 Task: Research Airbnb accommodation in Calabozo, Venezuela from 22th December, 2023 to 26th December, 2023 for 8 adults. Place can be private room with 8 bedrooms having 8 beds and 8 bathrooms. Property type can be hotel. Amenities needed are: wifi, TV, free parkinig on premises, gym, breakfast.
Action: Mouse moved to (511, 95)
Screenshot: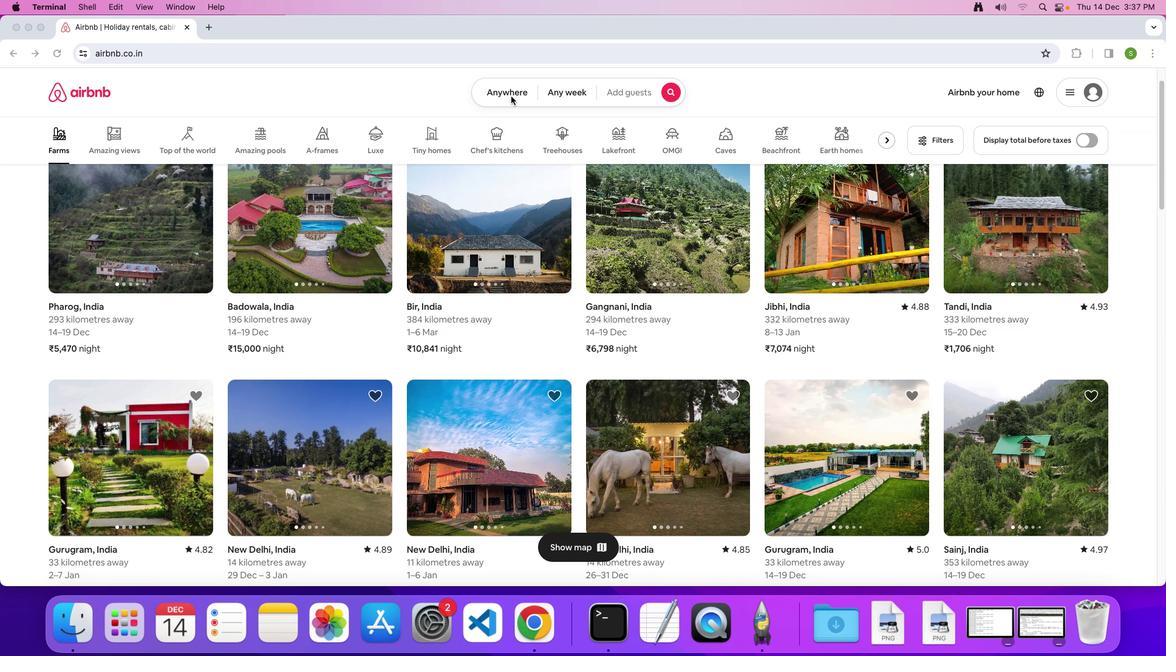 
Action: Mouse pressed left at (511, 95)
Screenshot: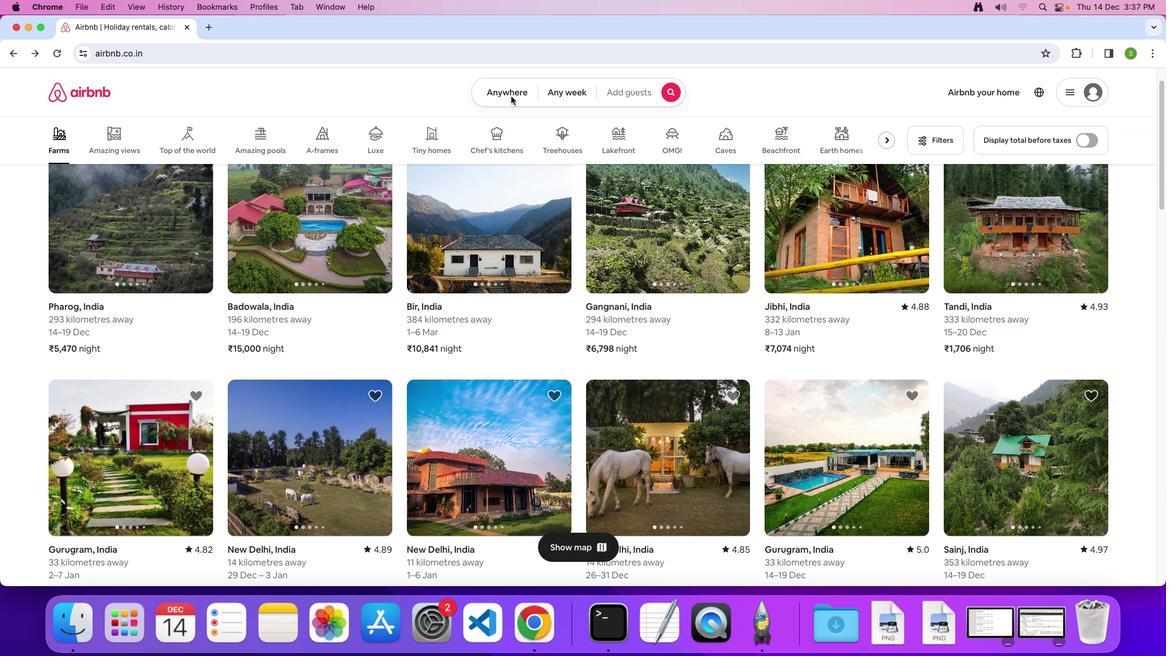 
Action: Mouse moved to (507, 88)
Screenshot: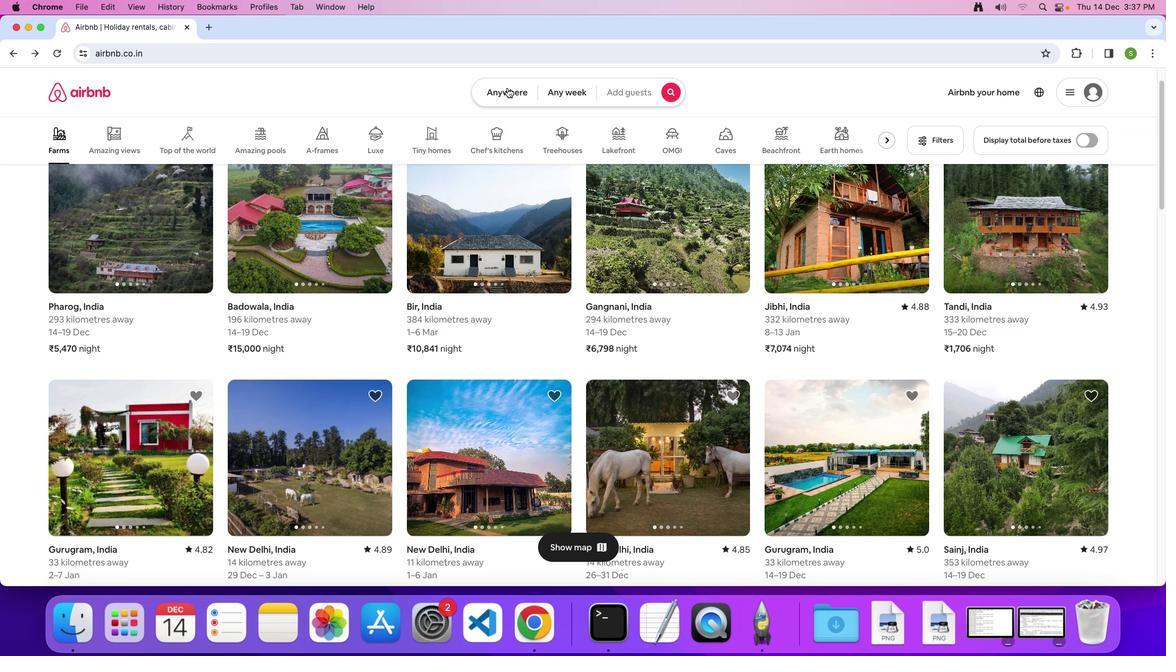 
Action: Mouse pressed left at (507, 88)
Screenshot: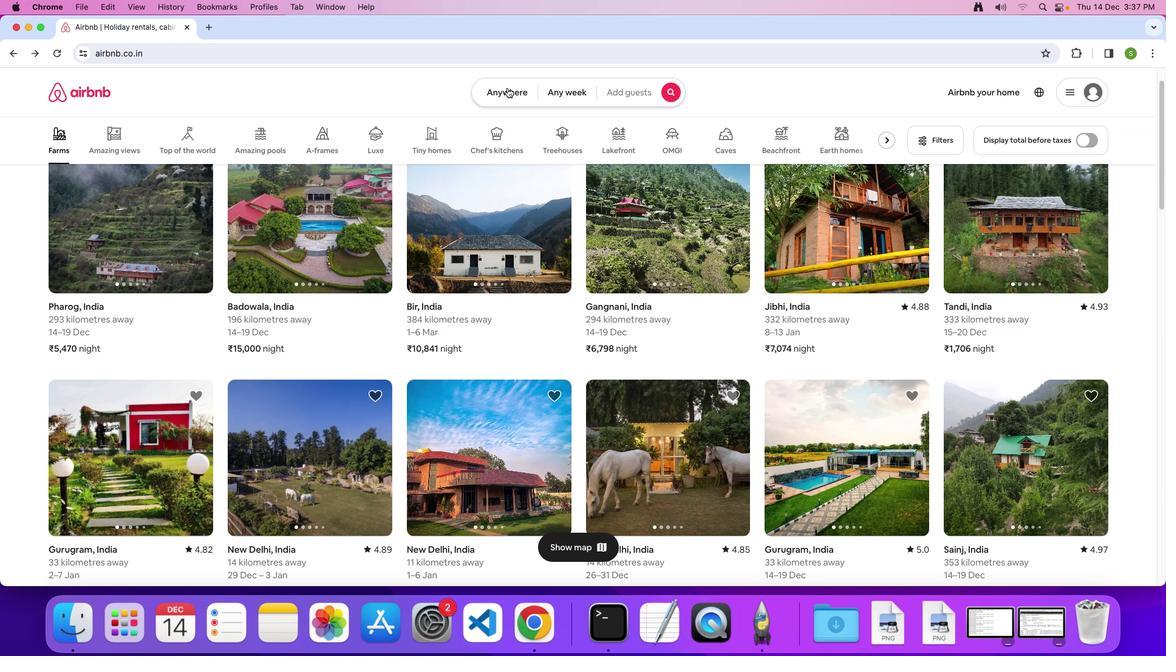 
Action: Mouse moved to (396, 143)
Screenshot: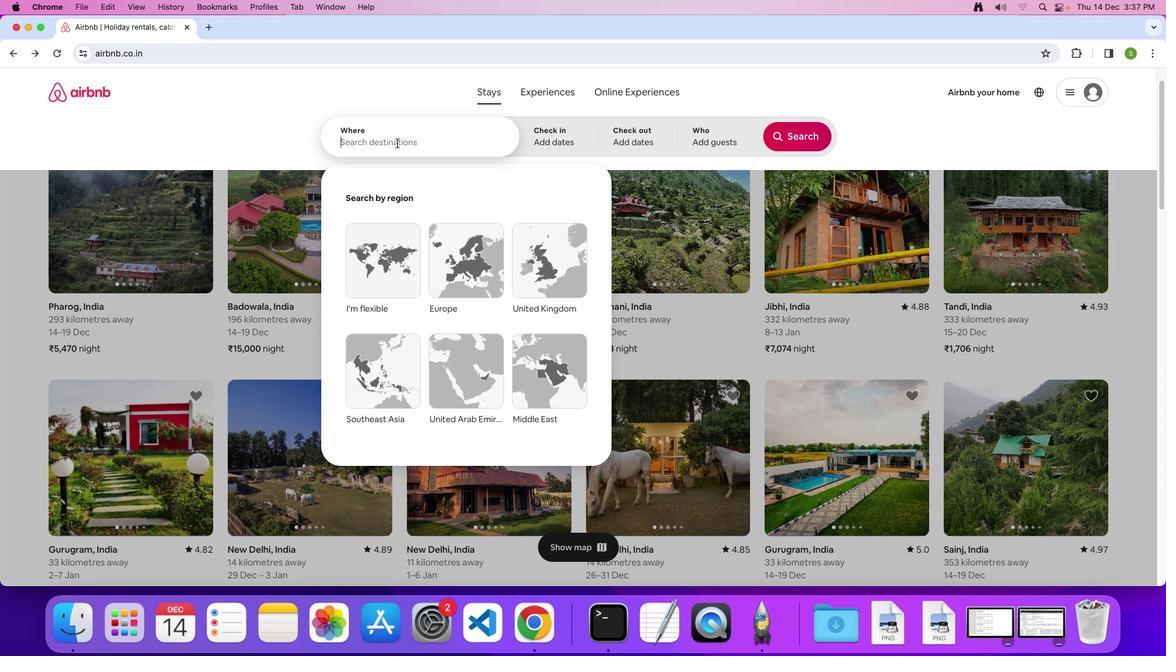 
Action: Mouse pressed left at (396, 143)
Screenshot: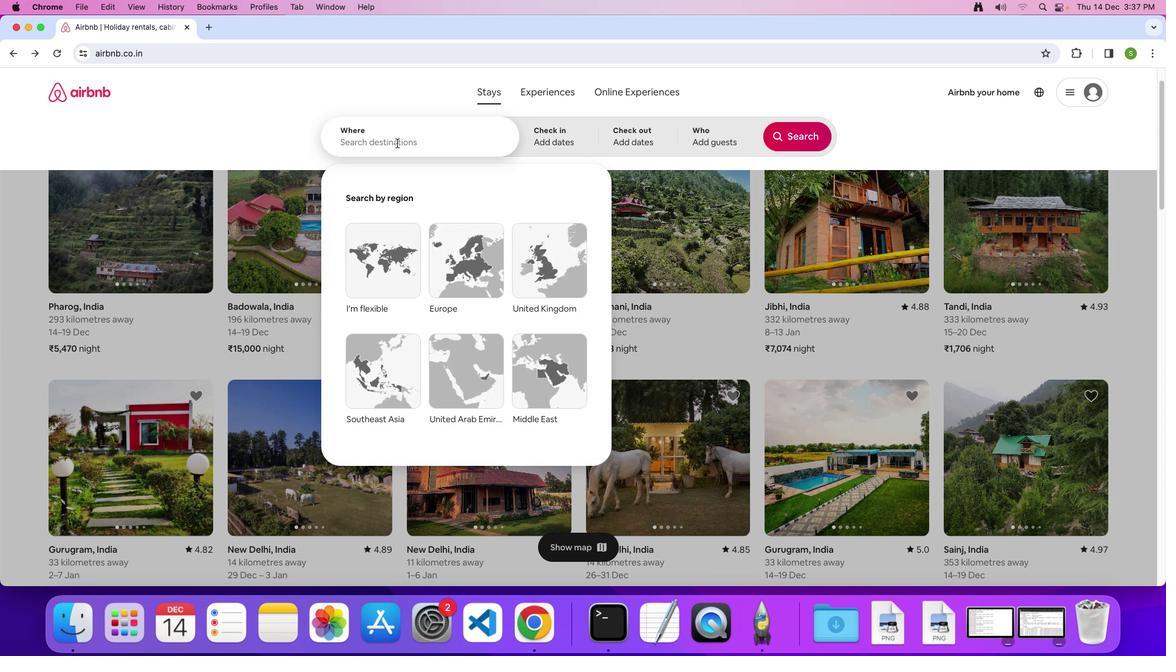 
Action: Key pressed 'C'Key.caps_lock'a''l''a''b''o''z''o'','Key.spaceKey.shift'V''e''n''e''z''u''e''l''a'Key.enter
Screenshot: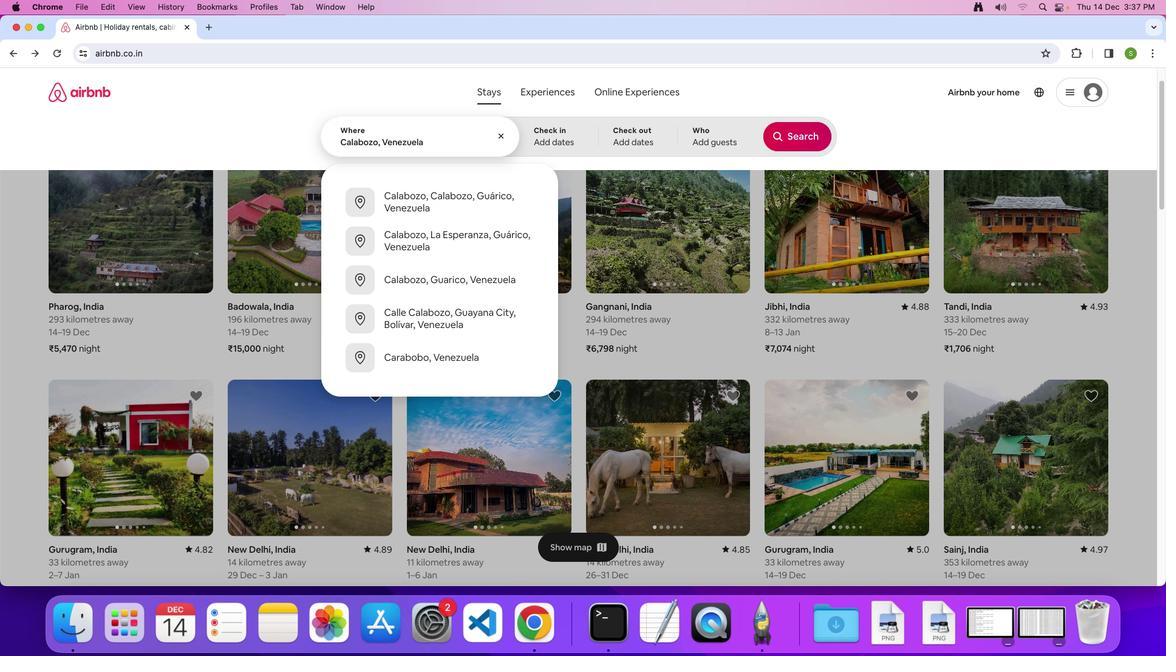 
Action: Mouse moved to (520, 382)
Screenshot: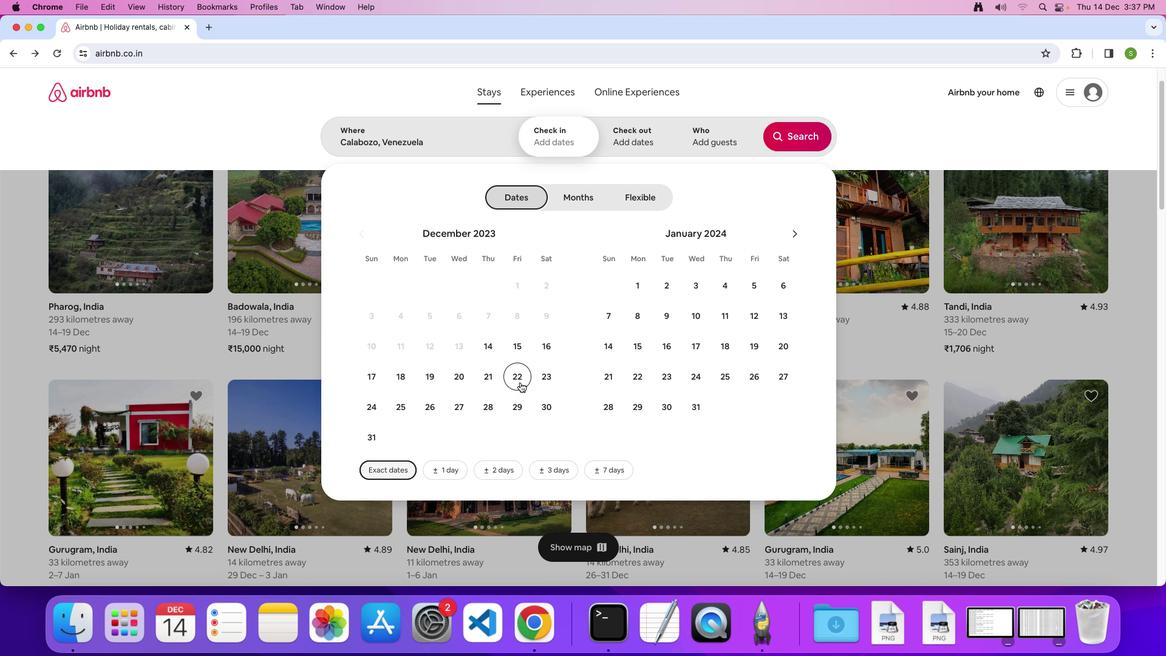 
Action: Mouse pressed left at (520, 382)
Screenshot: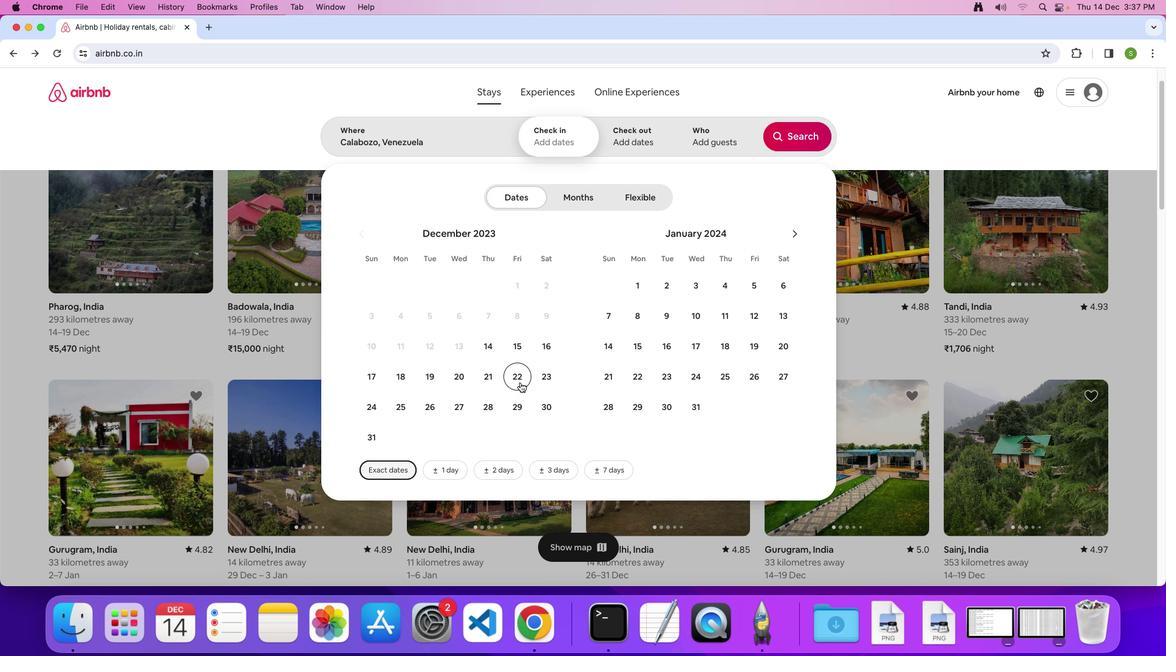 
Action: Mouse moved to (421, 402)
Screenshot: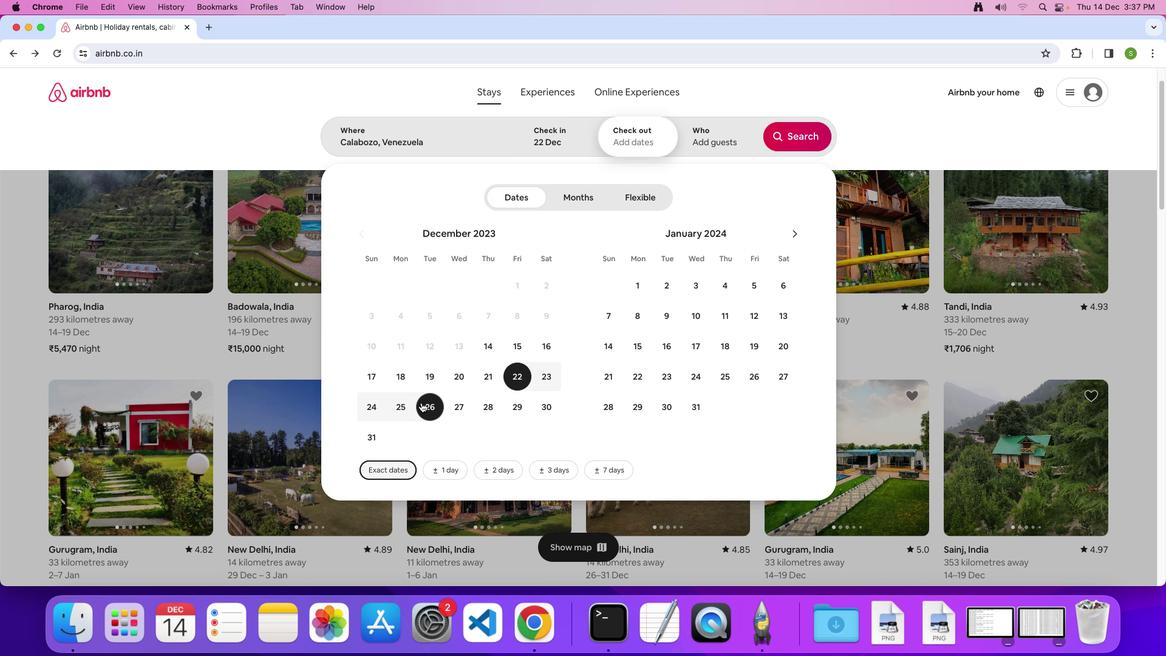 
Action: Mouse pressed left at (421, 402)
Screenshot: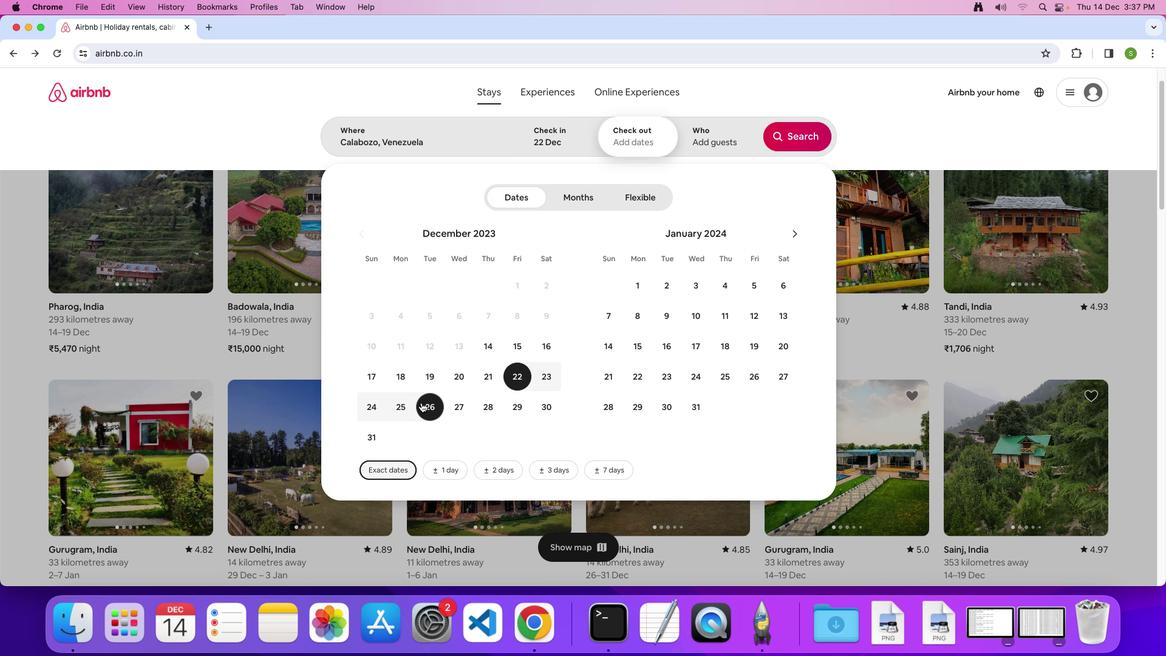 
Action: Mouse moved to (696, 138)
Screenshot: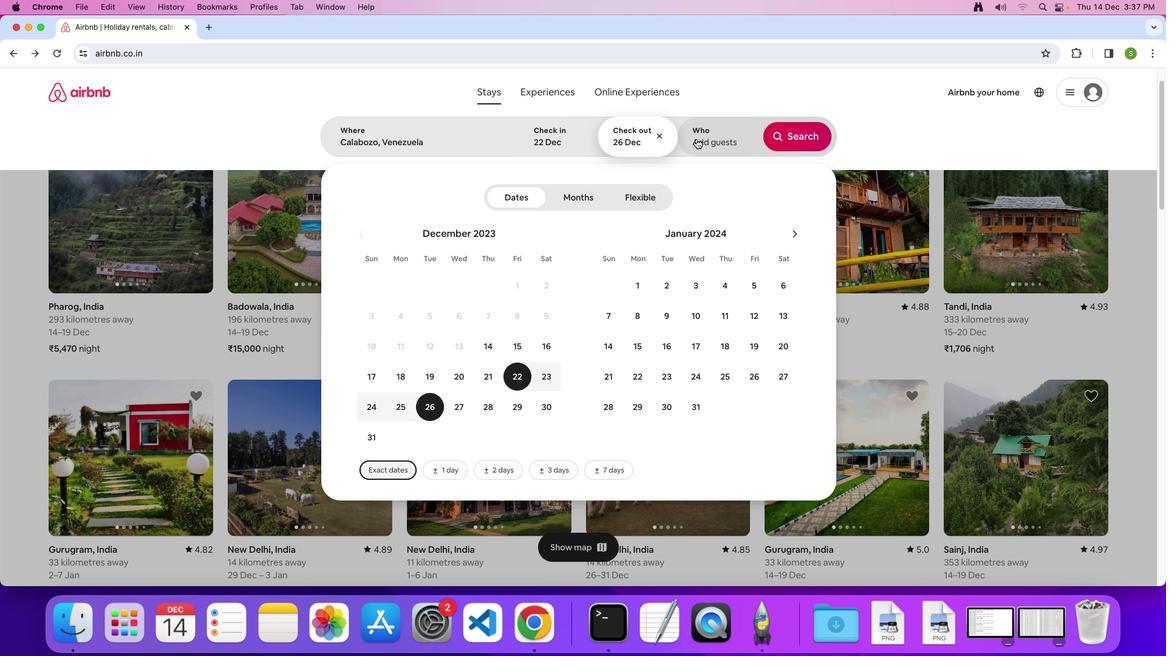 
Action: Mouse pressed left at (696, 138)
Screenshot: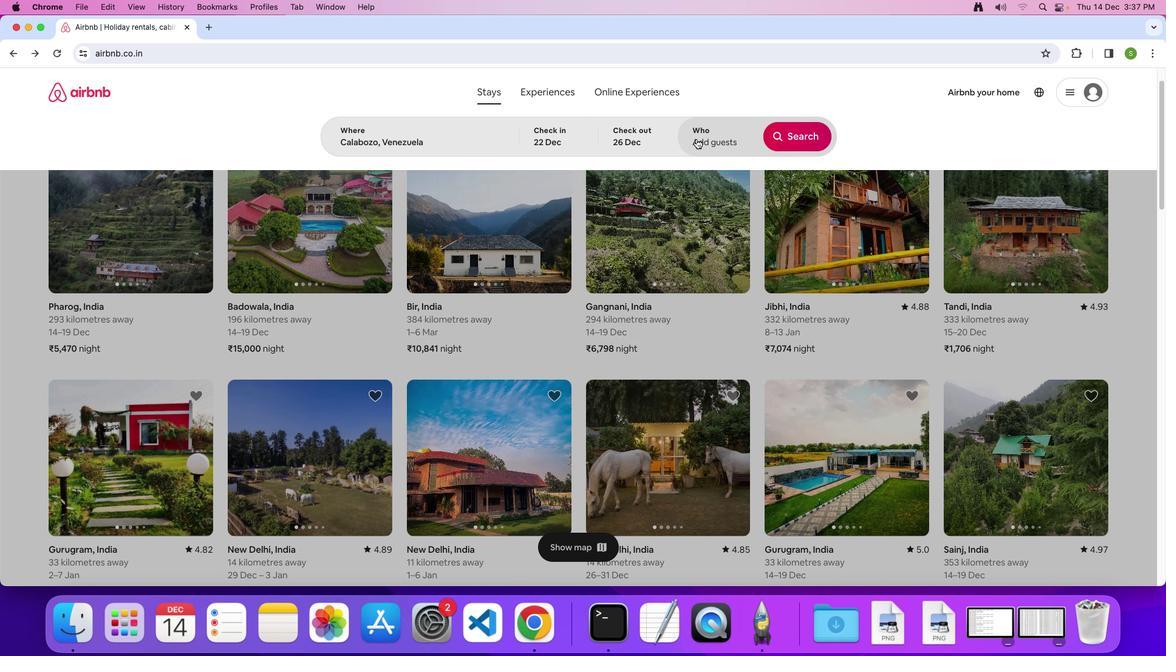 
Action: Mouse moved to (806, 204)
Screenshot: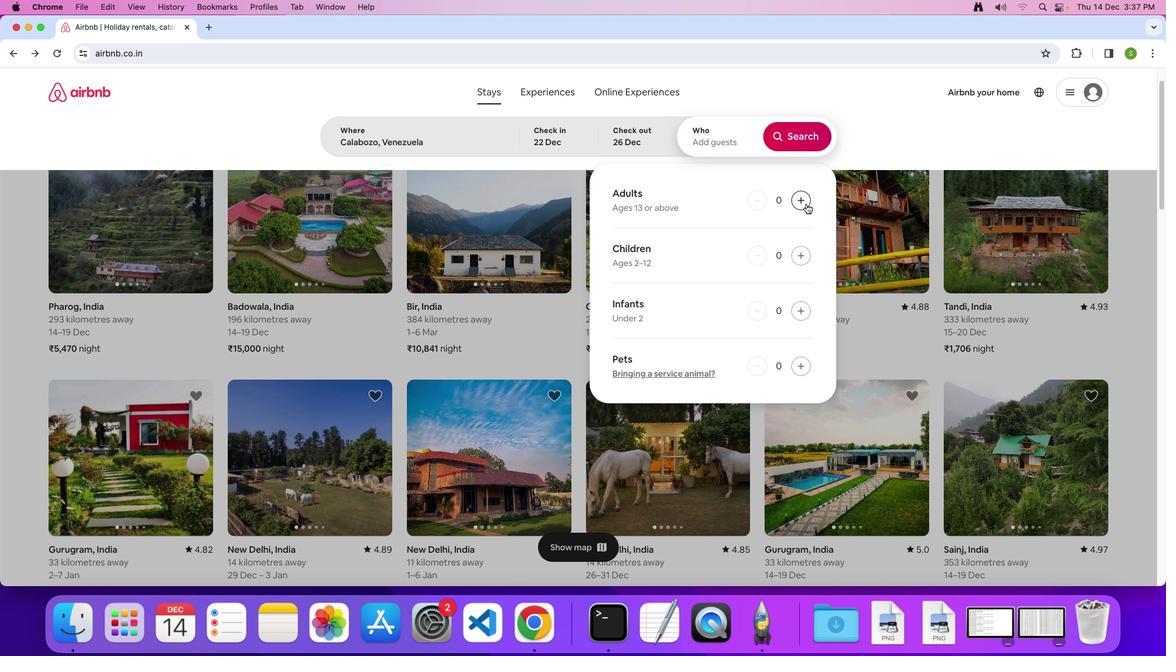 
Action: Mouse pressed left at (806, 204)
Screenshot: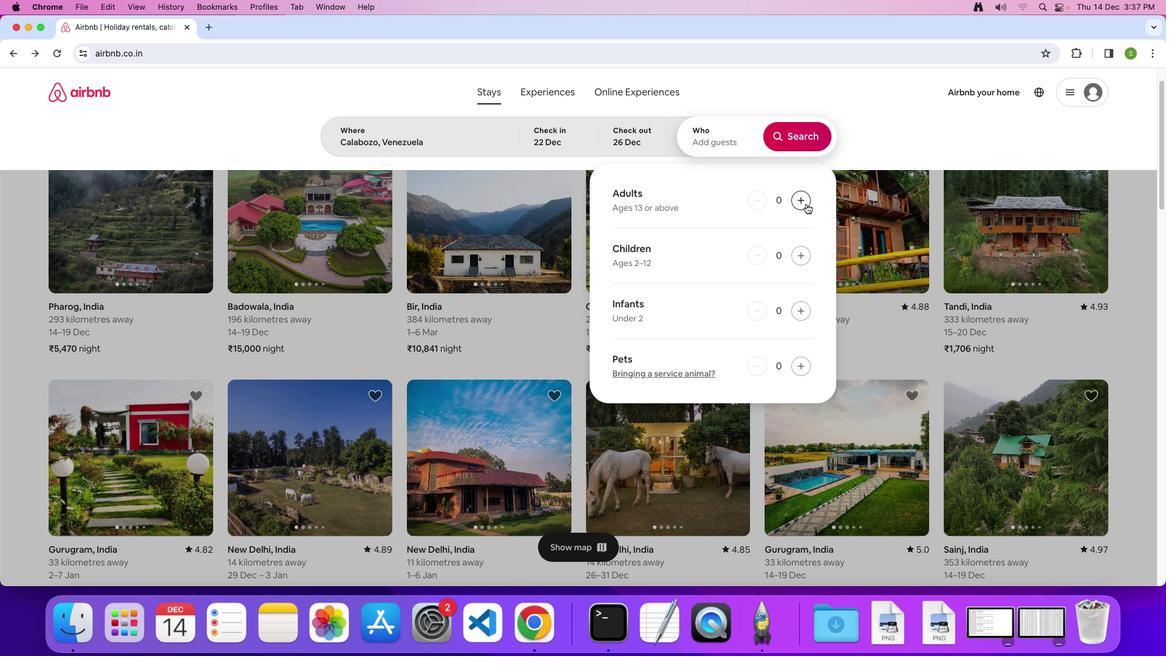
Action: Mouse moved to (804, 204)
Screenshot: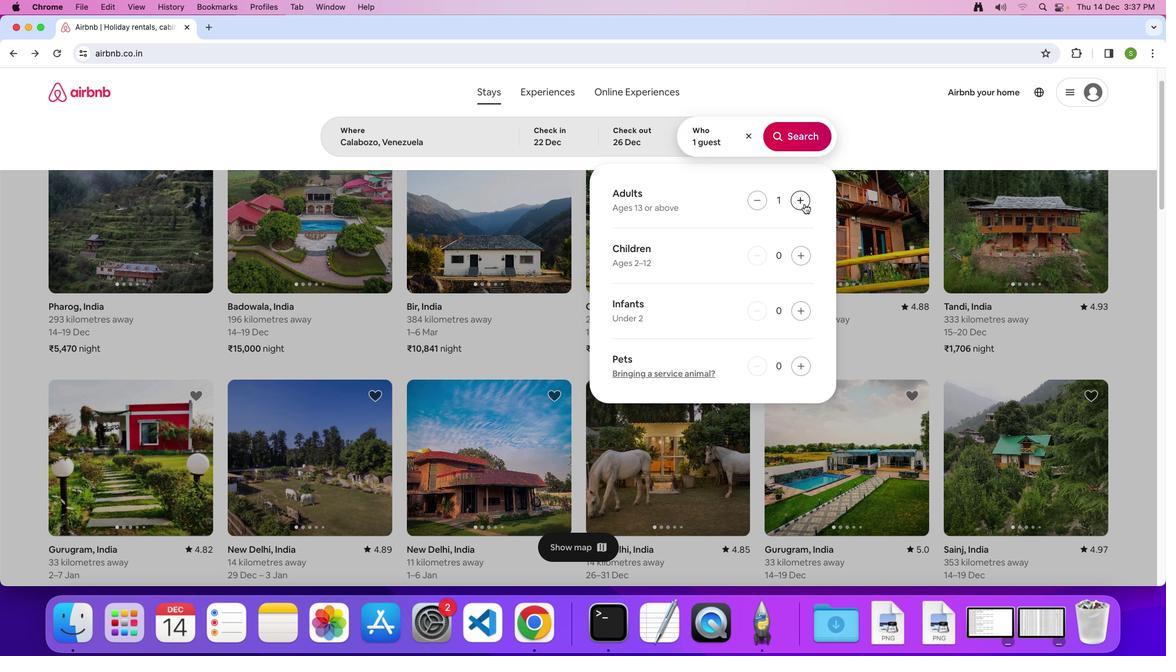 
Action: Mouse pressed left at (804, 204)
Screenshot: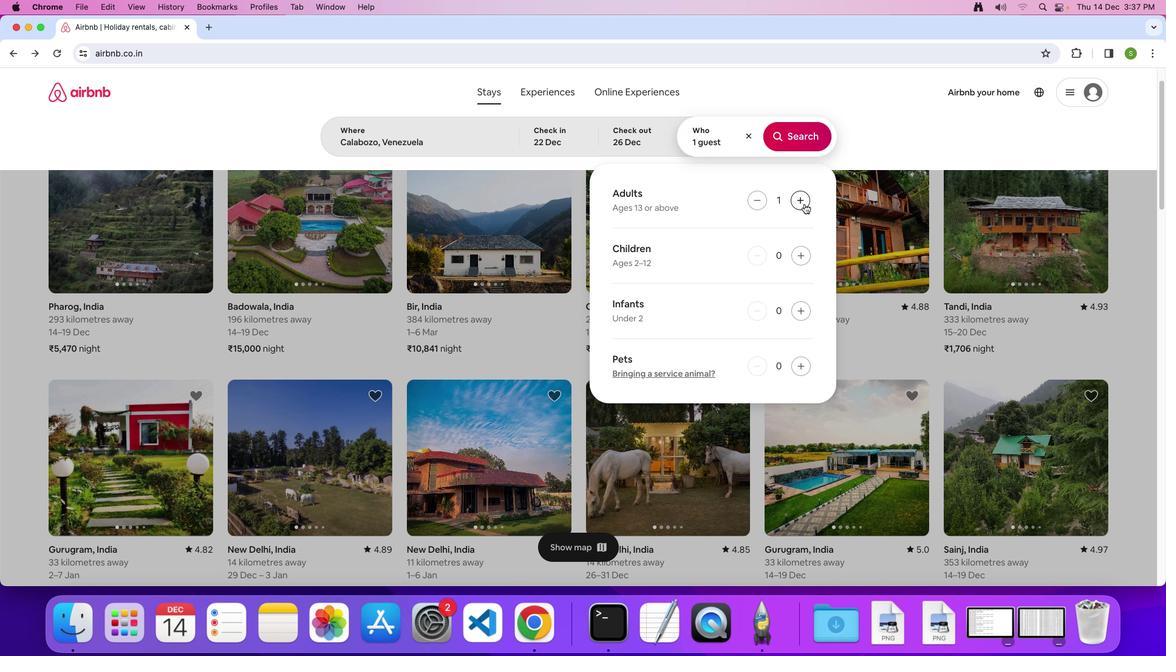 
Action: Mouse pressed left at (804, 204)
Screenshot: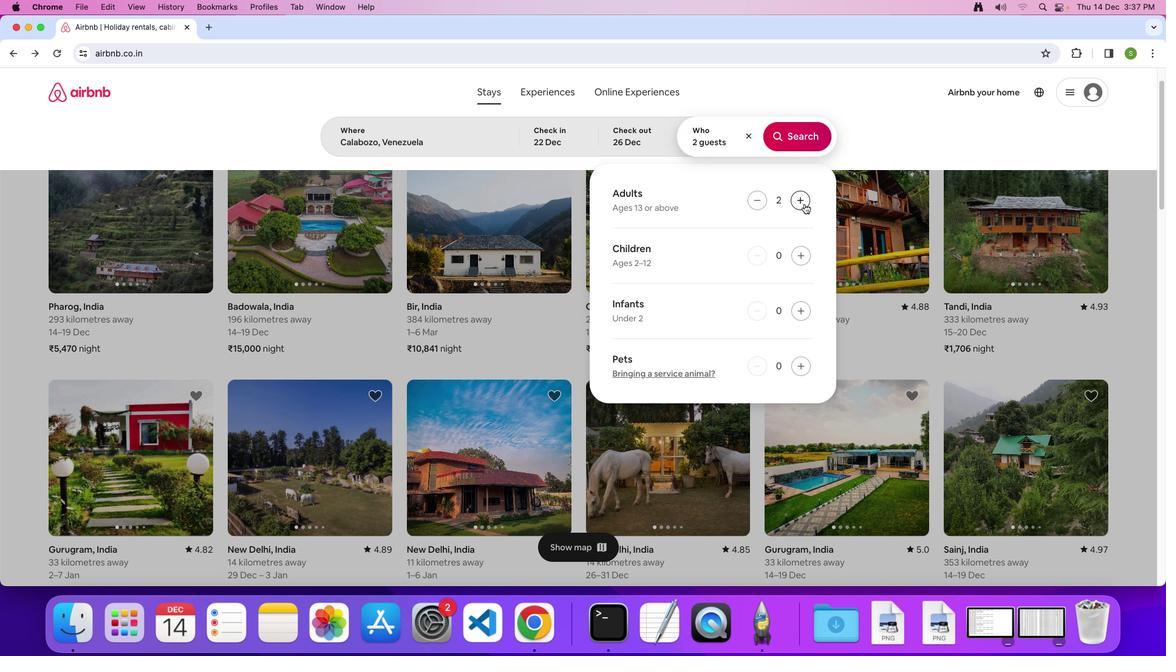 
Action: Mouse pressed left at (804, 204)
Screenshot: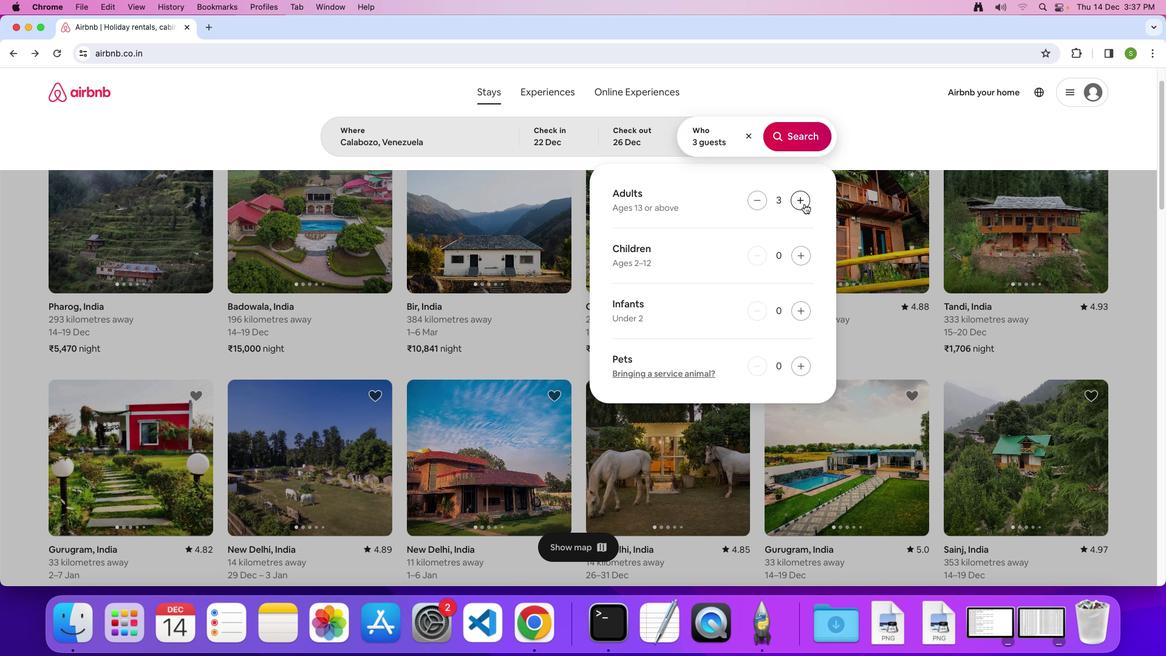 
Action: Mouse pressed left at (804, 204)
Screenshot: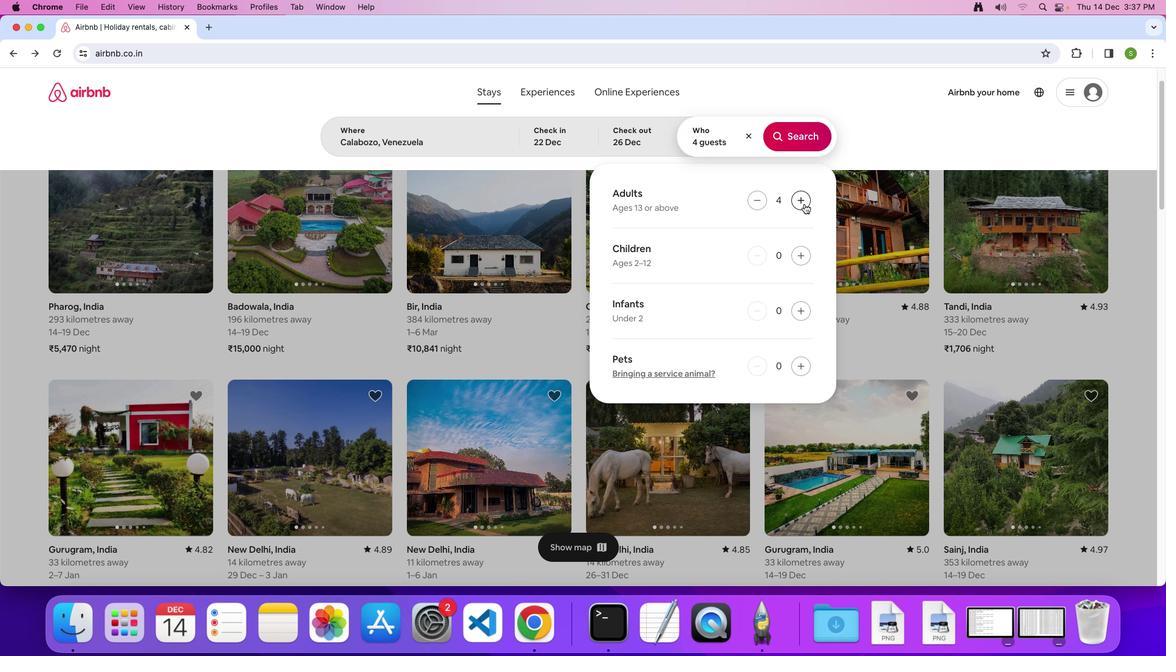 
Action: Mouse pressed left at (804, 204)
Screenshot: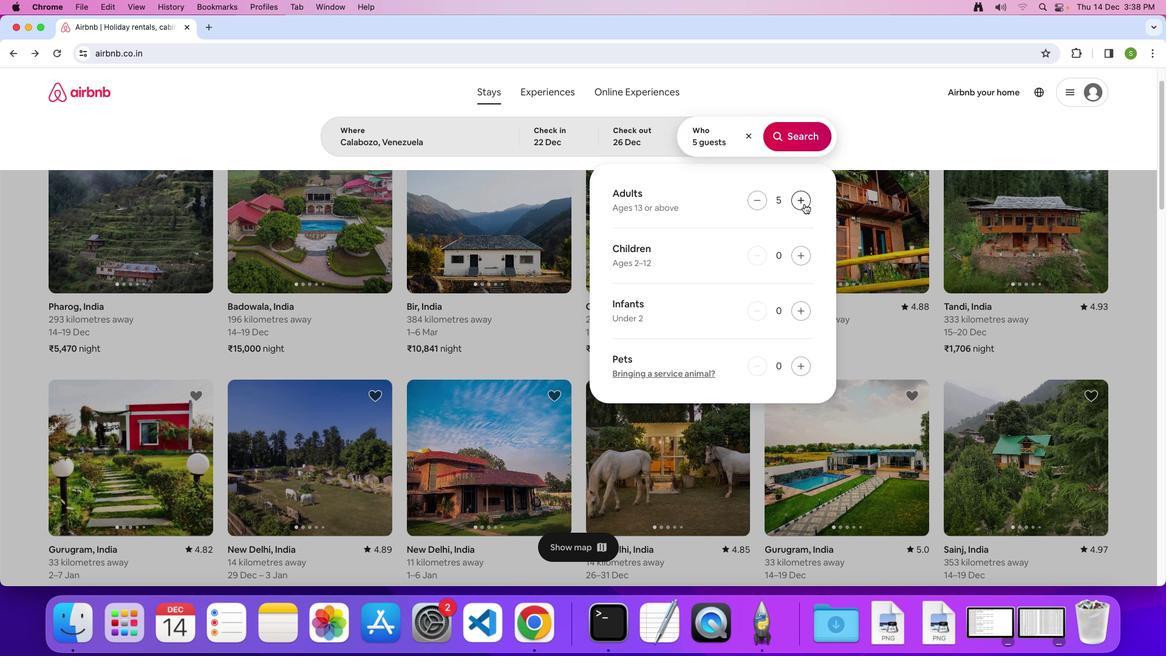 
Action: Mouse pressed left at (804, 204)
Screenshot: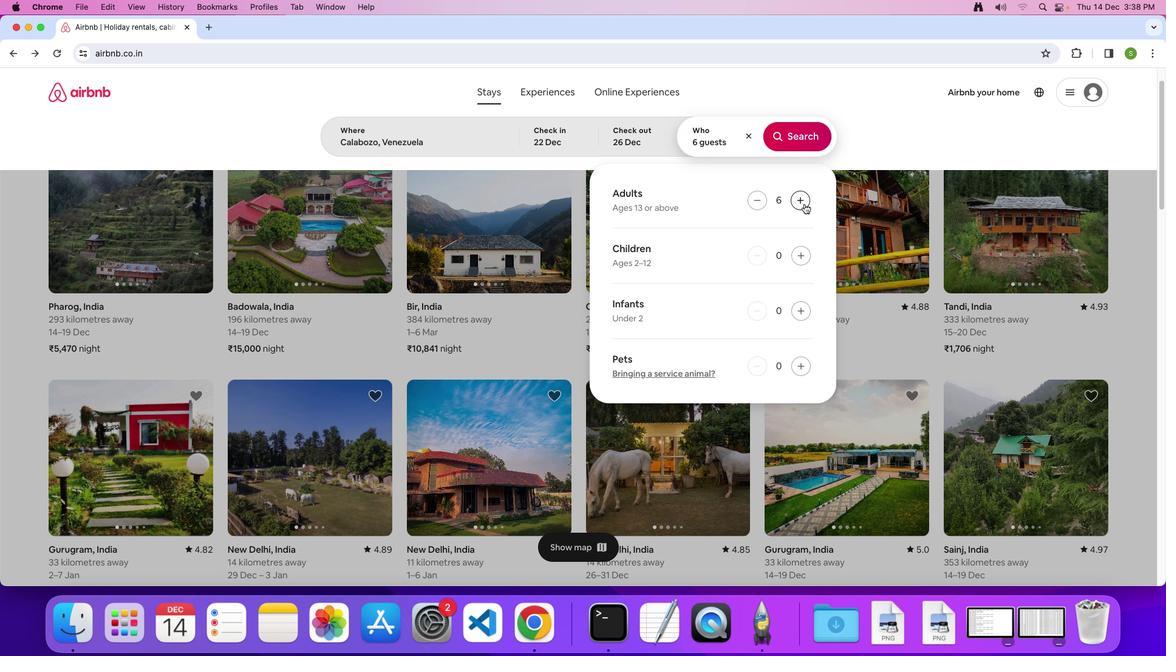 
Action: Mouse pressed left at (804, 204)
Screenshot: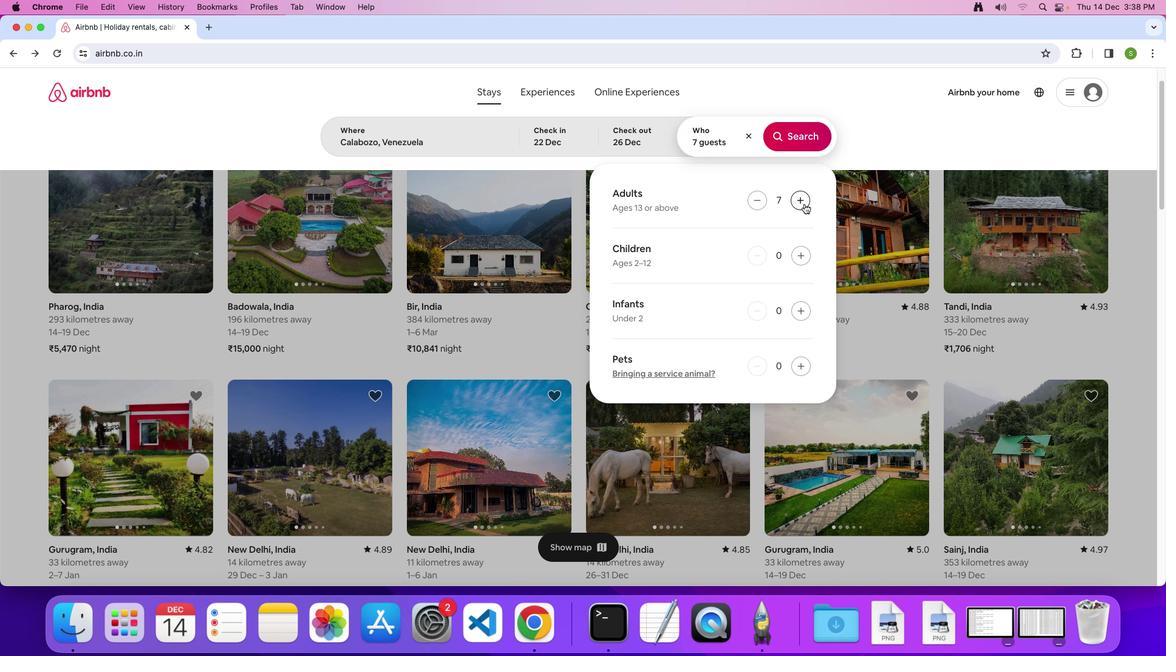 
Action: Mouse moved to (797, 128)
Screenshot: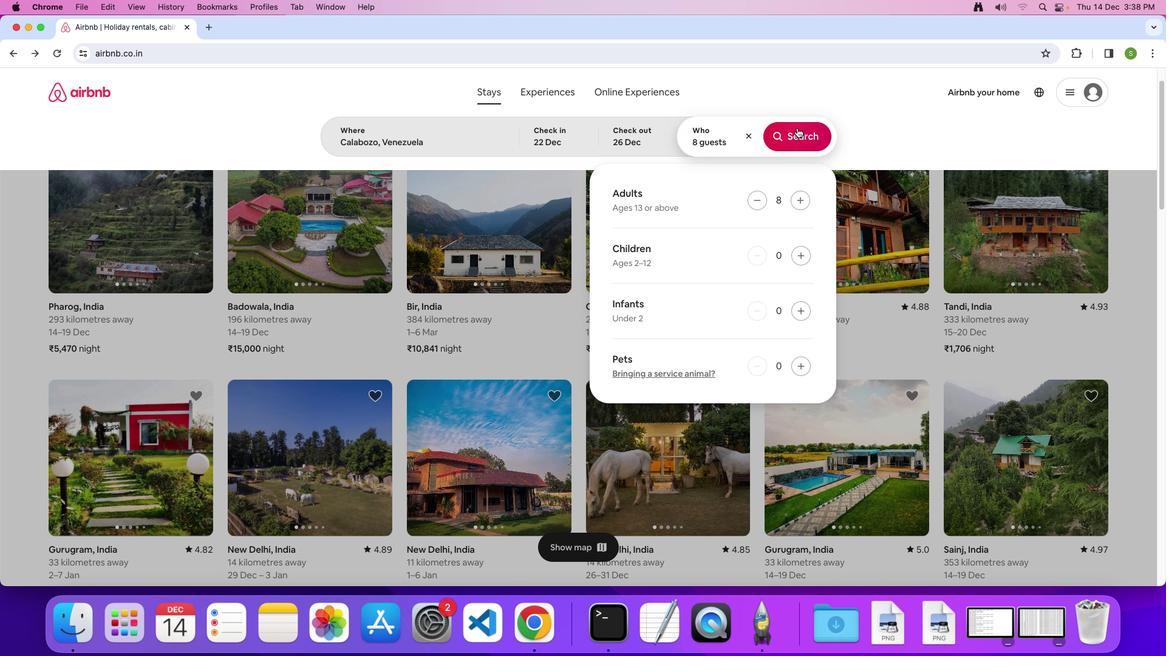
Action: Mouse pressed left at (797, 128)
Screenshot: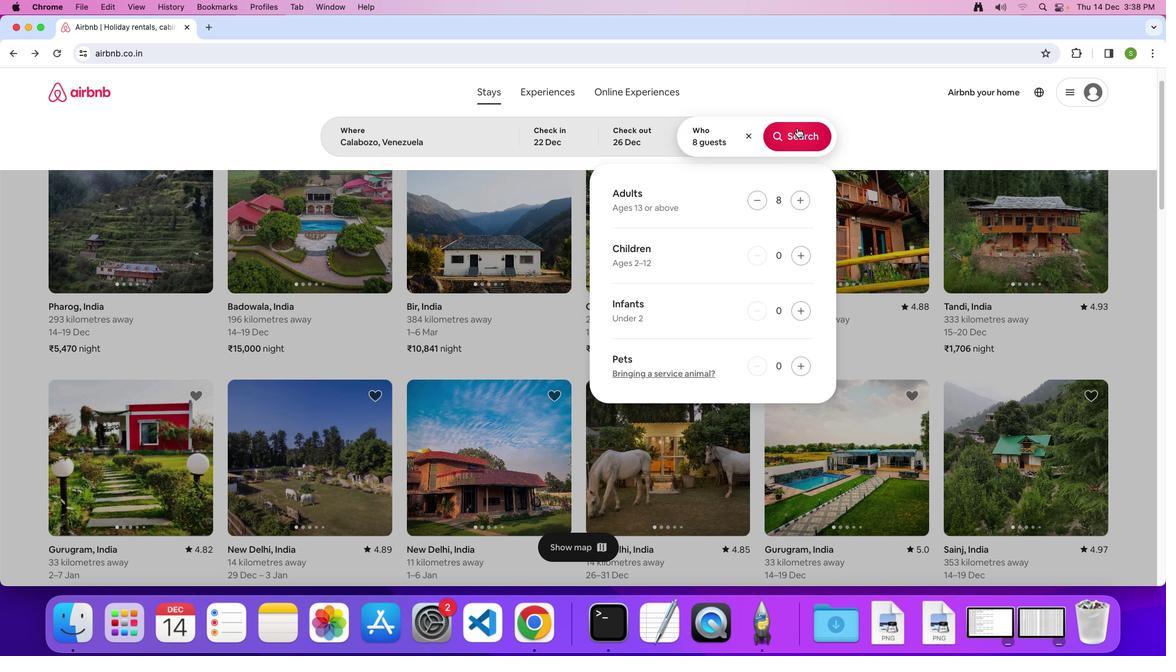 
Action: Mouse moved to (969, 140)
Screenshot: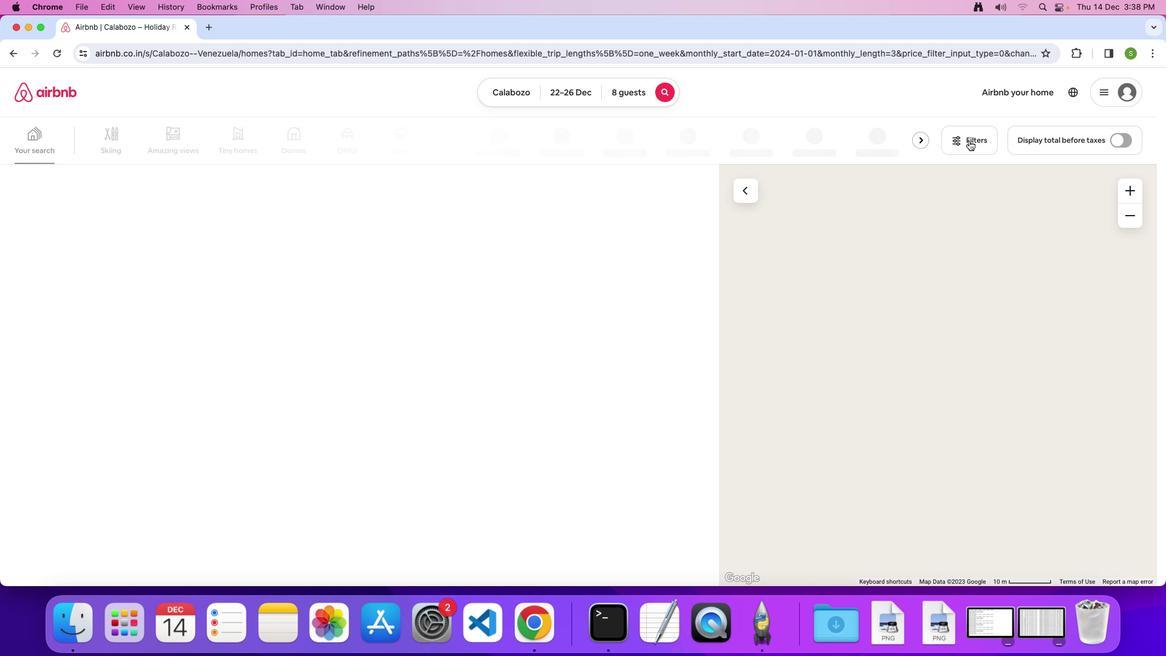 
Action: Mouse pressed left at (969, 140)
Screenshot: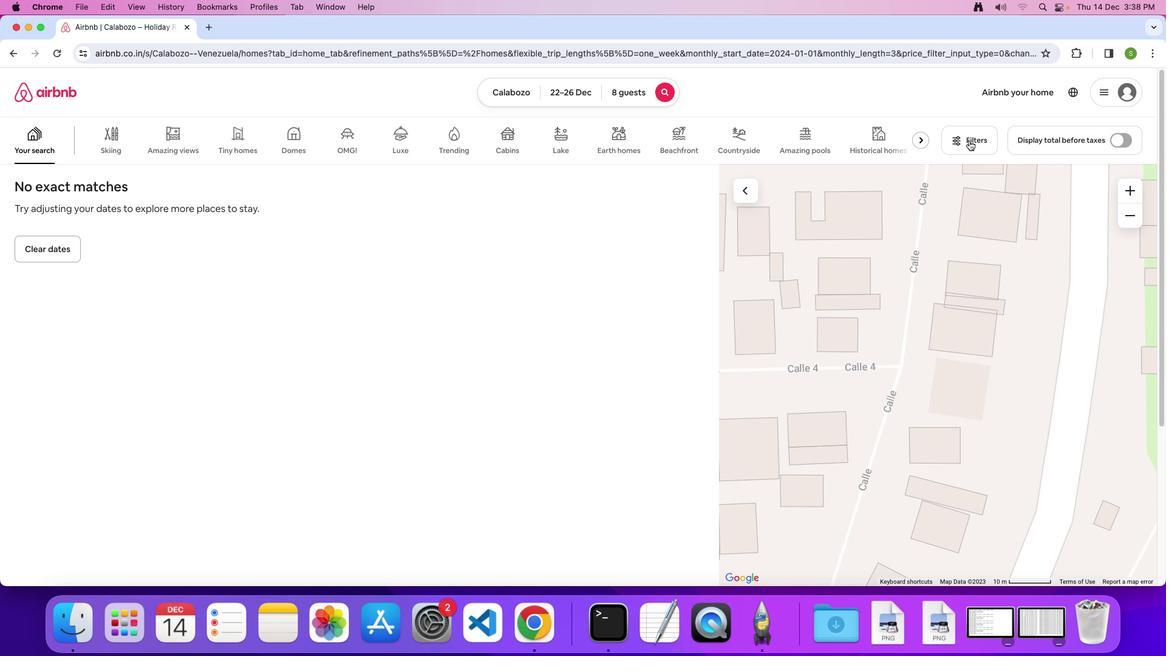 
Action: Mouse moved to (557, 387)
Screenshot: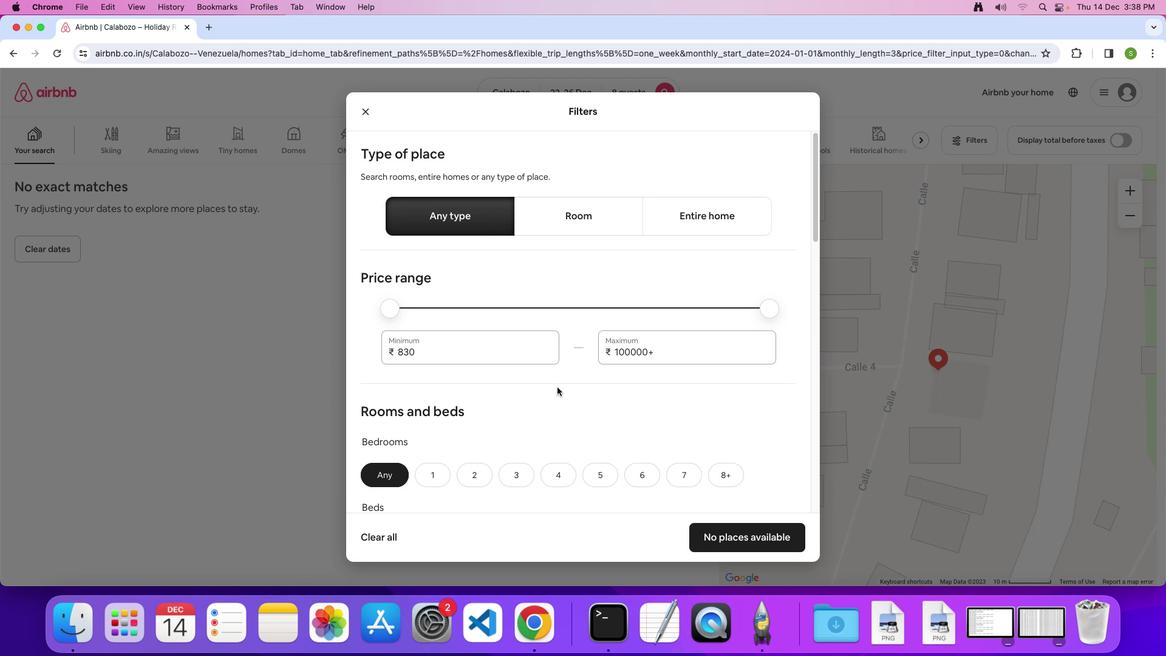 
Action: Mouse scrolled (557, 387) with delta (0, 0)
Screenshot: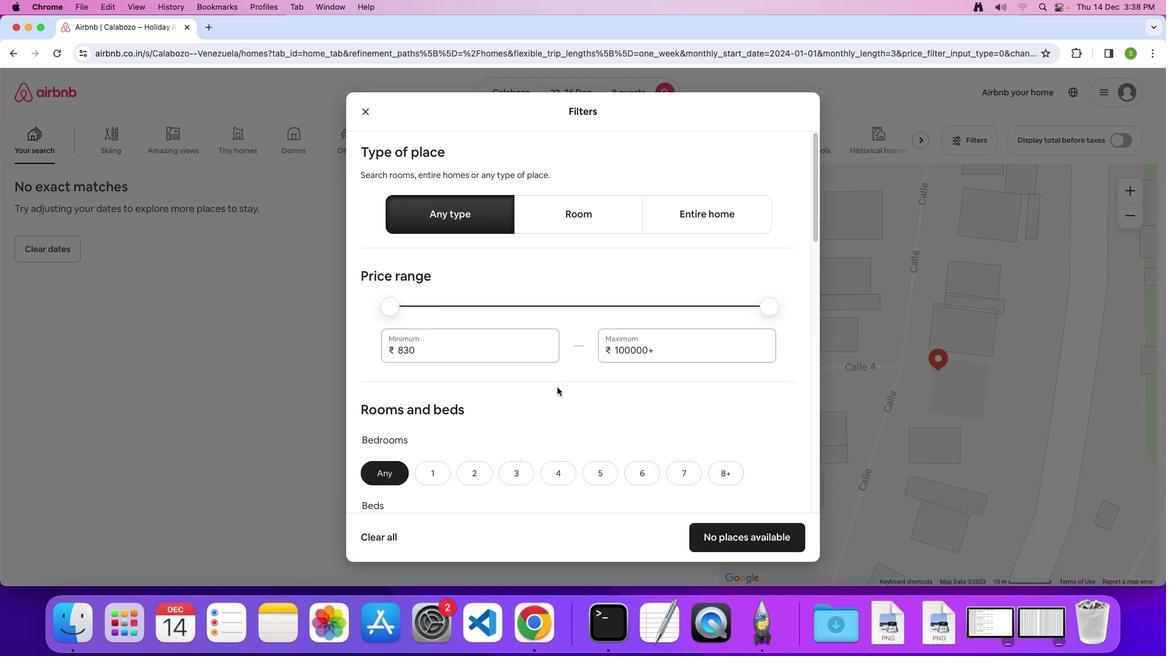 
Action: Mouse scrolled (557, 387) with delta (0, 0)
Screenshot: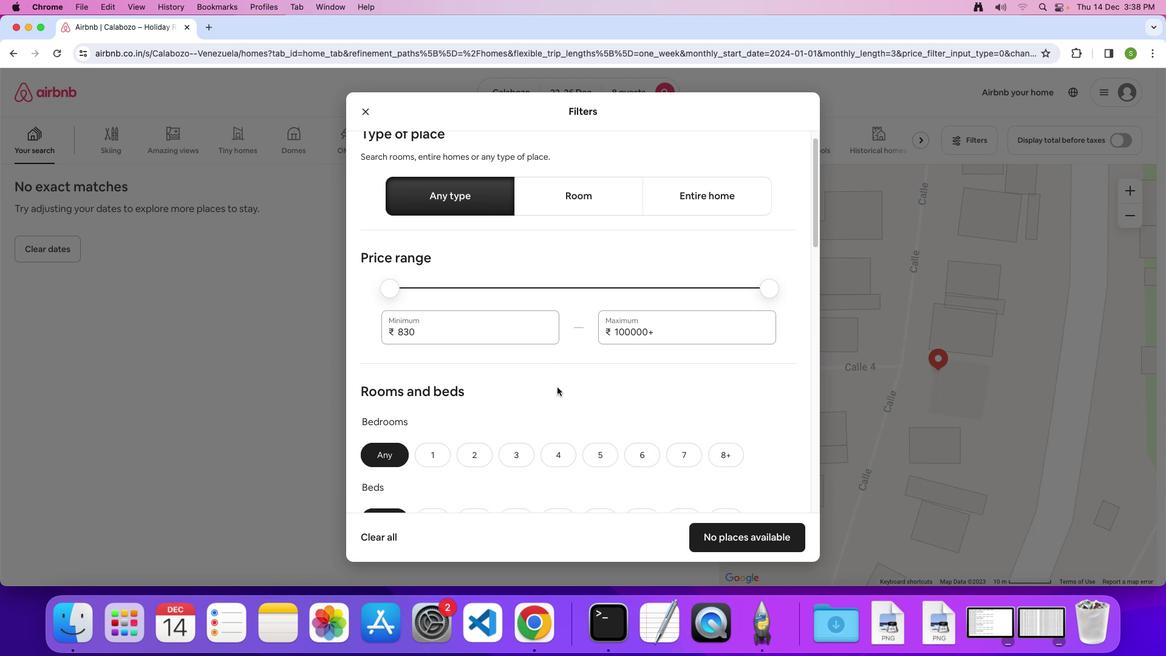 
Action: Mouse scrolled (557, 387) with delta (0, -1)
Screenshot: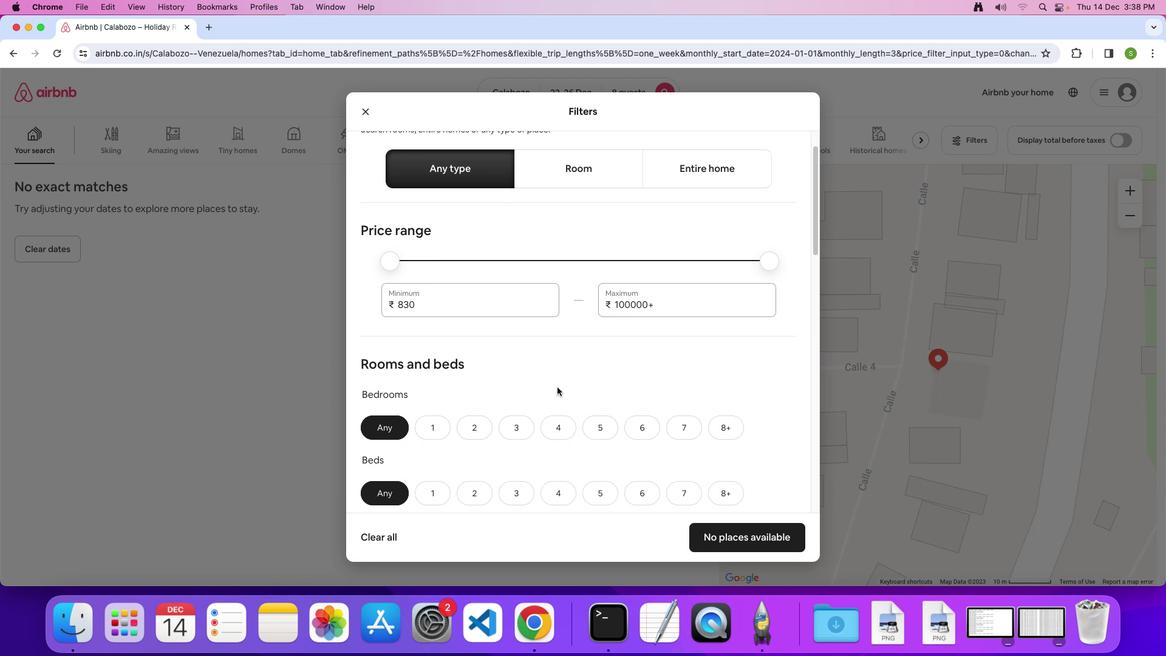 
Action: Mouse scrolled (557, 387) with delta (0, 0)
Screenshot: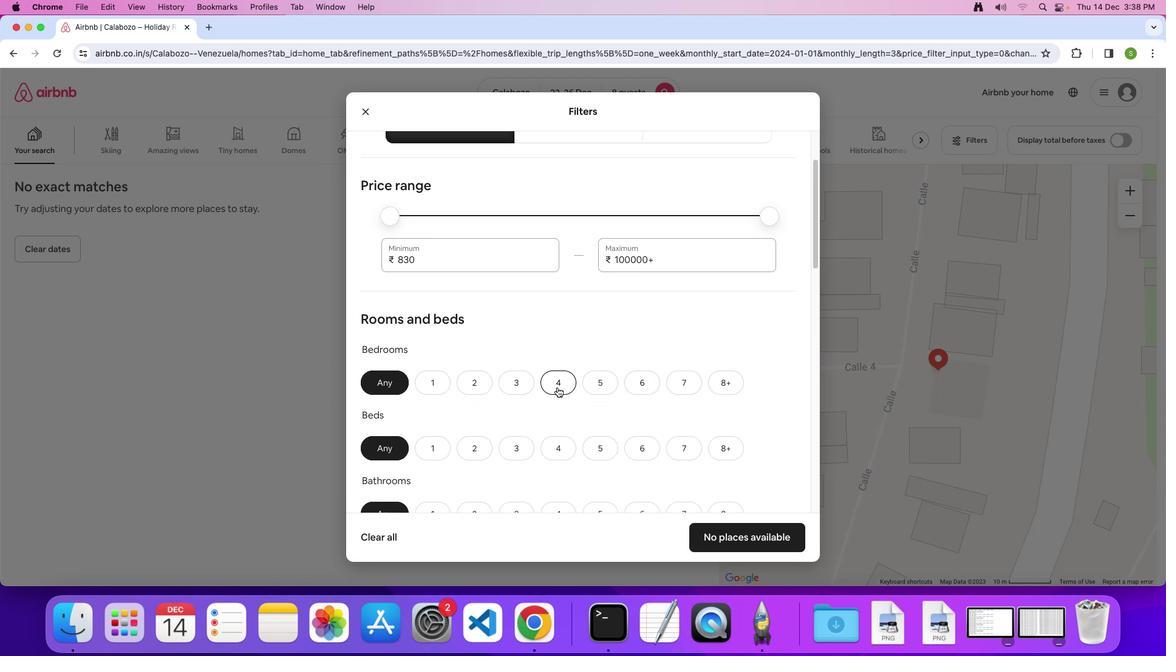 
Action: Mouse scrolled (557, 387) with delta (0, 0)
Screenshot: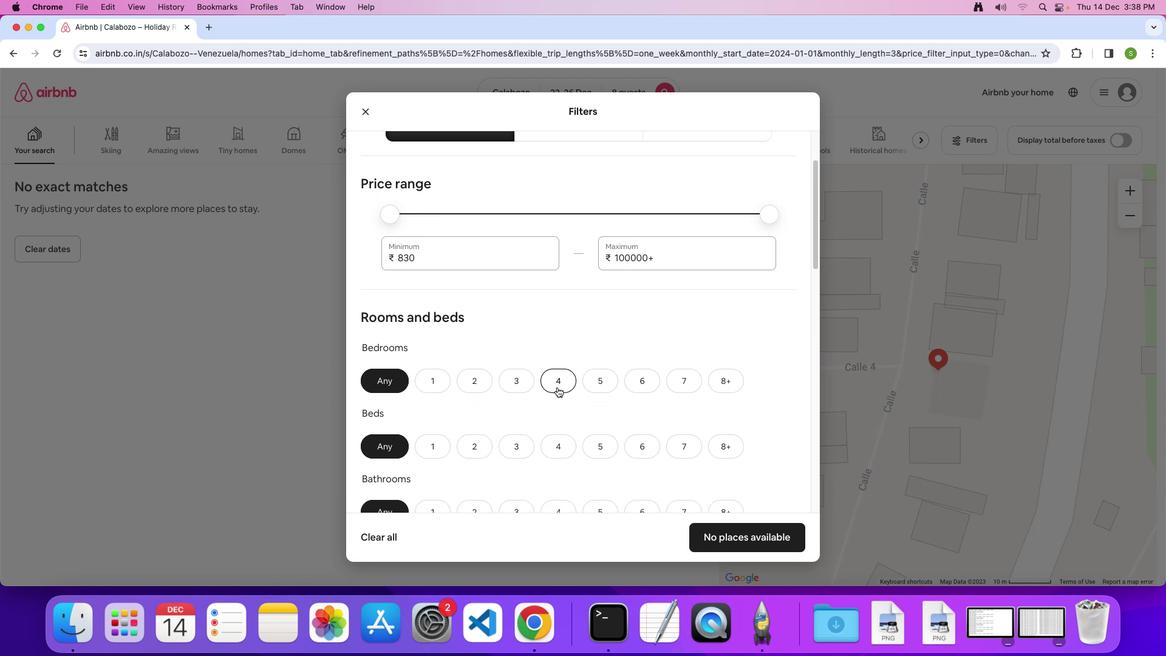 
Action: Mouse scrolled (557, 387) with delta (0, 0)
Screenshot: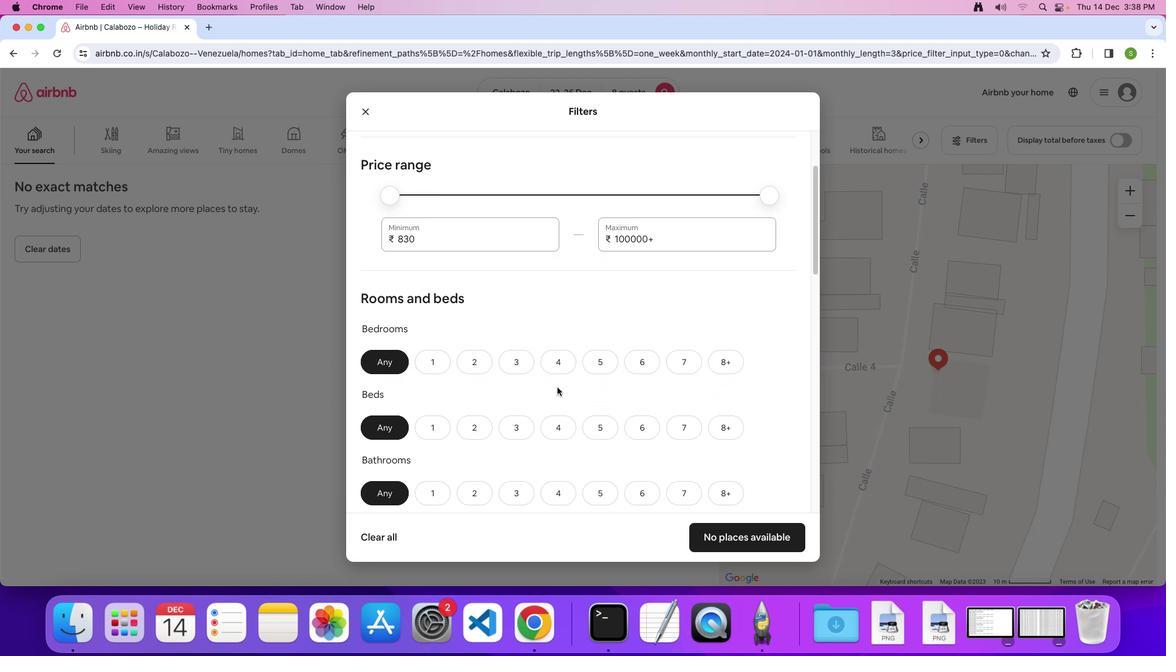 
Action: Mouse scrolled (557, 387) with delta (0, 0)
Screenshot: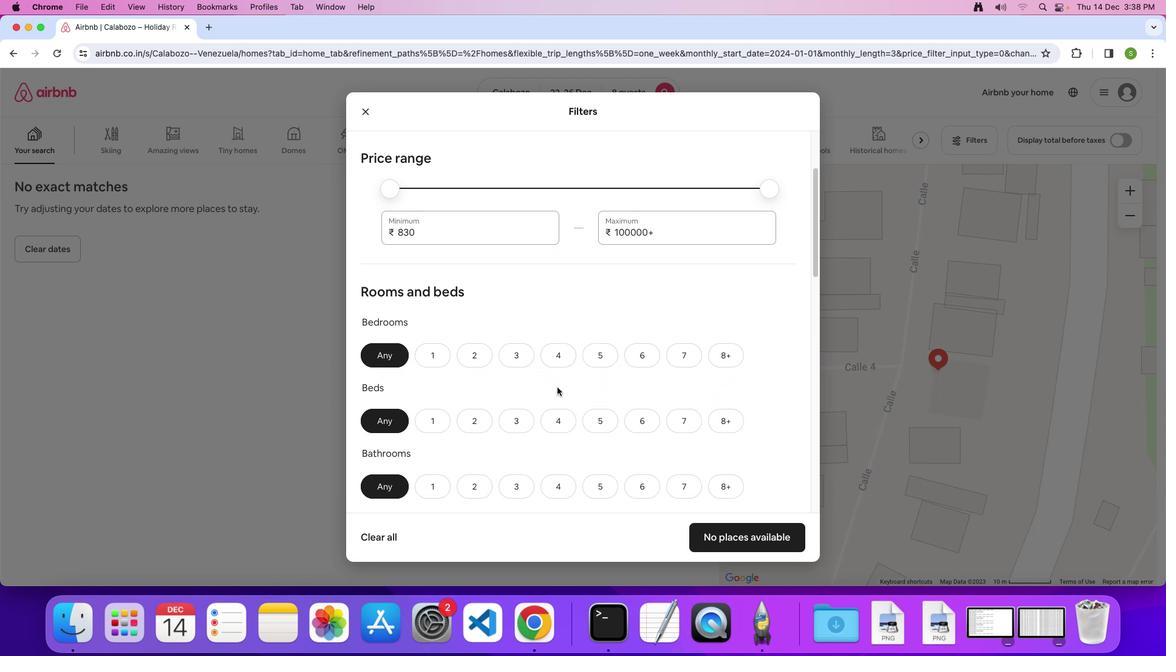 
Action: Mouse scrolled (557, 387) with delta (0, -1)
Screenshot: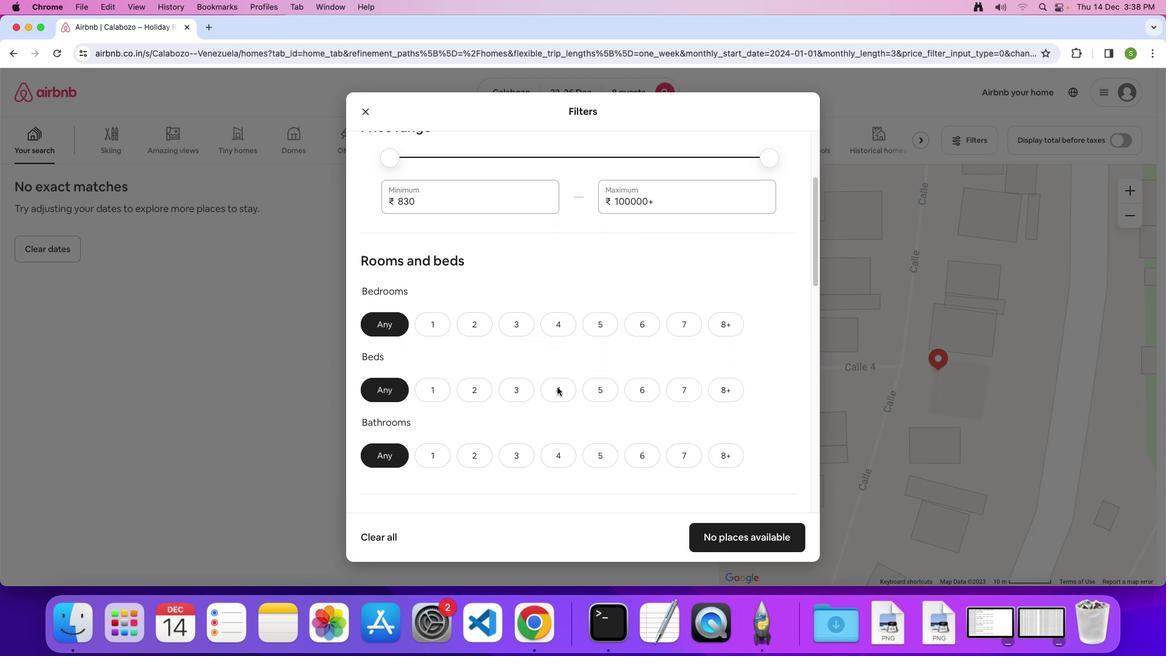 
Action: Mouse scrolled (557, 387) with delta (0, 0)
Screenshot: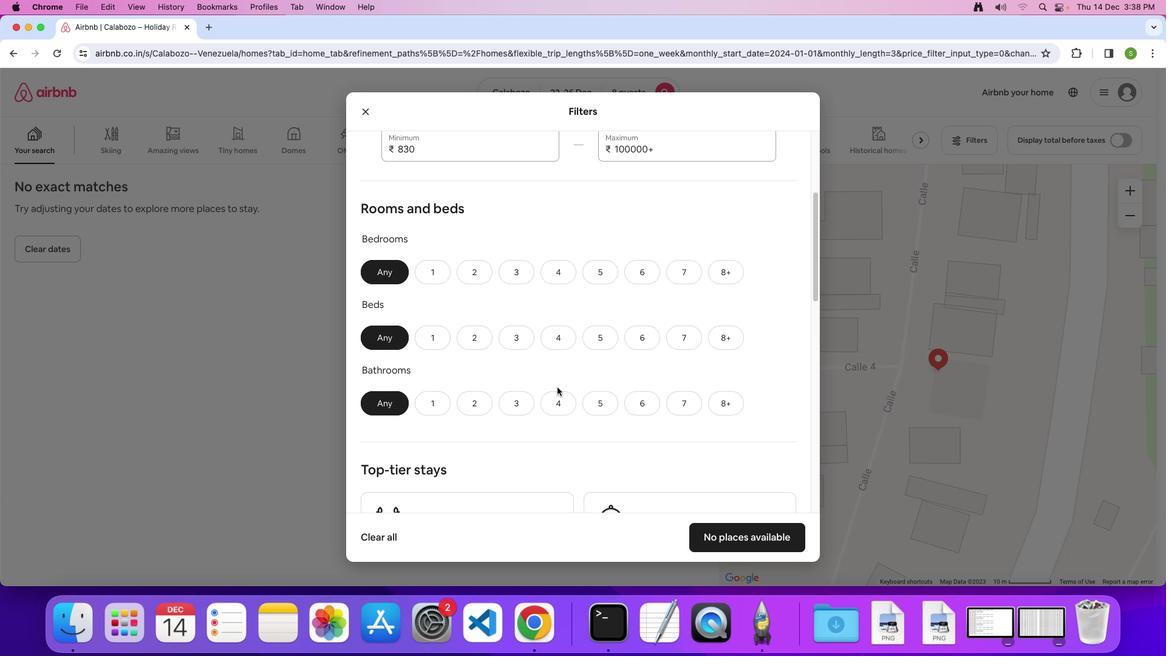
Action: Mouse scrolled (557, 387) with delta (0, 0)
Screenshot: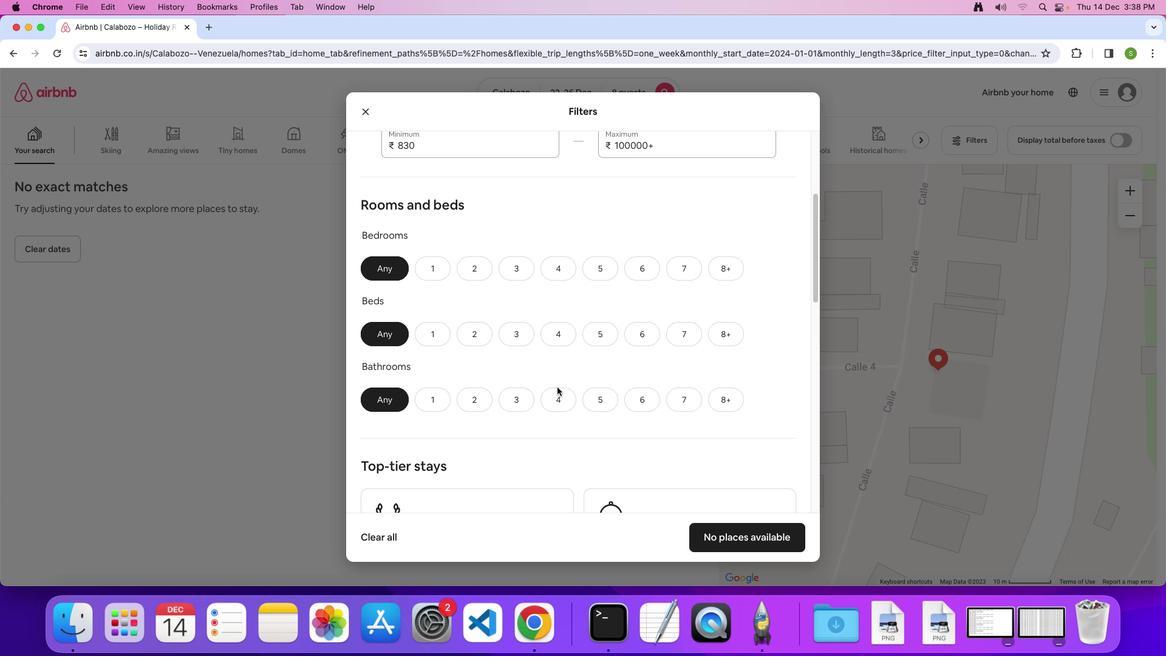 
Action: Mouse scrolled (557, 387) with delta (0, 0)
Screenshot: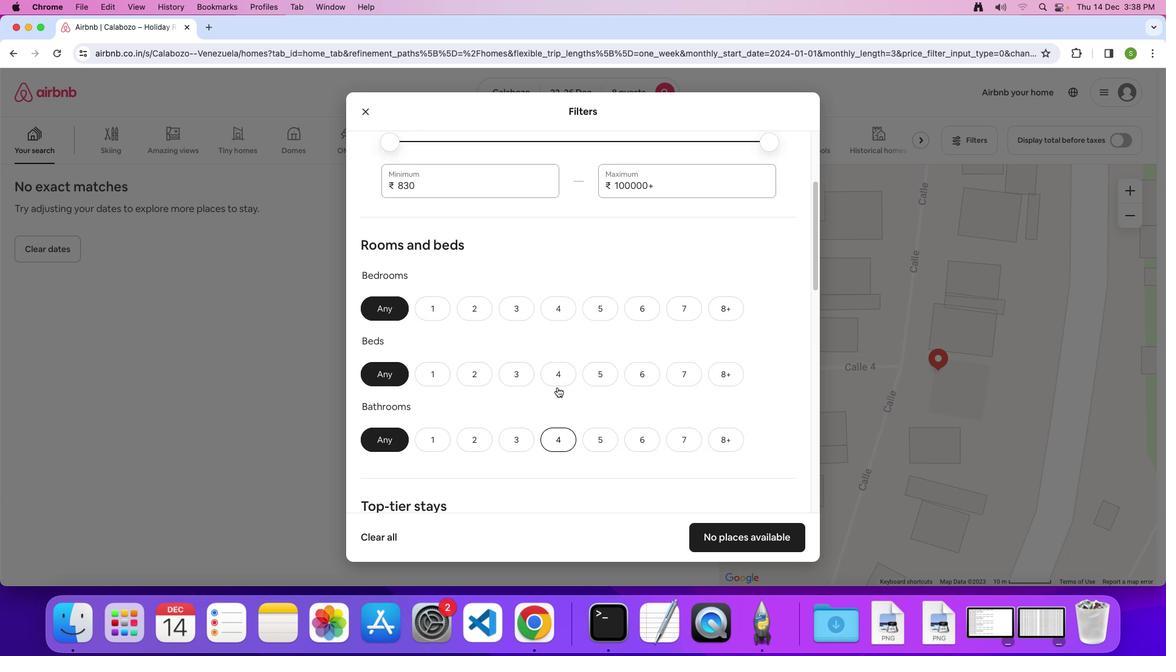
Action: Mouse scrolled (557, 387) with delta (0, 0)
Screenshot: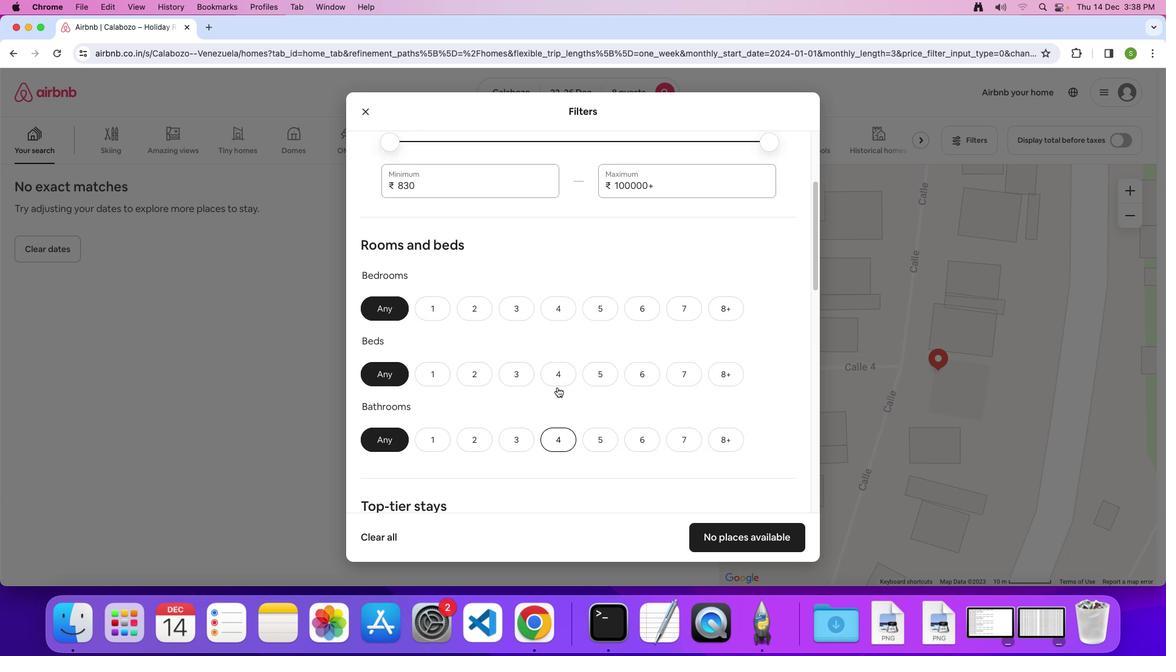 
Action: Mouse scrolled (557, 387) with delta (0, 3)
Screenshot: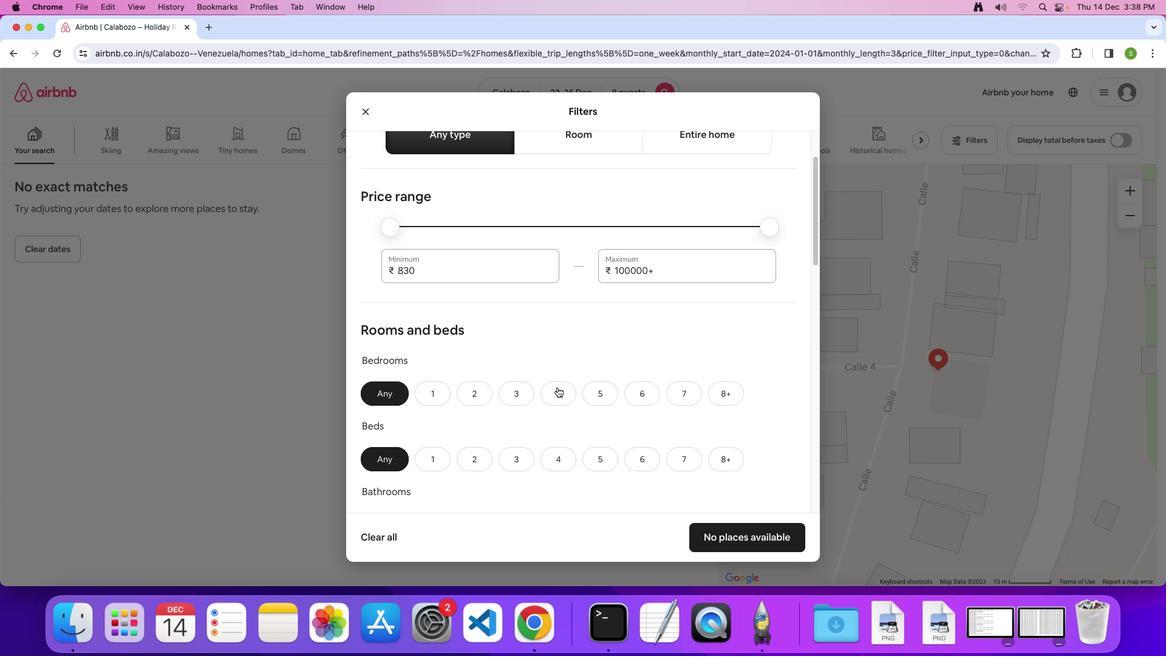 
Action: Mouse scrolled (557, 387) with delta (0, 0)
Screenshot: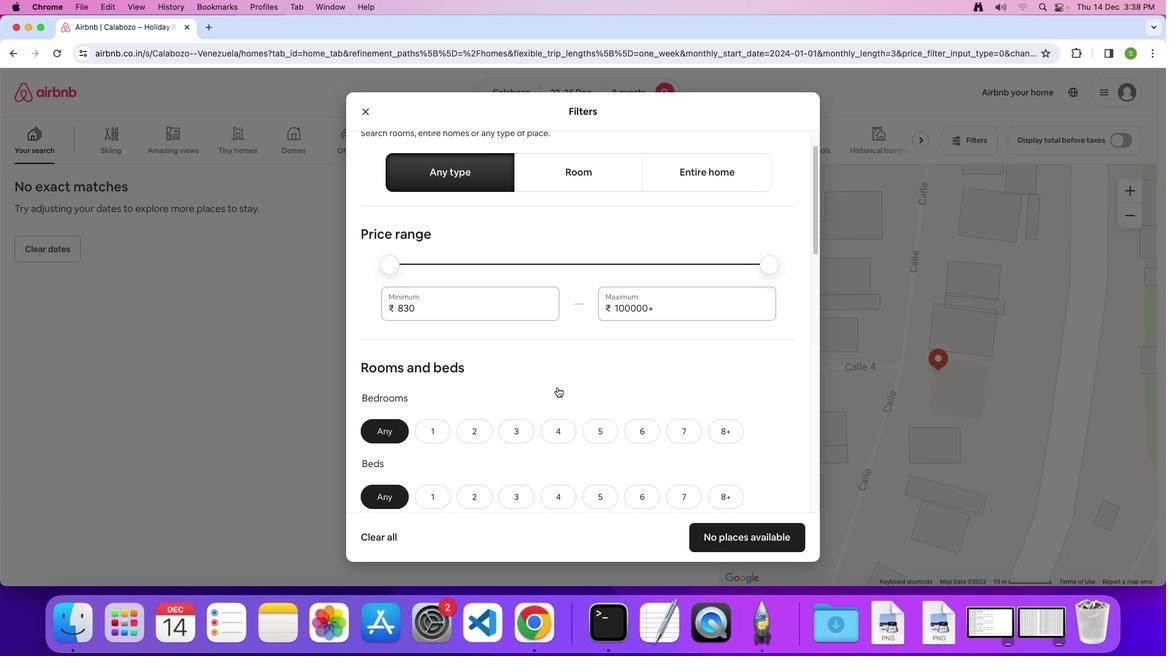 
Action: Mouse scrolled (557, 387) with delta (0, 0)
Screenshot: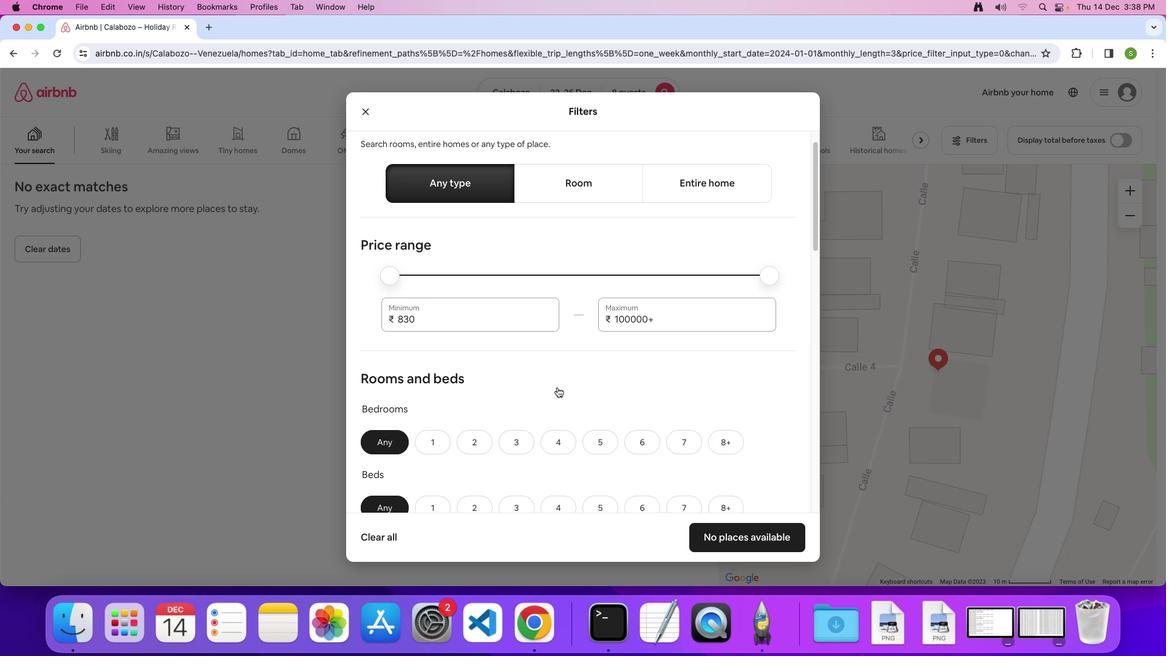 
Action: Mouse scrolled (557, 387) with delta (0, 3)
Screenshot: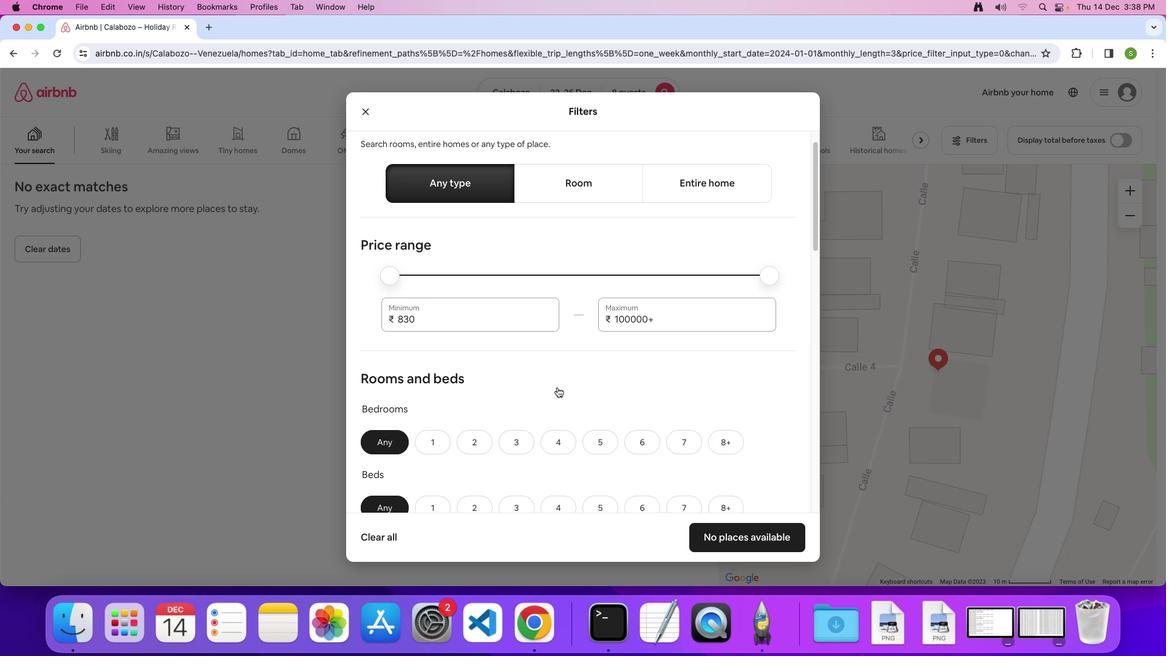 
Action: Mouse scrolled (557, 387) with delta (0, 0)
Screenshot: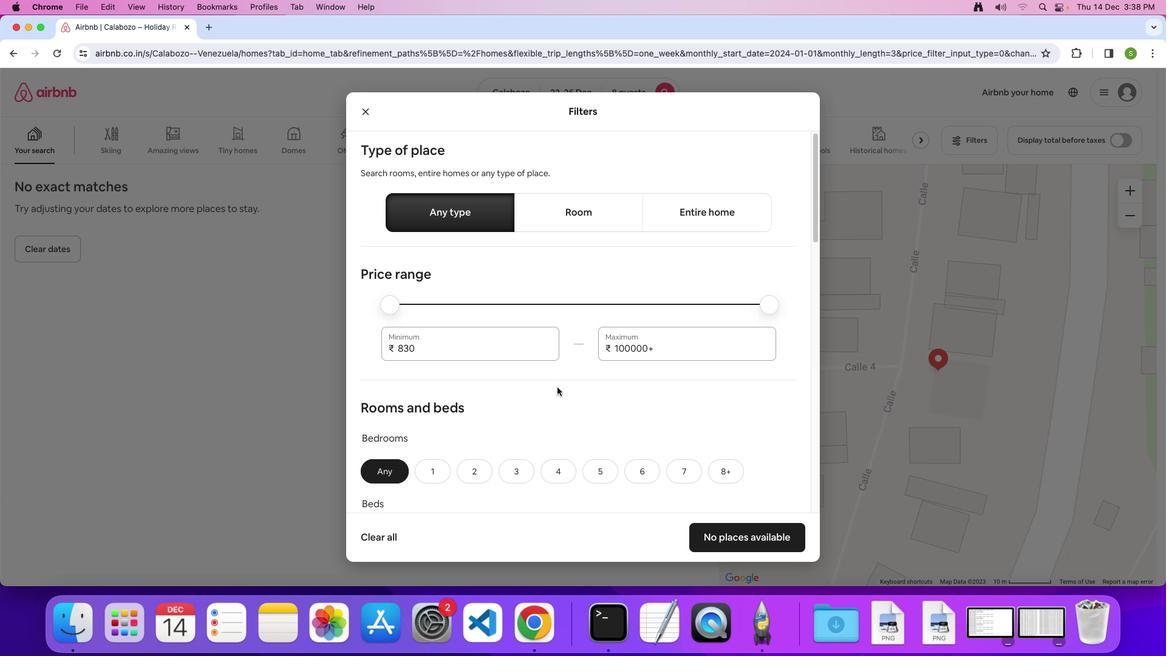 
Action: Mouse scrolled (557, 387) with delta (0, 0)
Screenshot: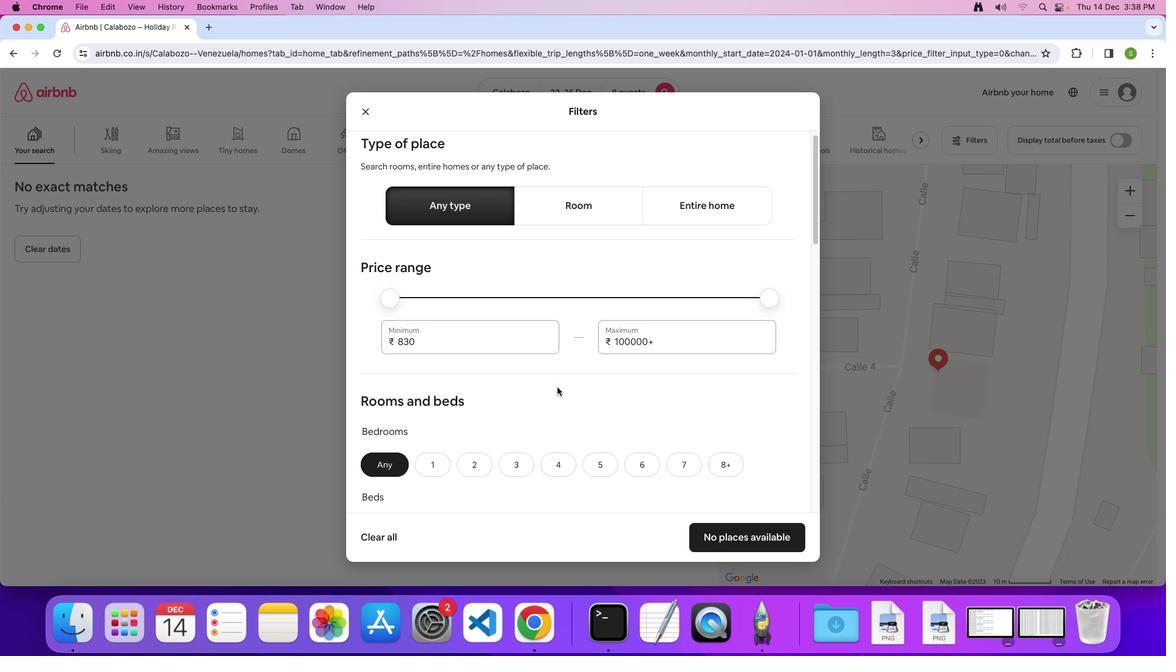 
Action: Mouse scrolled (557, 387) with delta (0, -1)
Screenshot: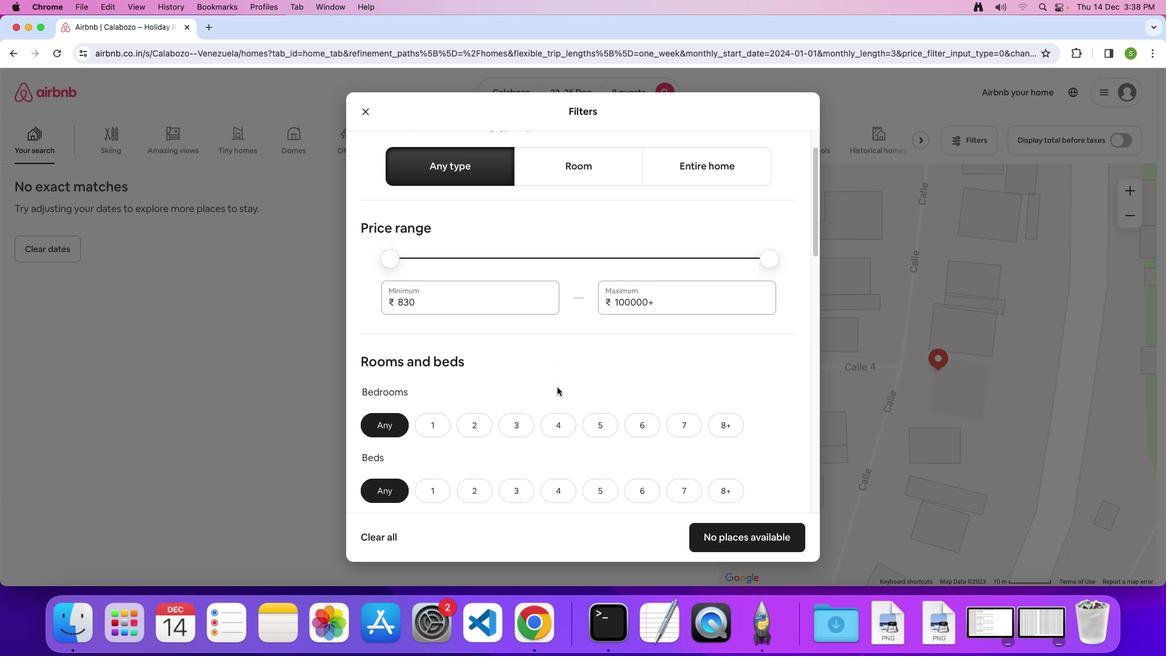 
Action: Mouse scrolled (557, 387) with delta (0, 0)
Screenshot: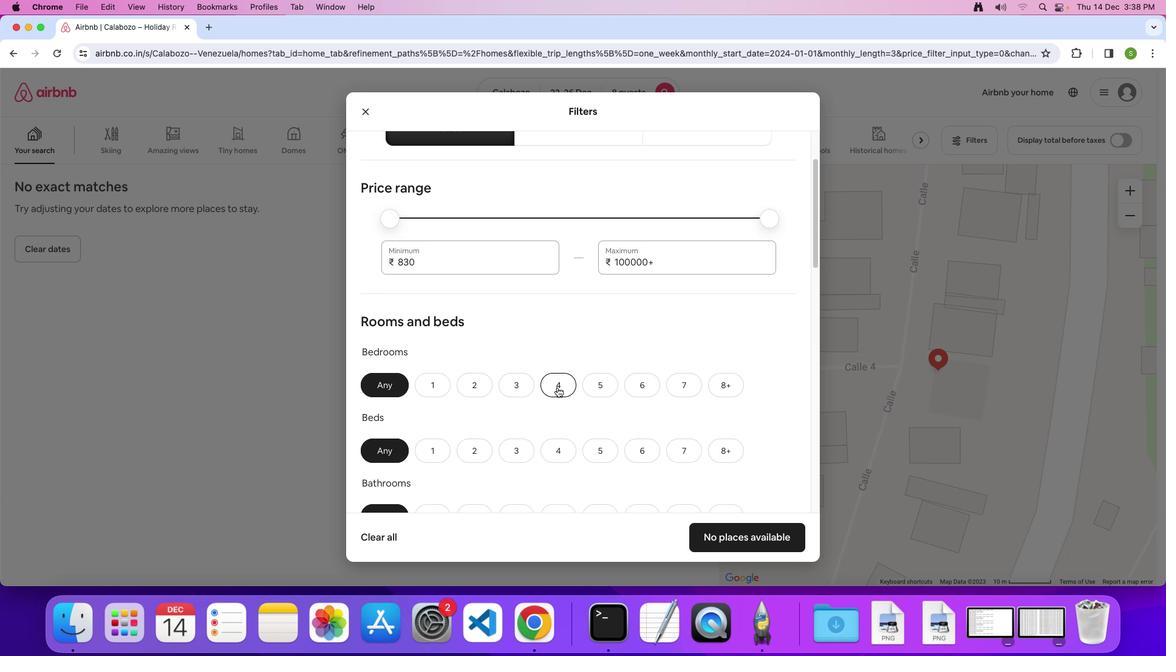 
Action: Mouse scrolled (557, 387) with delta (0, 0)
Screenshot: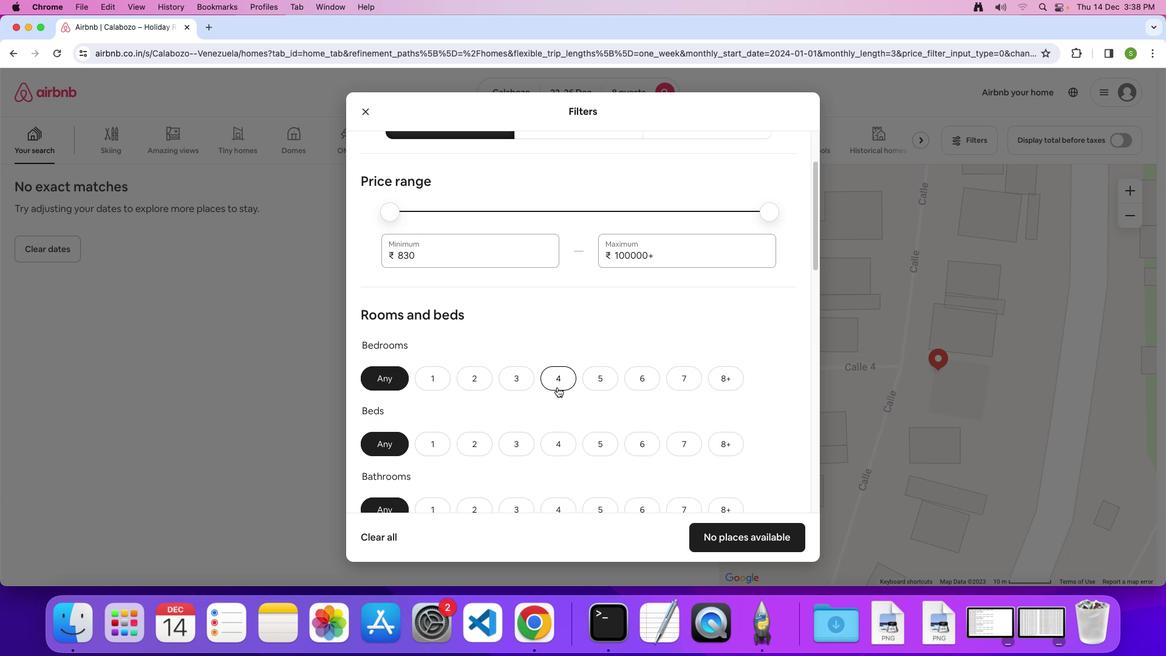 
Action: Mouse scrolled (557, 387) with delta (0, 0)
Screenshot: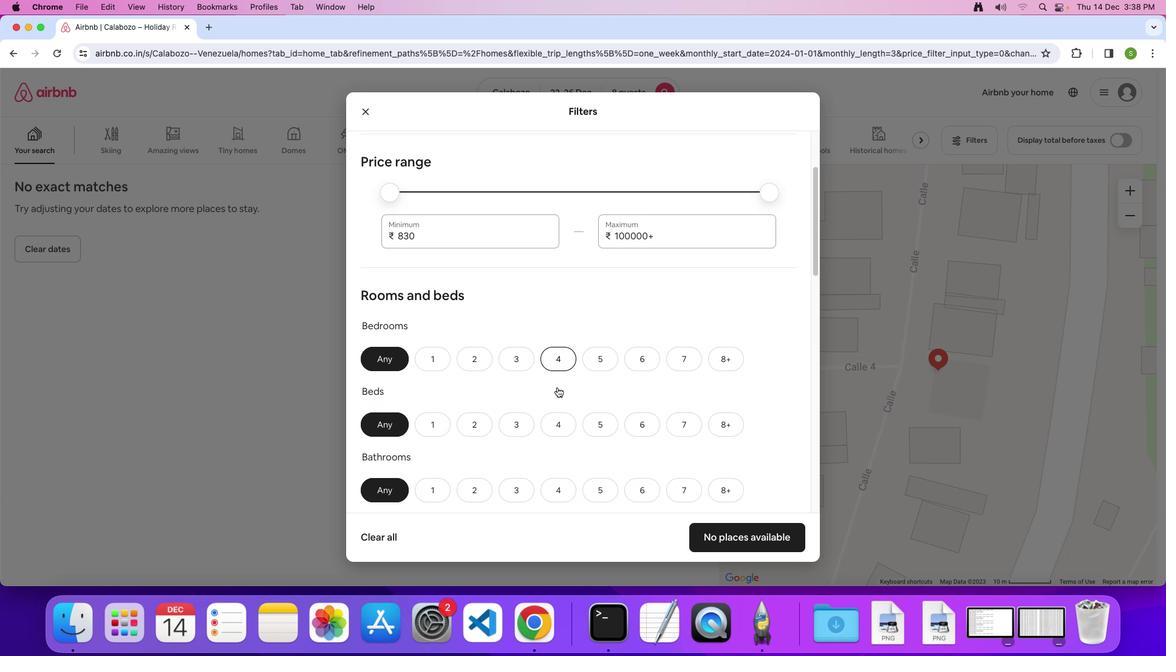 
Action: Mouse scrolled (557, 387) with delta (0, 0)
Screenshot: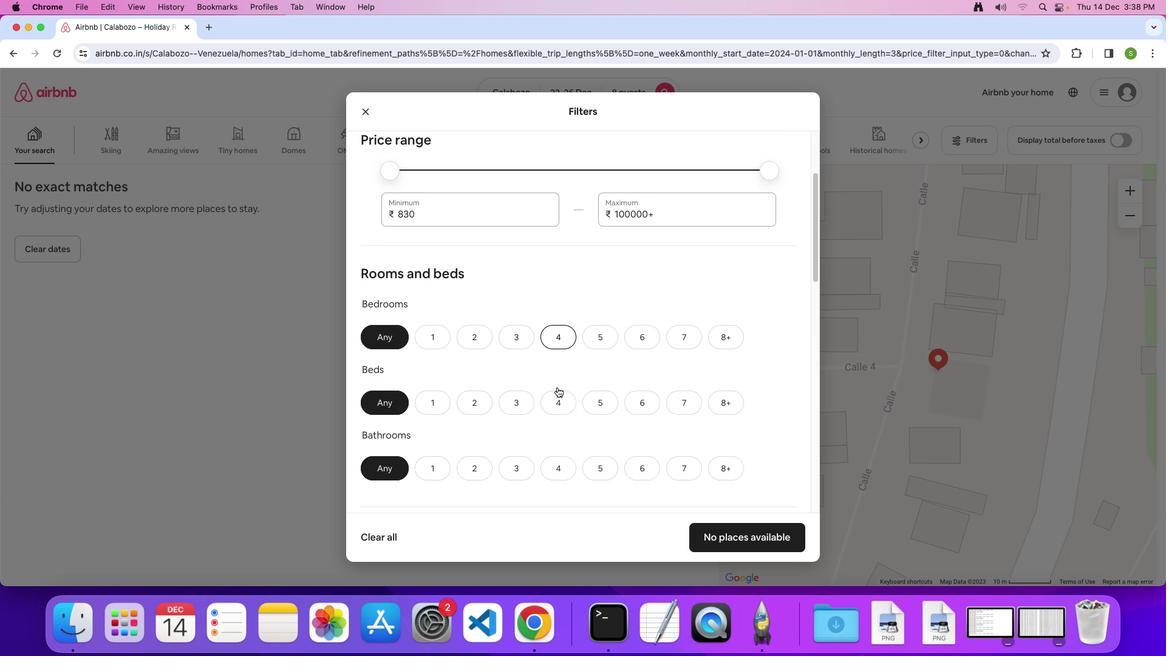 
Action: Mouse scrolled (557, 387) with delta (0, -1)
Screenshot: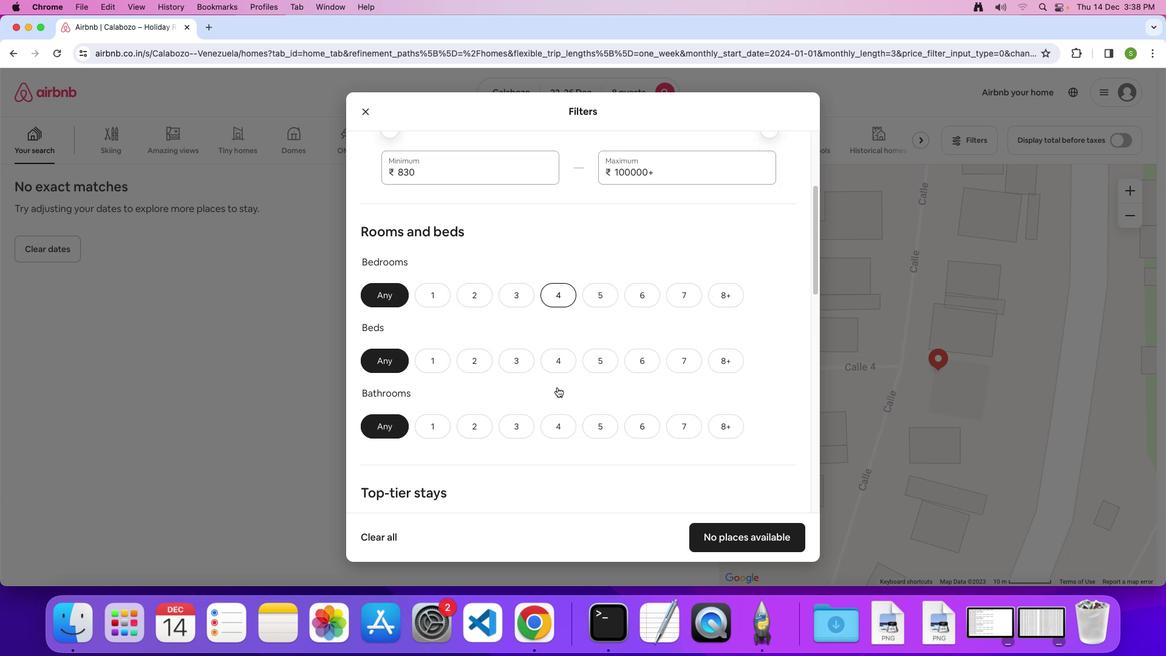 
Action: Mouse scrolled (557, 387) with delta (0, 0)
Screenshot: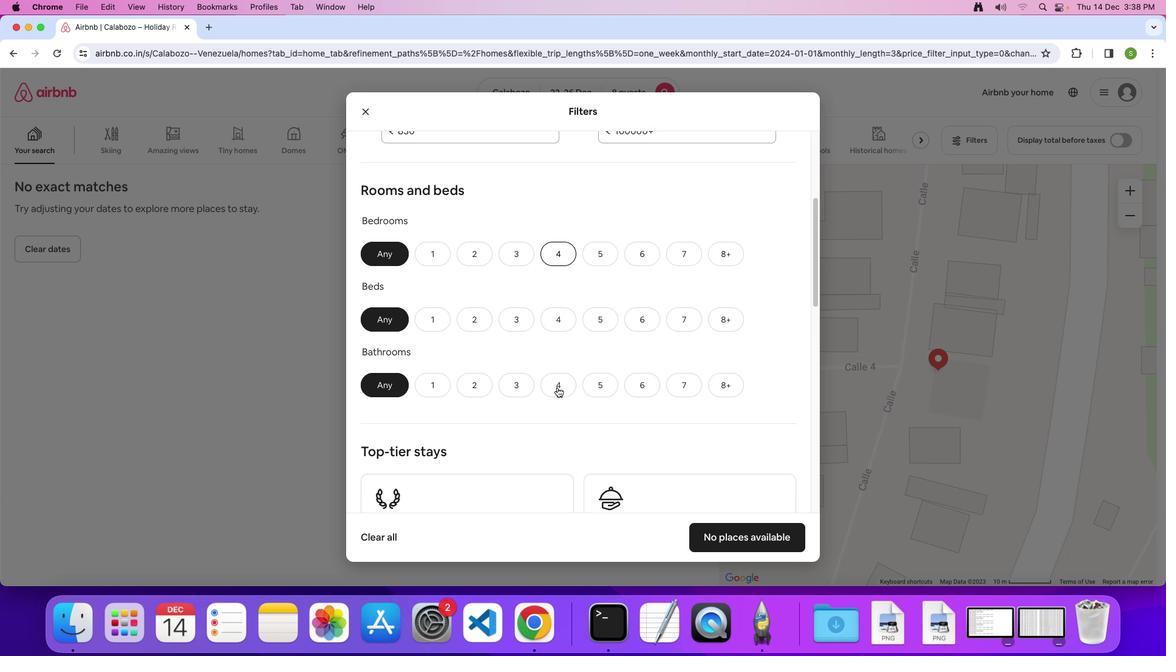 
Action: Mouse scrolled (557, 387) with delta (0, 0)
Screenshot: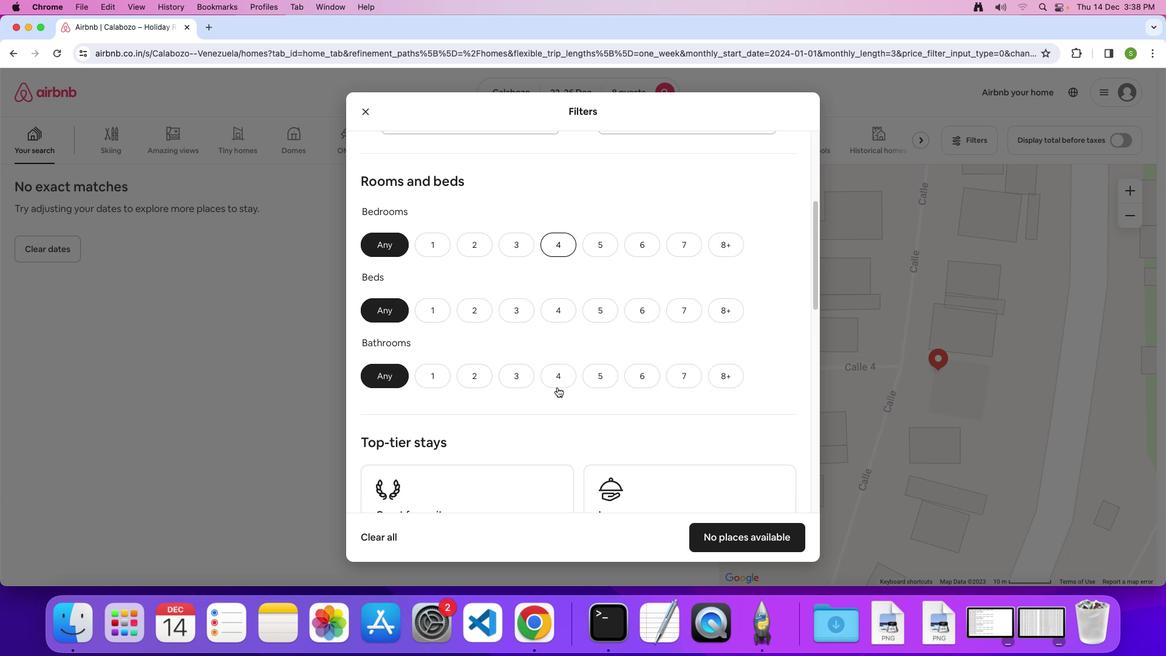 
Action: Mouse scrolled (557, 387) with delta (0, 0)
Screenshot: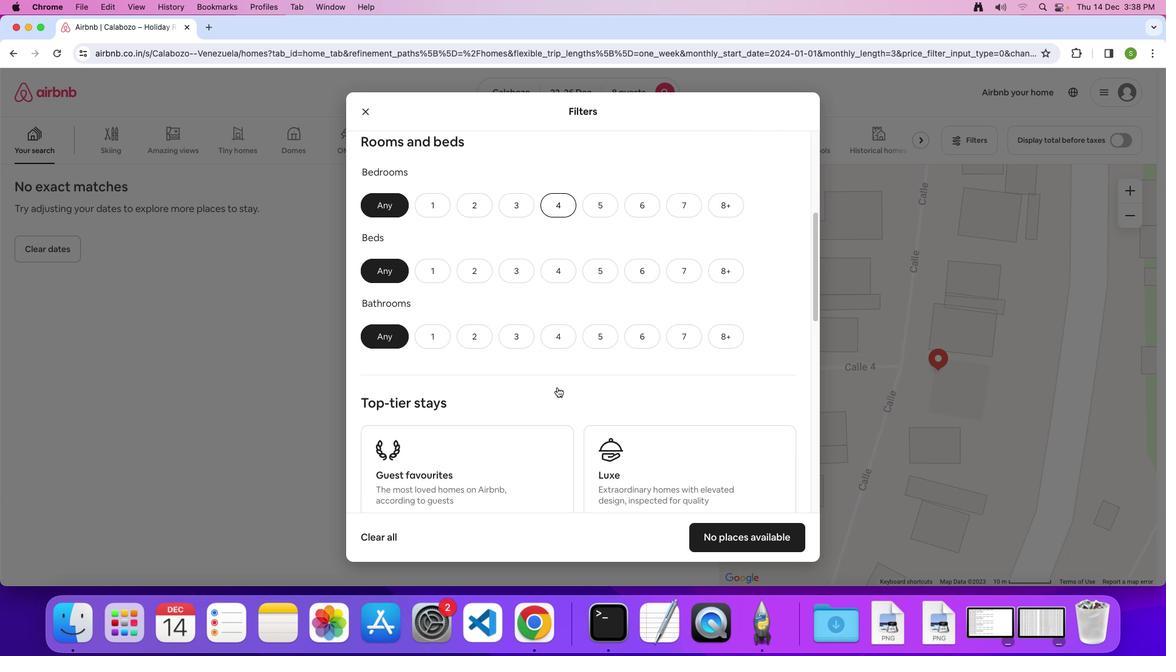 
Action: Mouse moved to (724, 193)
Screenshot: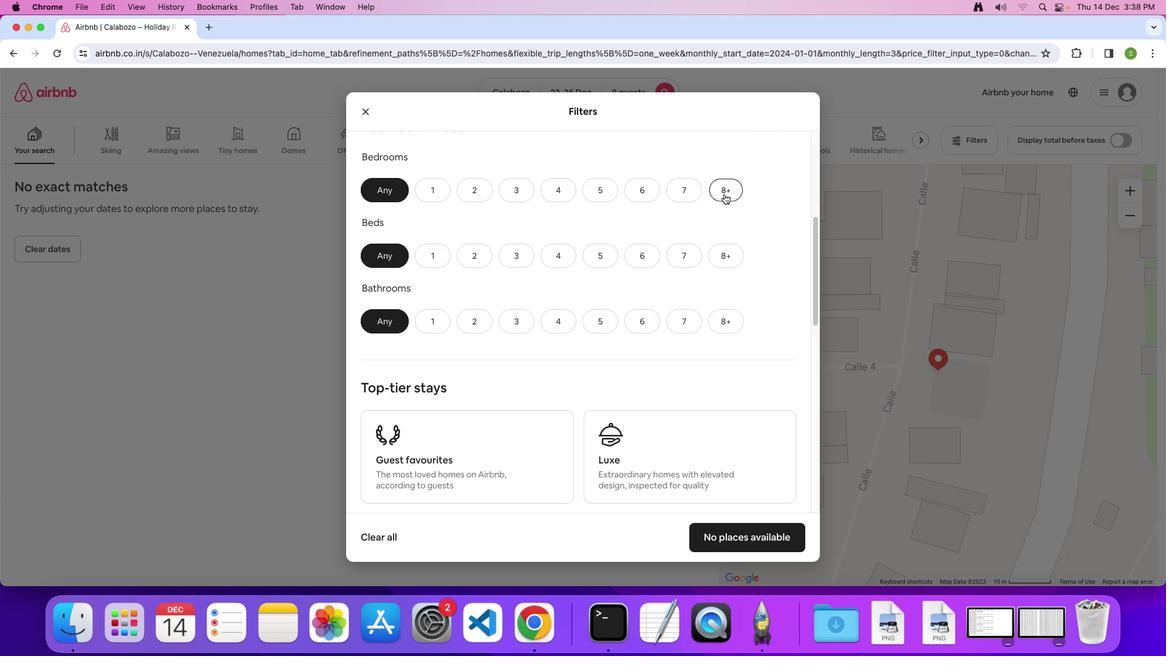 
Action: Mouse pressed left at (724, 193)
Screenshot: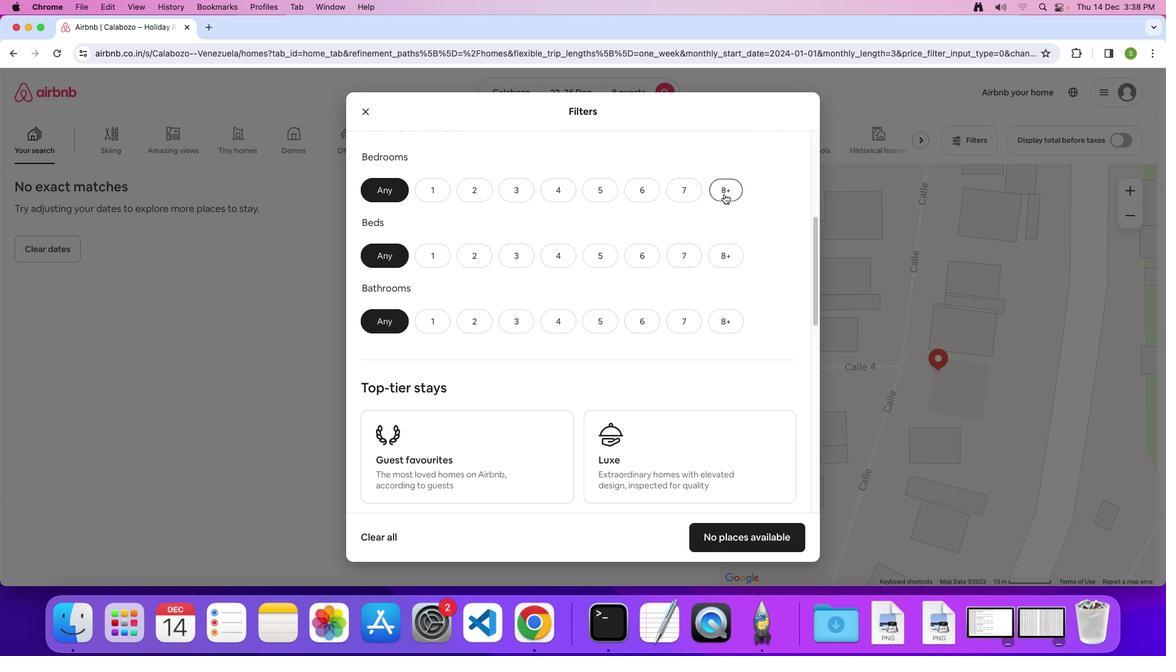 
Action: Mouse moved to (721, 255)
Screenshot: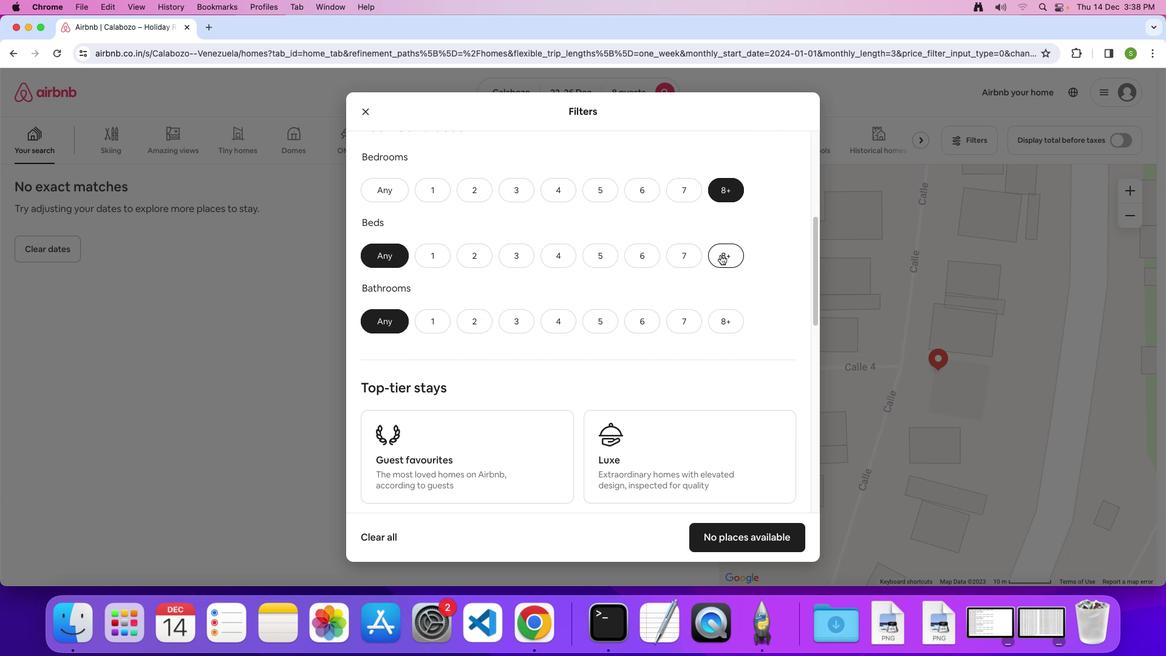 
Action: Mouse pressed left at (721, 255)
Screenshot: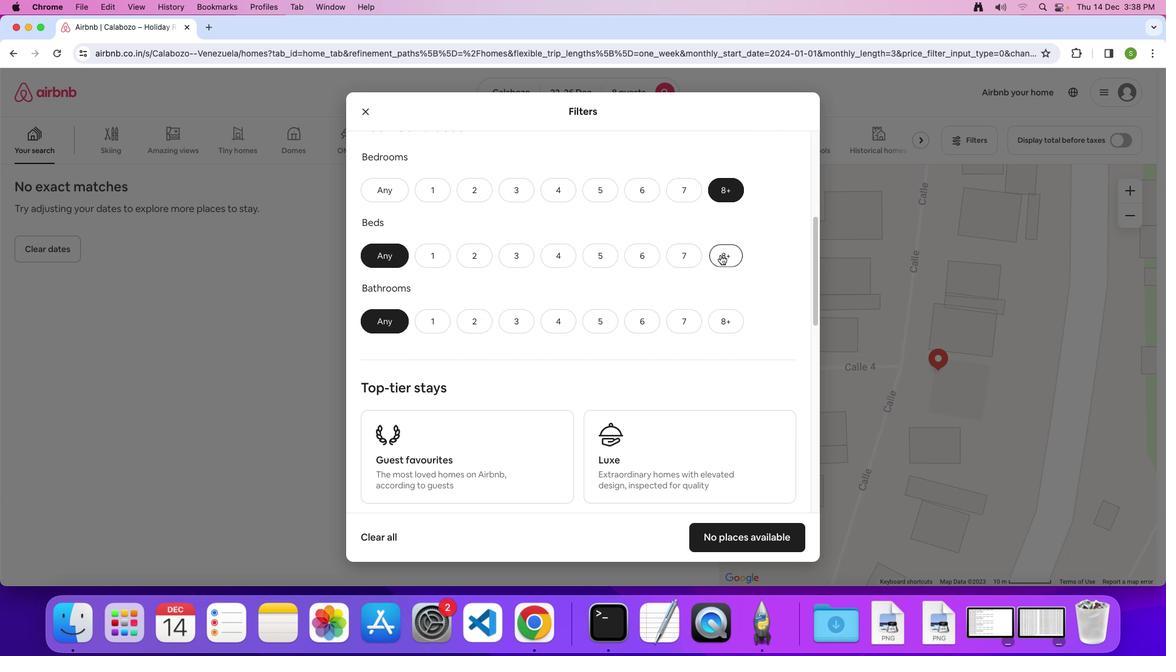 
Action: Mouse moved to (721, 323)
Screenshot: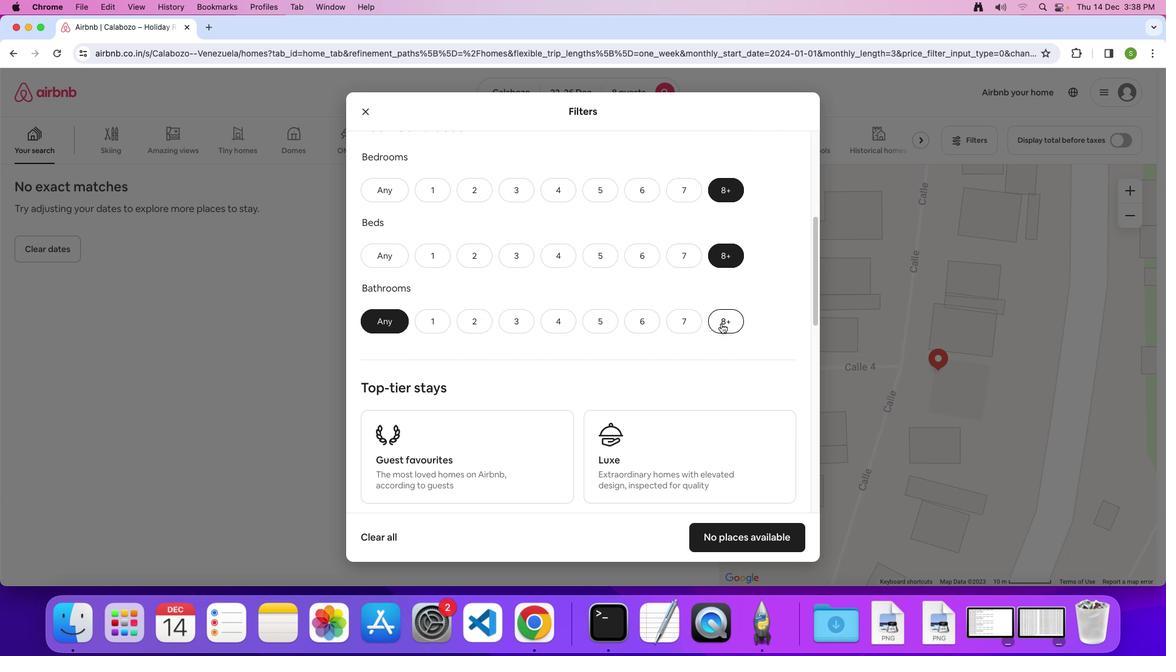 
Action: Mouse pressed left at (721, 323)
Screenshot: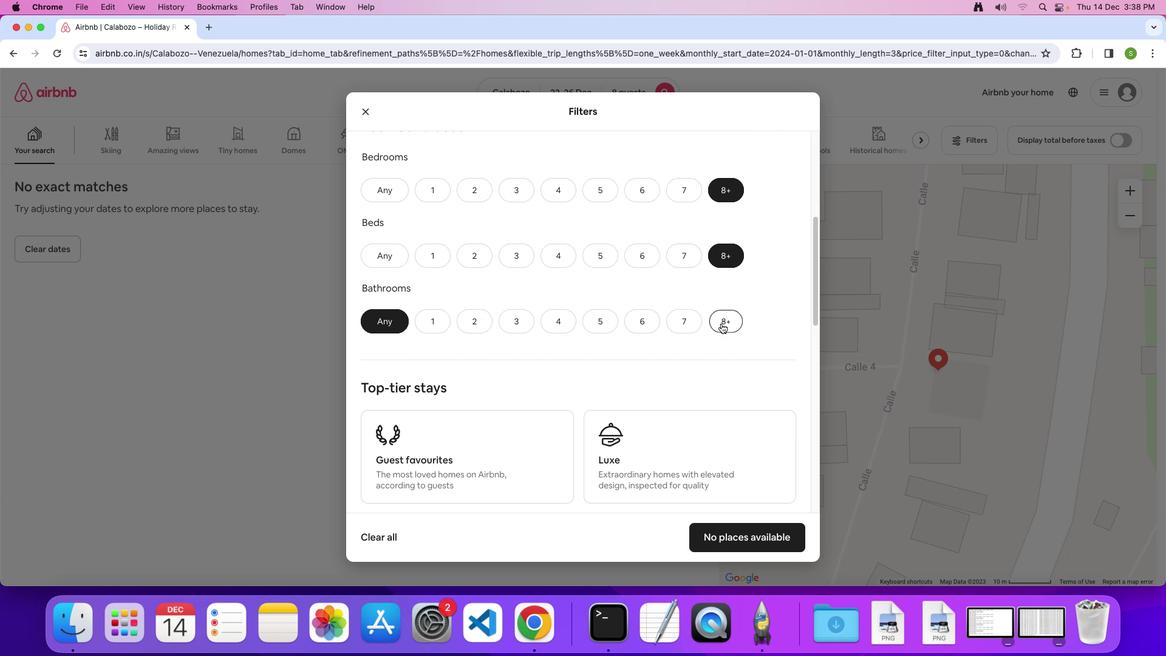 
Action: Mouse moved to (668, 324)
Screenshot: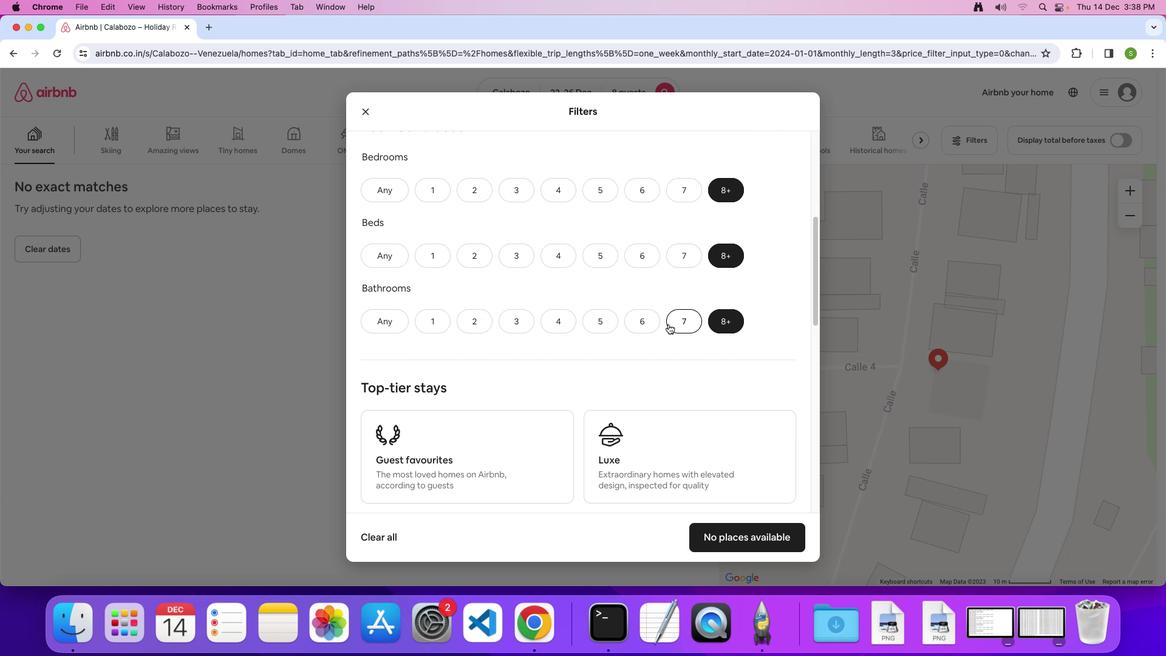 
Action: Mouse scrolled (668, 324) with delta (0, 0)
Screenshot: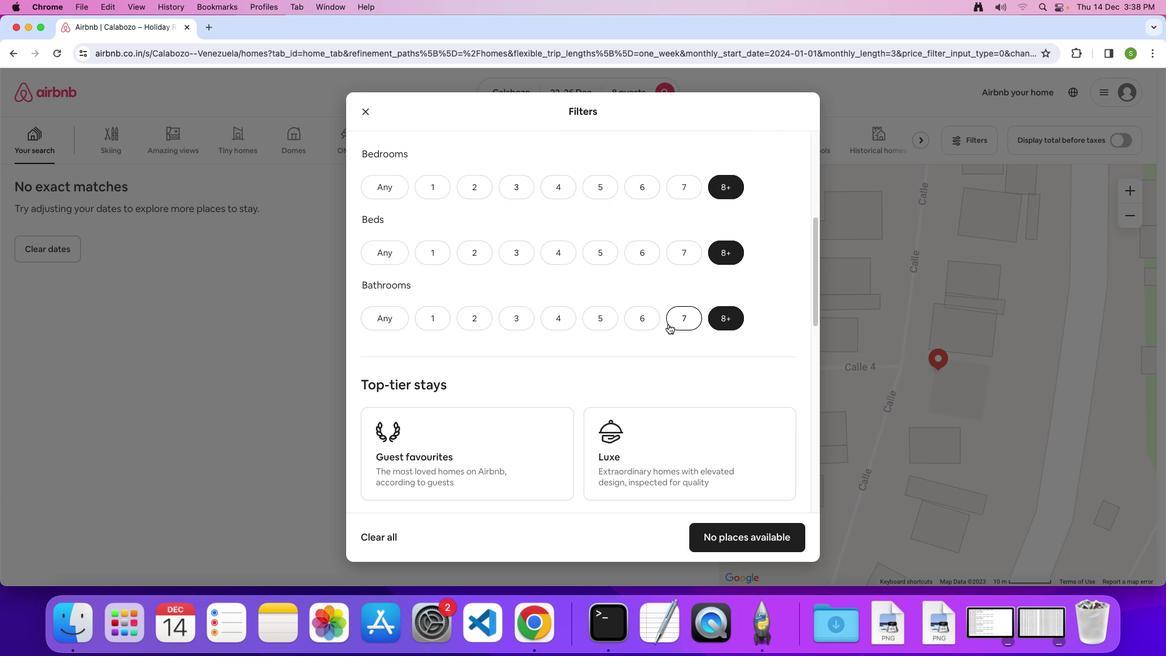 
Action: Mouse scrolled (668, 324) with delta (0, 0)
Screenshot: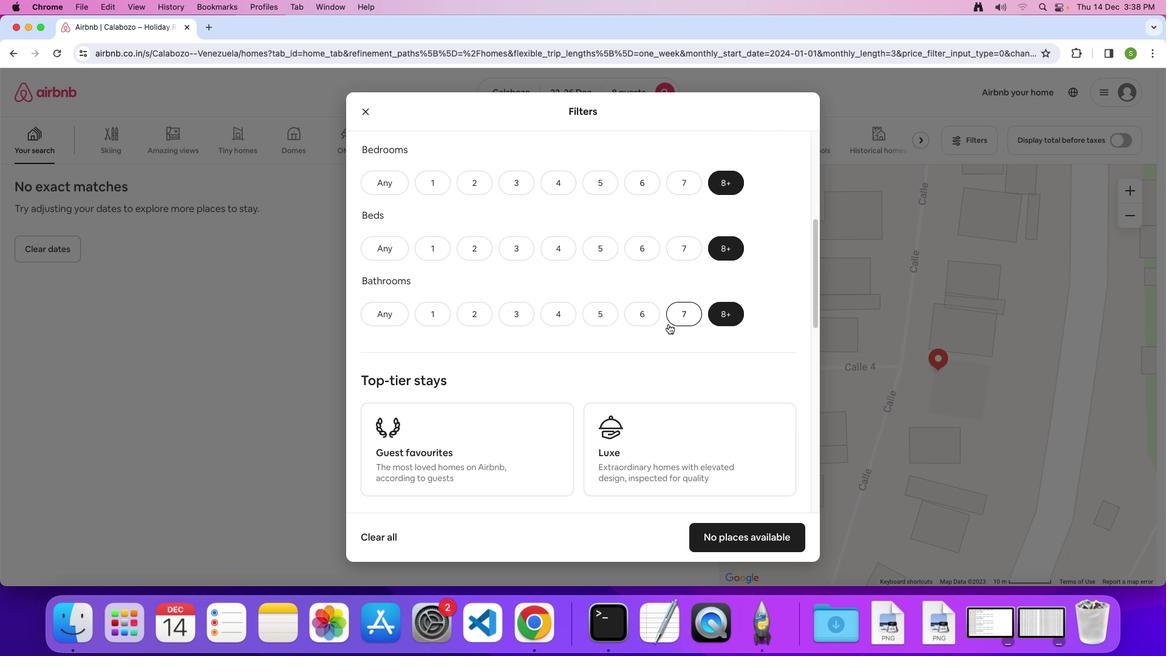 
Action: Mouse scrolled (668, 324) with delta (0, -1)
Screenshot: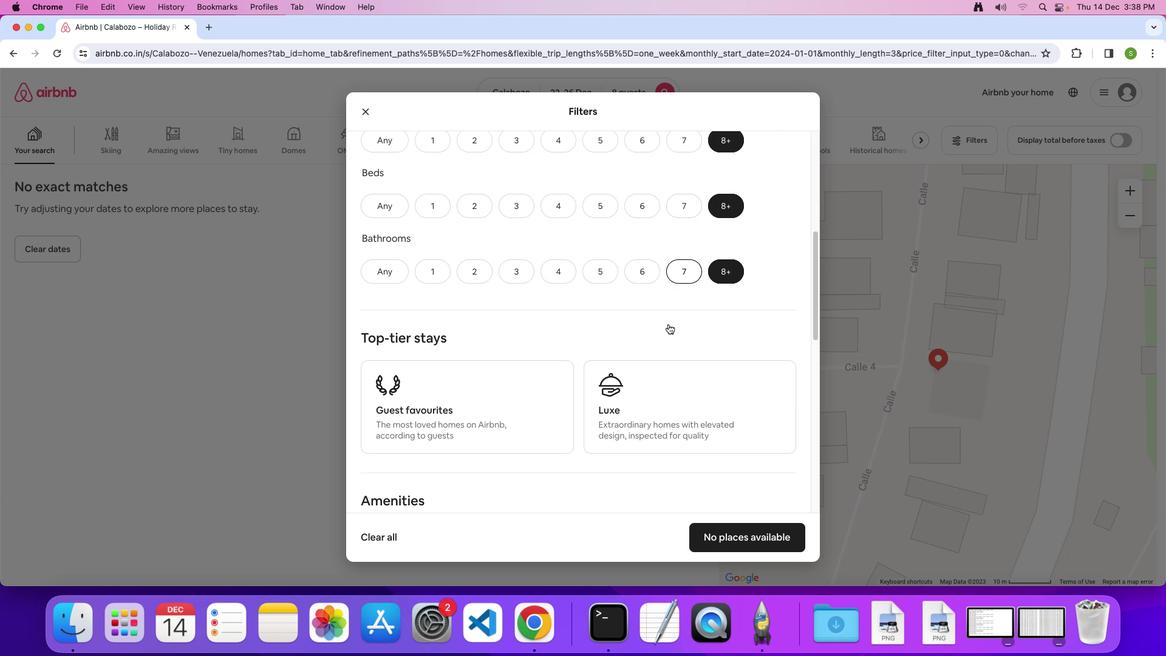 
Action: Mouse scrolled (668, 324) with delta (0, 0)
Screenshot: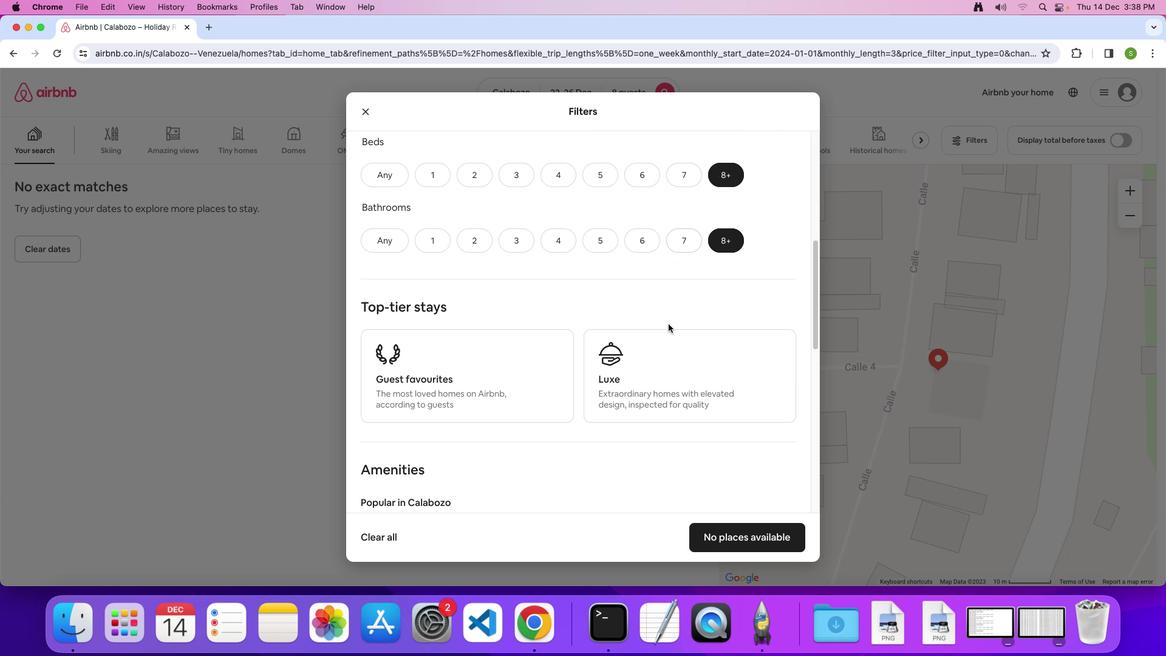 
Action: Mouse scrolled (668, 324) with delta (0, 0)
Screenshot: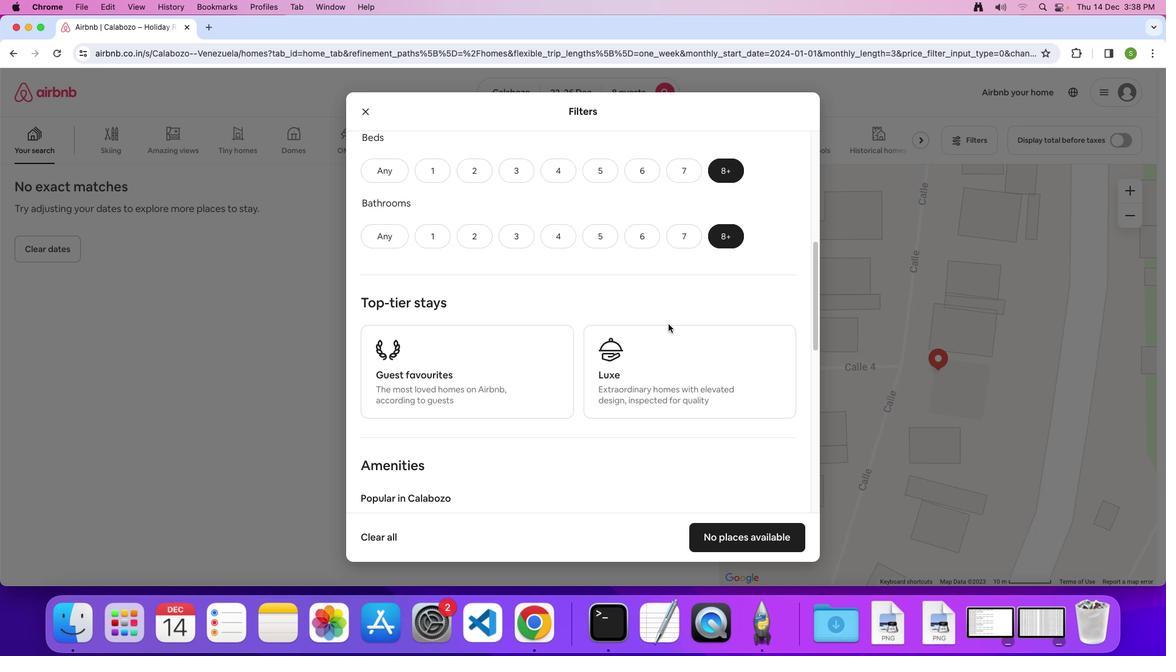 
Action: Mouse scrolled (668, 324) with delta (0, 0)
Screenshot: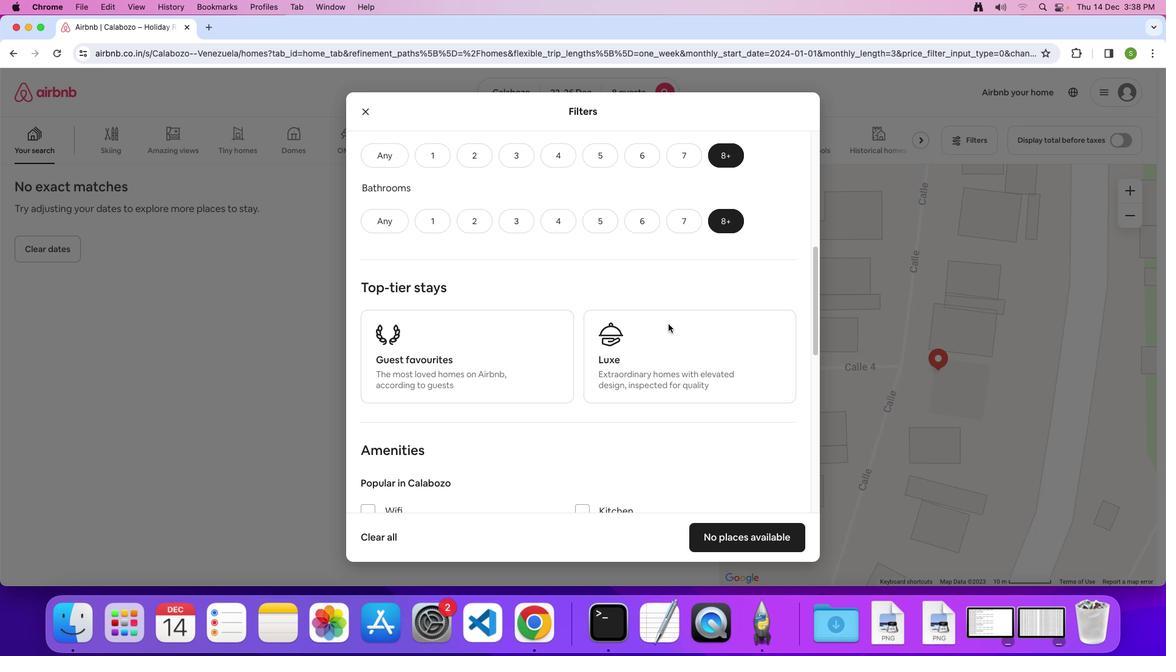 
Action: Mouse scrolled (668, 324) with delta (0, 0)
Screenshot: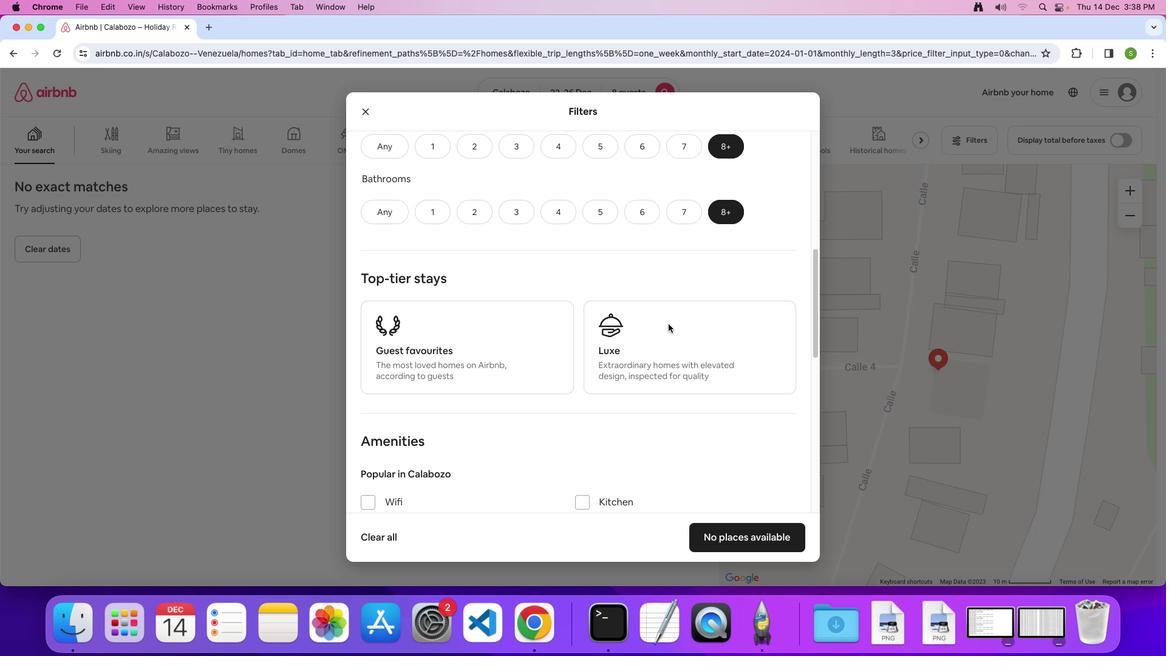 
Action: Mouse scrolled (668, 324) with delta (0, -1)
Screenshot: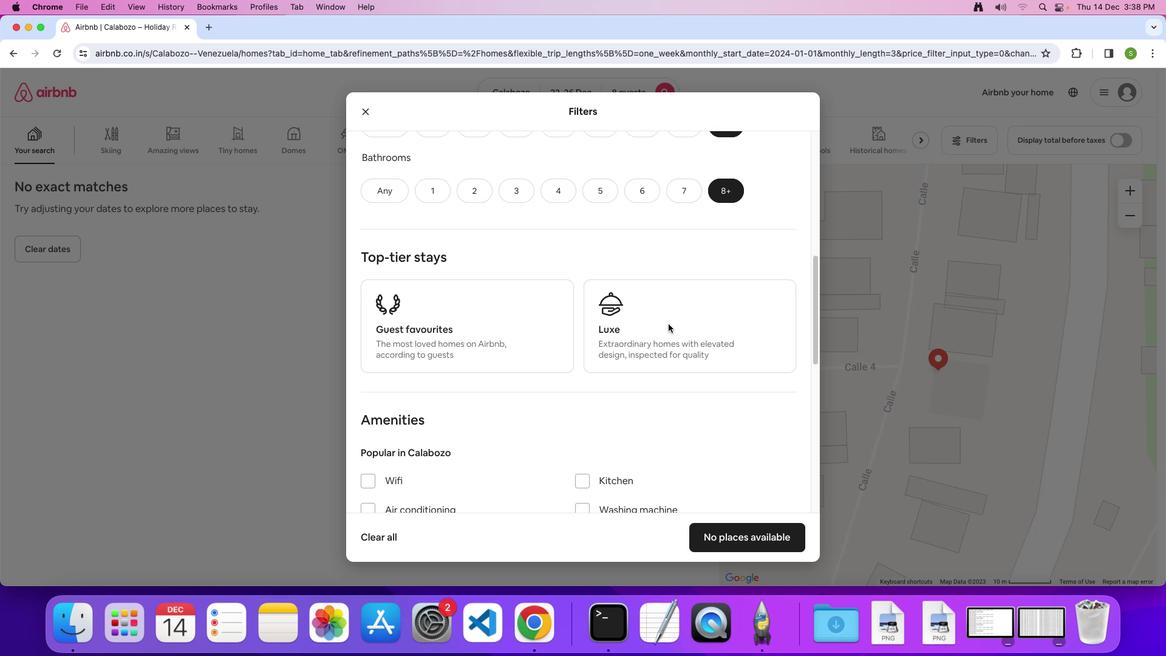 
Action: Mouse scrolled (668, 324) with delta (0, 0)
Screenshot: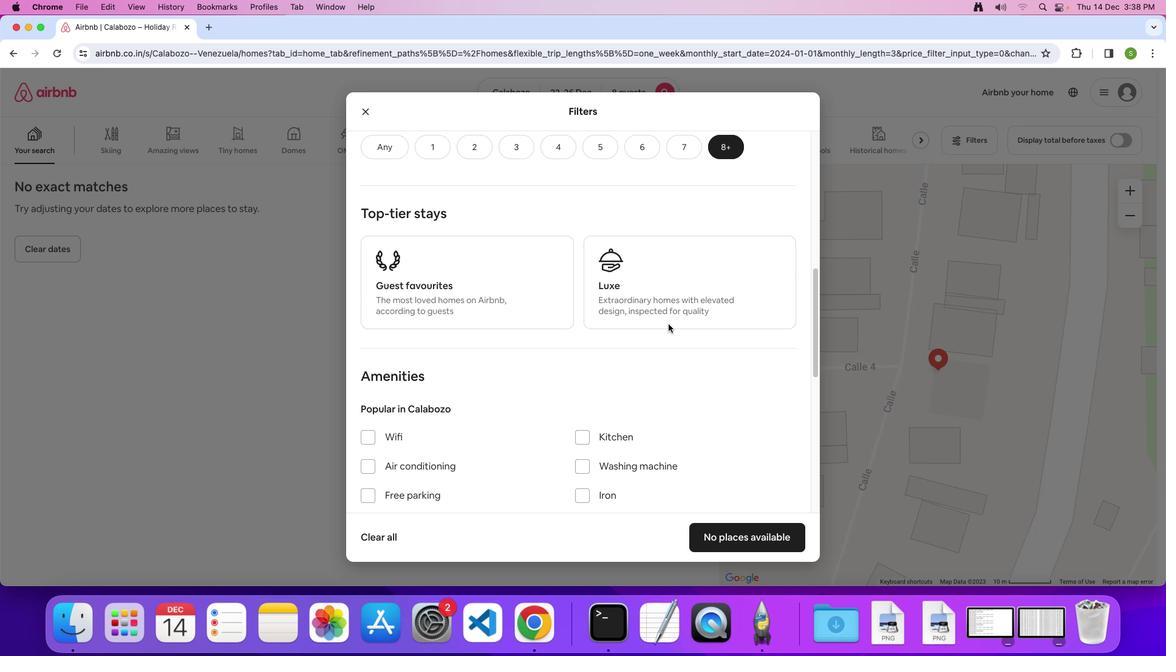 
Action: Mouse scrolled (668, 324) with delta (0, 0)
Screenshot: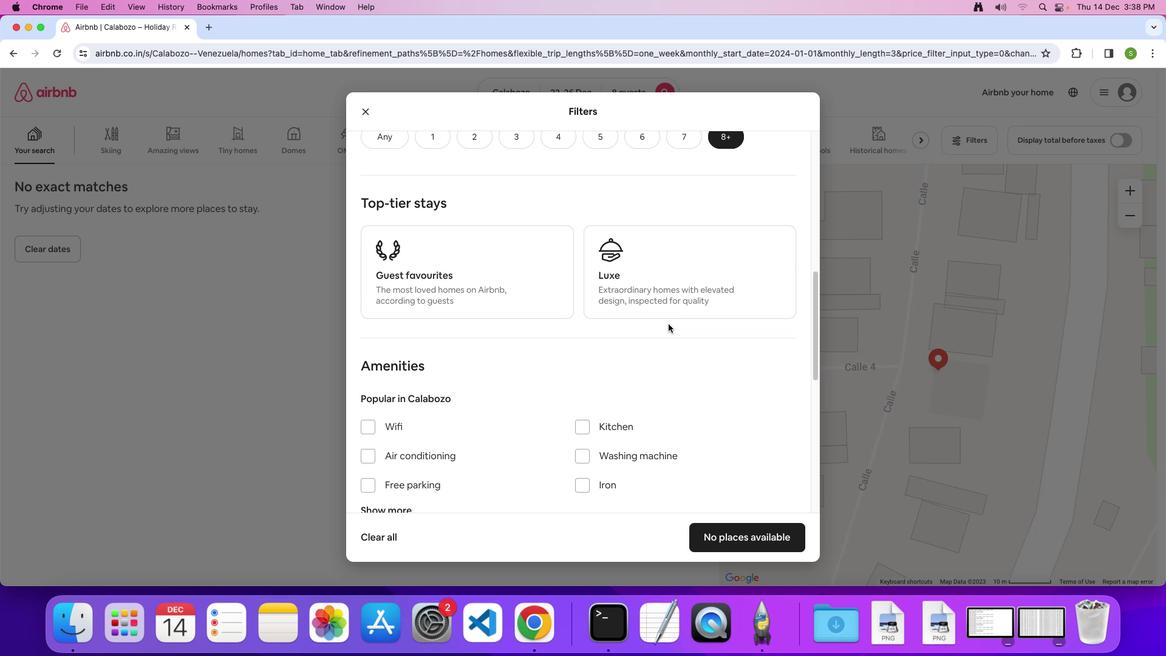 
Action: Mouse scrolled (668, 324) with delta (0, -1)
Screenshot: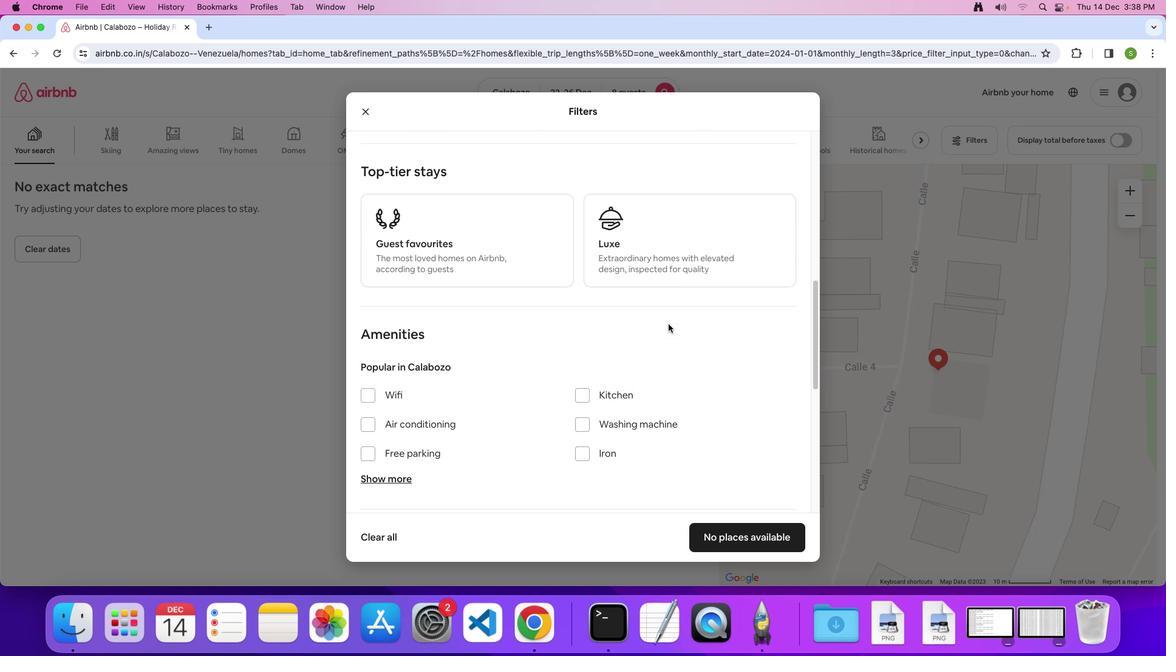
Action: Mouse scrolled (668, 324) with delta (0, 0)
Screenshot: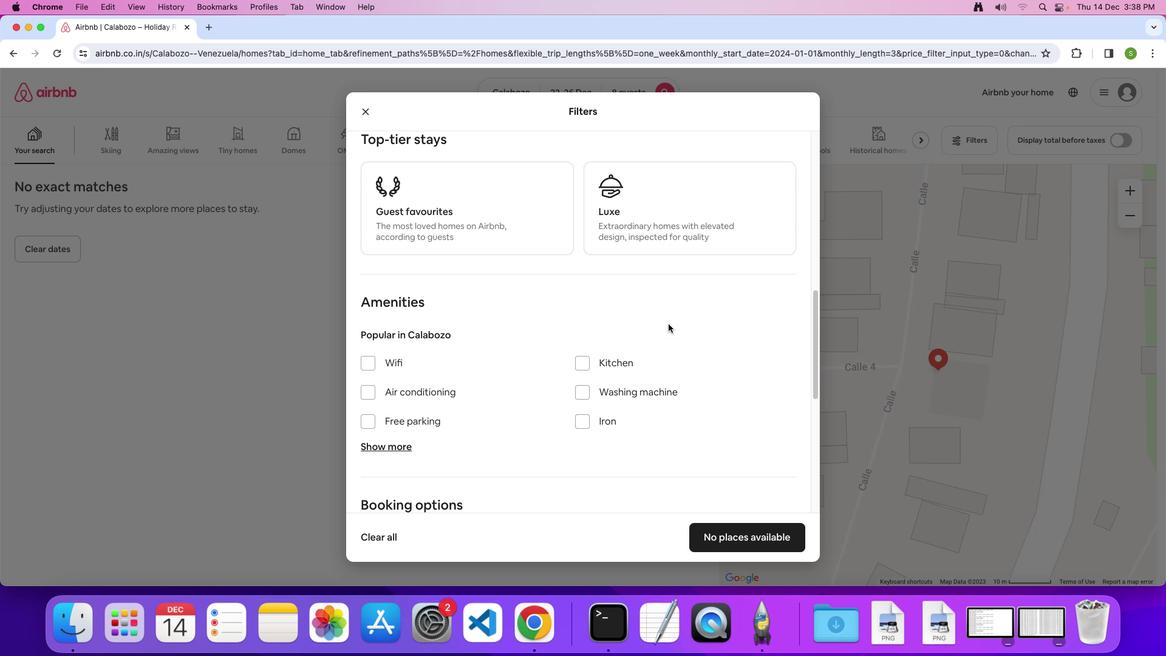 
Action: Mouse scrolled (668, 324) with delta (0, 0)
Screenshot: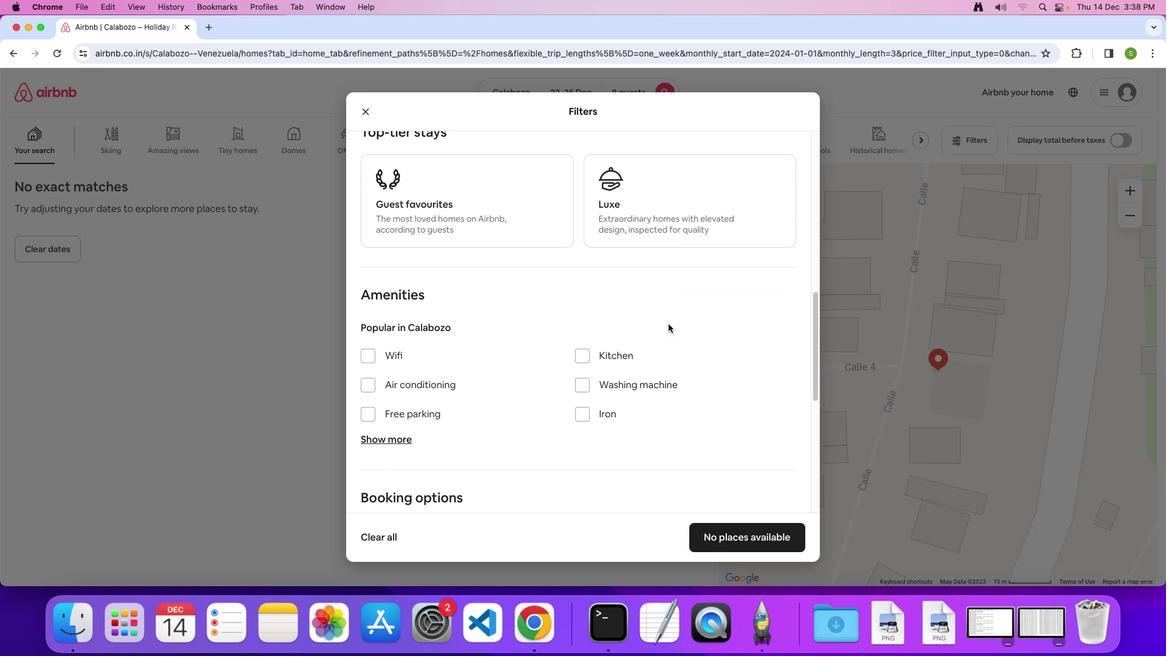 
Action: Mouse scrolled (668, 324) with delta (0, 0)
Screenshot: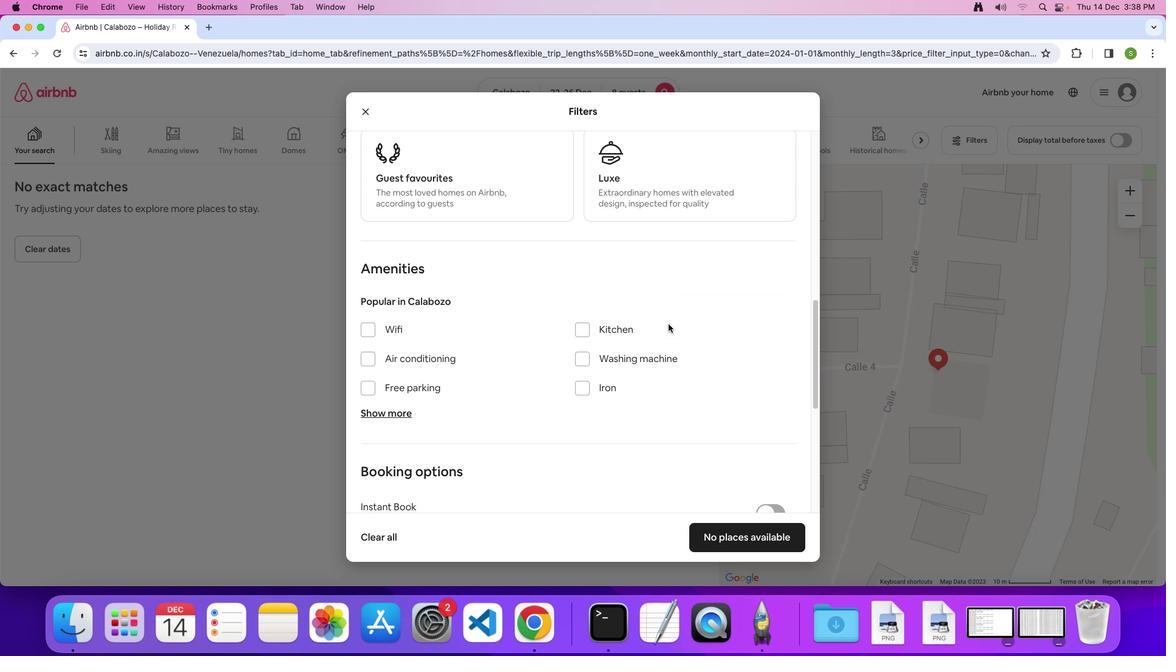 
Action: Mouse scrolled (668, 324) with delta (0, 0)
Screenshot: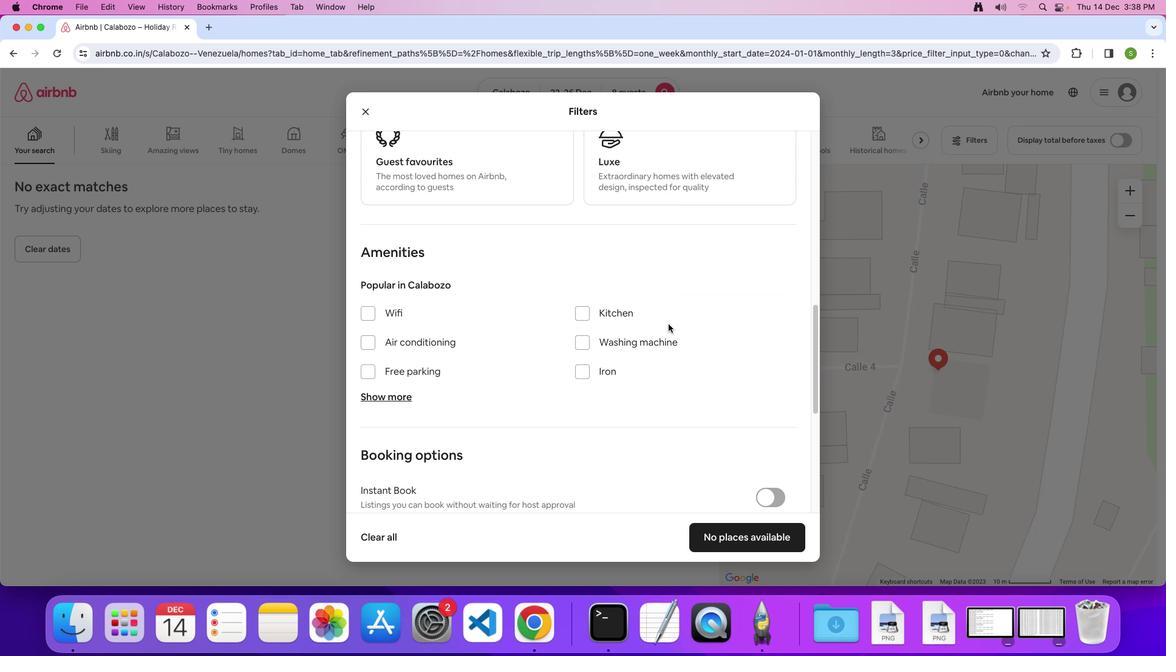 
Action: Mouse scrolled (668, 324) with delta (0, 0)
Screenshot: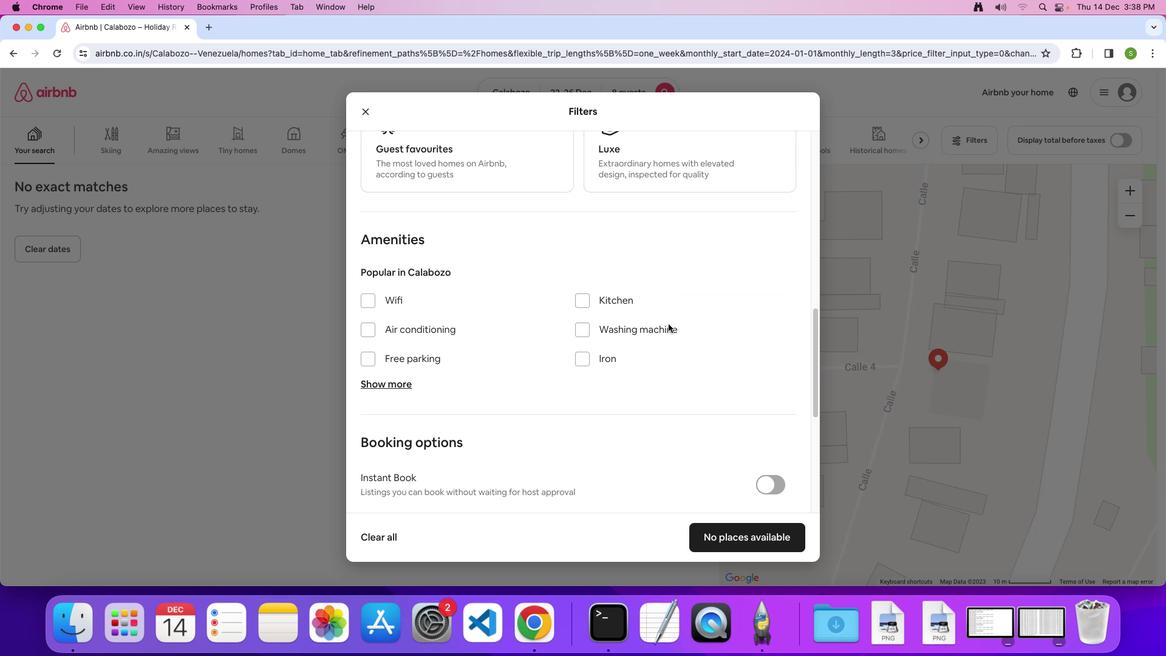 
Action: Mouse scrolled (668, 324) with delta (0, 0)
Screenshot: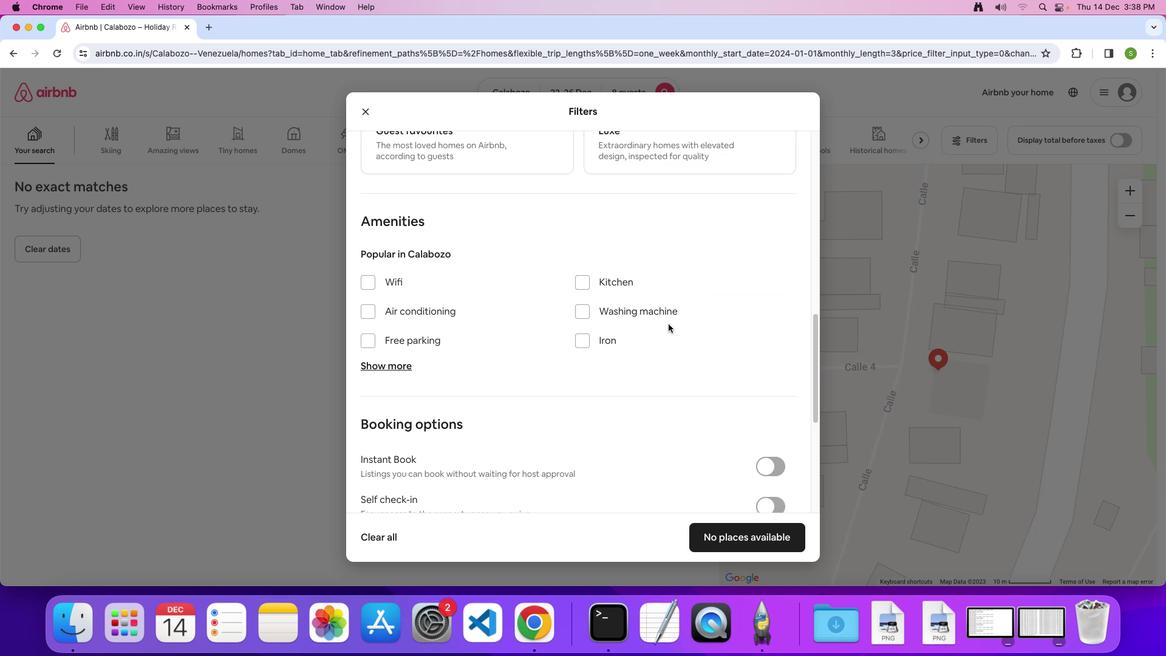 
Action: Mouse scrolled (668, 324) with delta (0, 0)
Screenshot: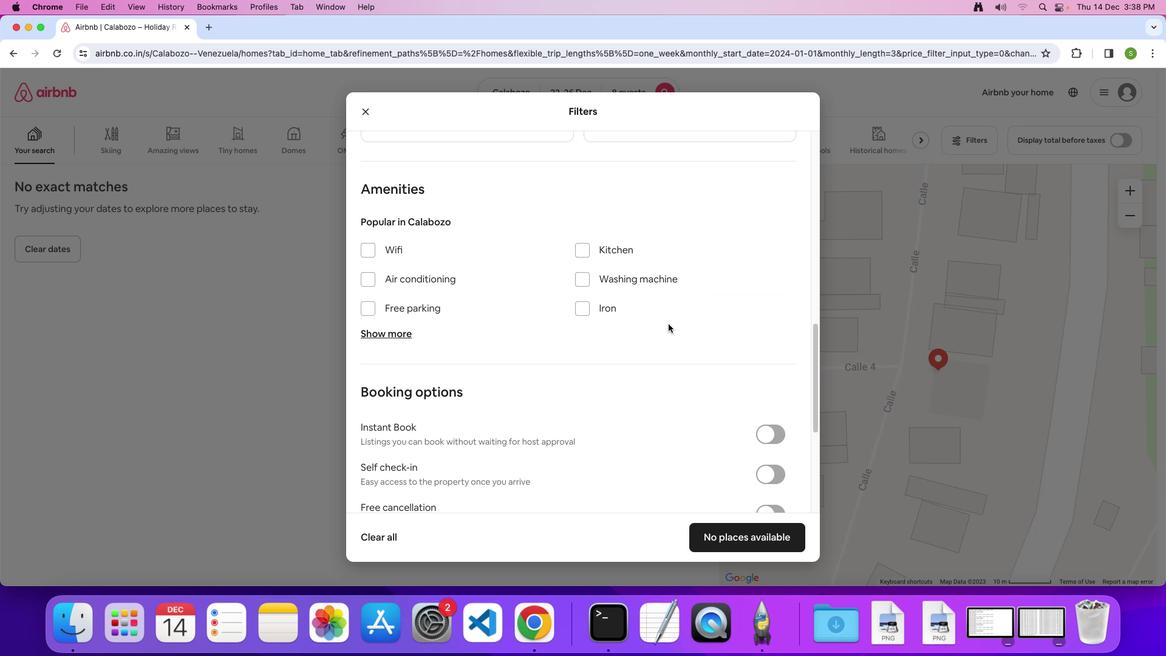 
Action: Mouse scrolled (668, 324) with delta (0, 0)
Screenshot: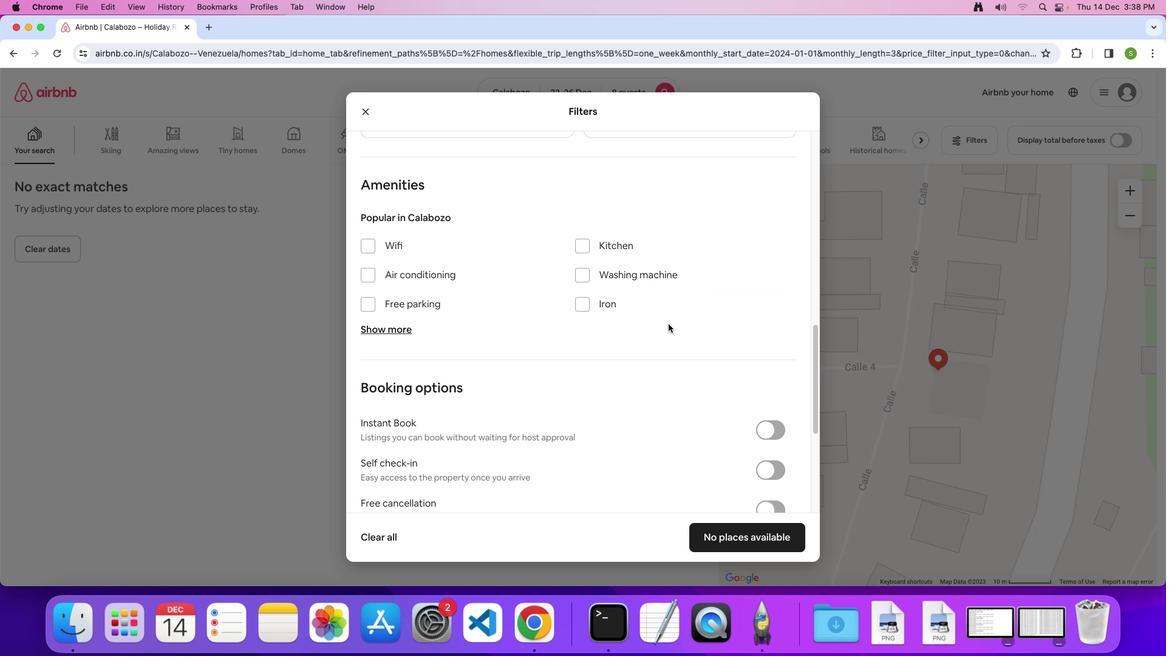 
Action: Mouse moved to (369, 240)
Screenshot: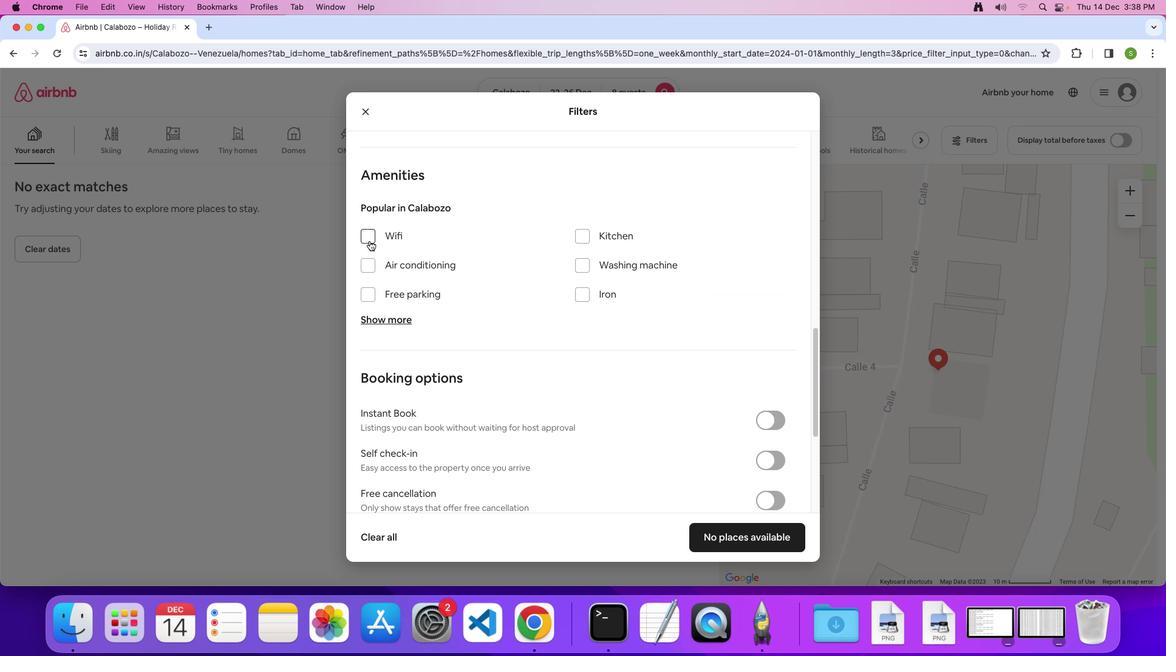 
Action: Mouse pressed left at (369, 240)
Screenshot: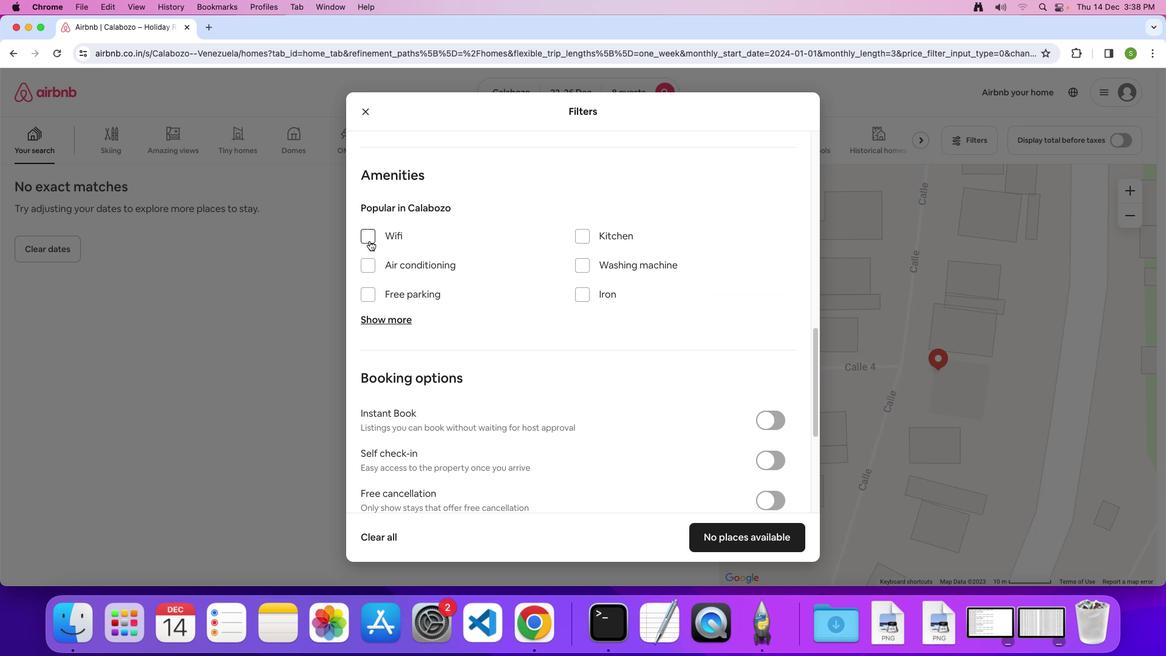 
Action: Mouse moved to (366, 294)
Screenshot: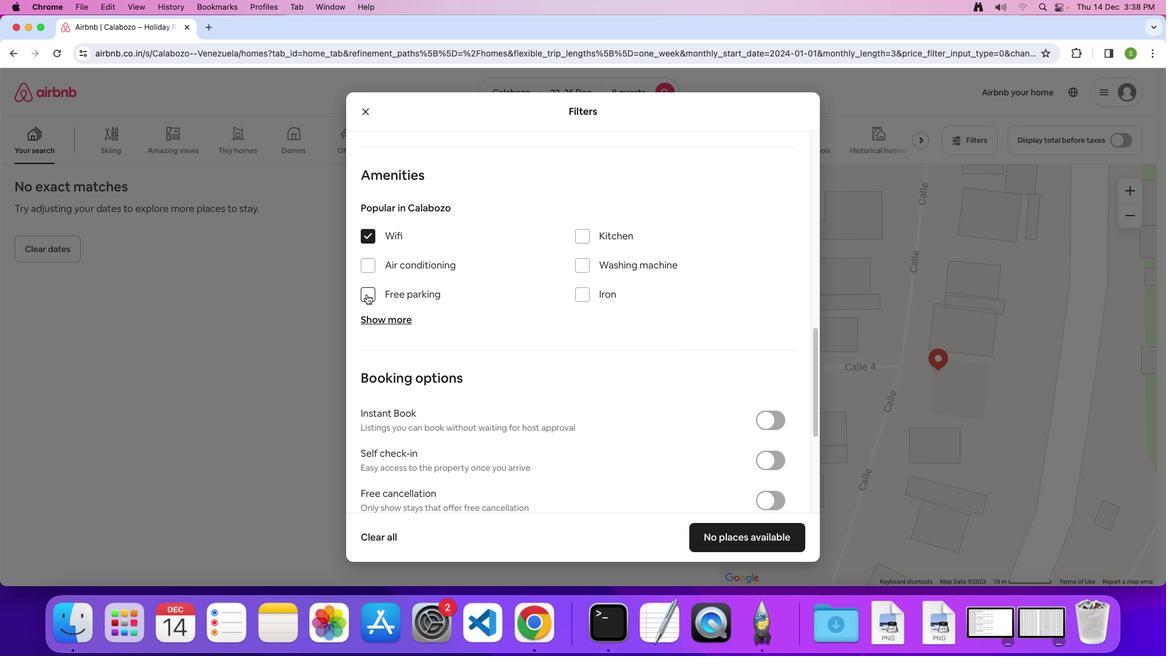 
Action: Mouse pressed left at (366, 294)
Screenshot: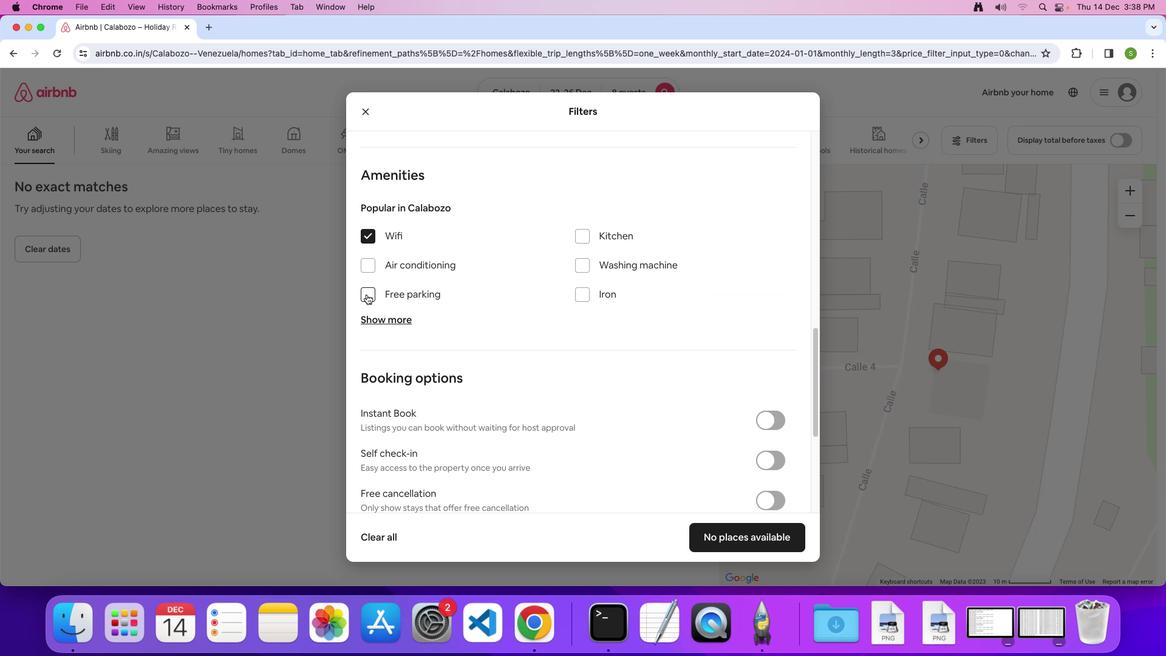 
Action: Mouse moved to (391, 321)
Screenshot: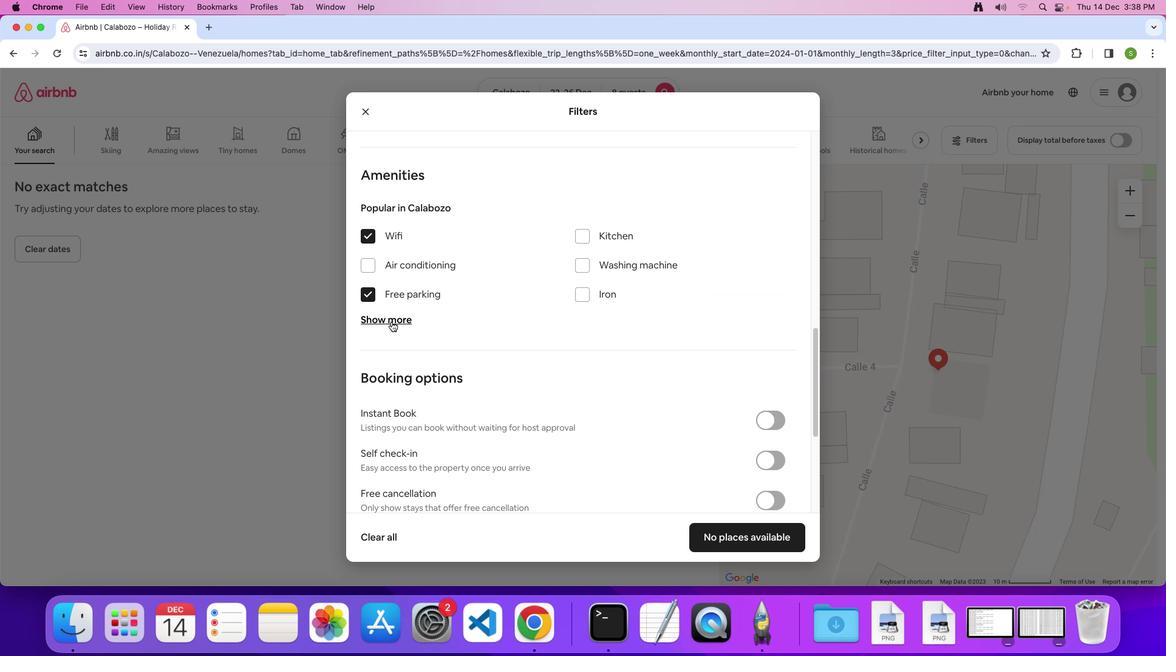 
Action: Mouse pressed left at (391, 321)
Screenshot: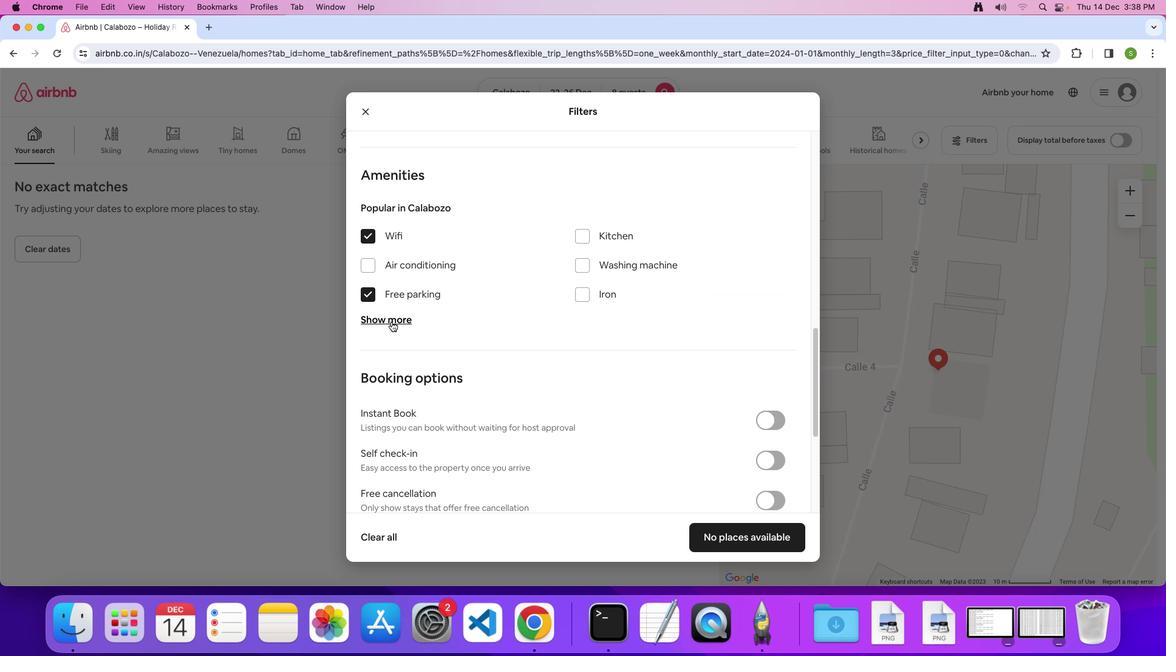 
Action: Mouse moved to (581, 389)
Screenshot: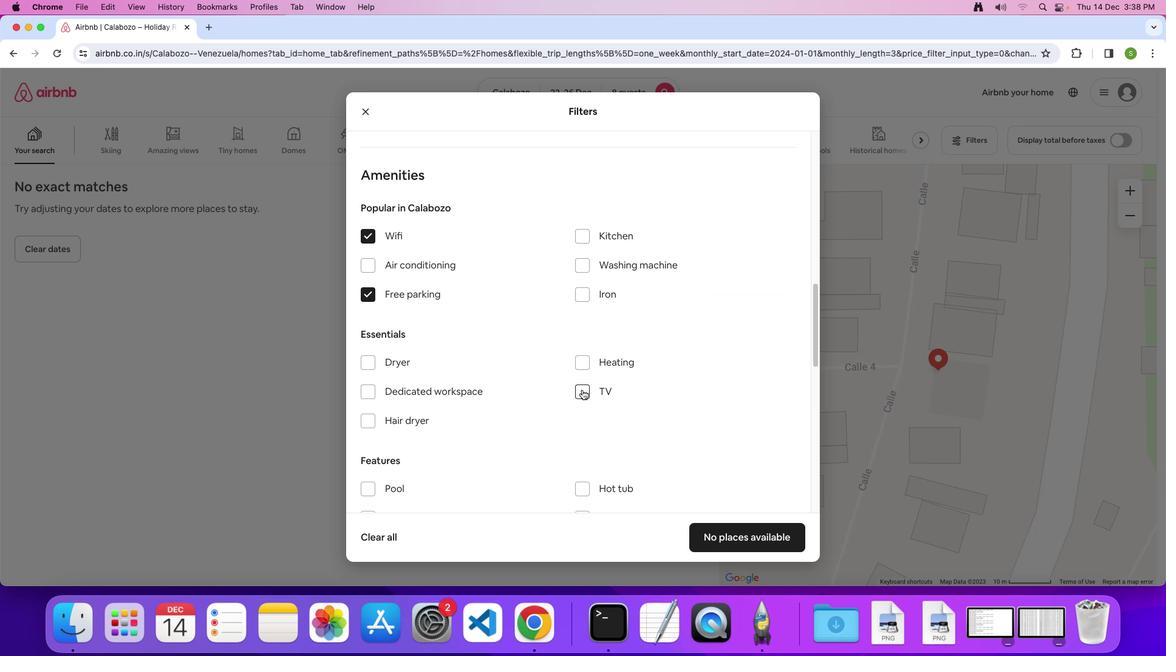 
Action: Mouse pressed left at (581, 389)
Screenshot: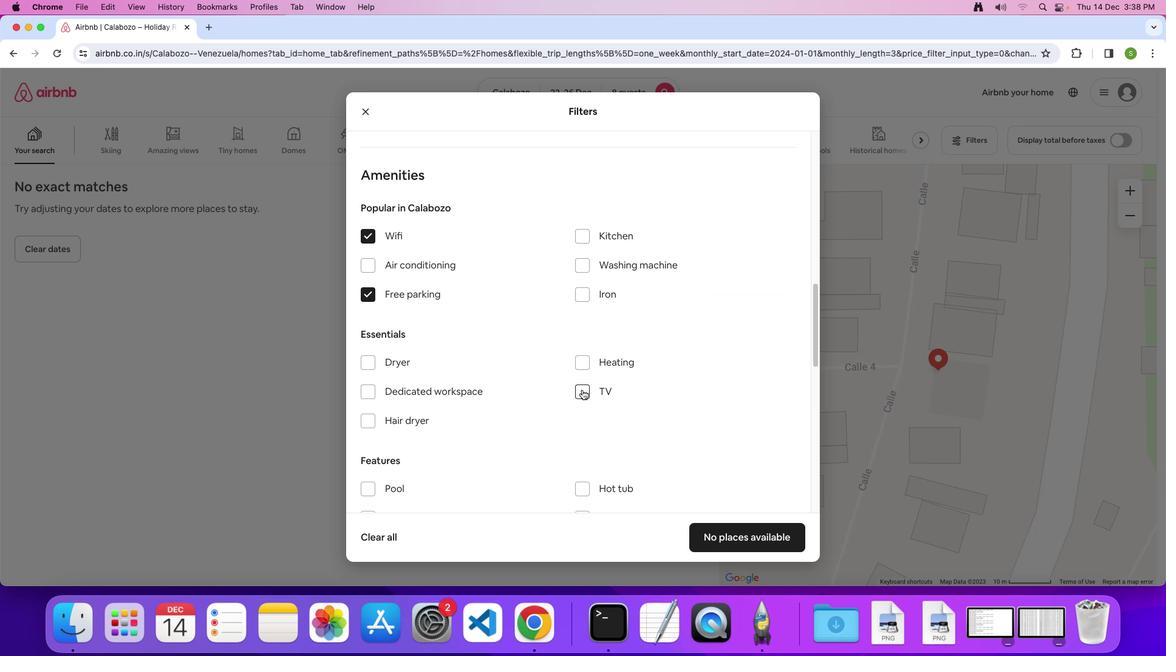 
Action: Mouse moved to (527, 346)
Screenshot: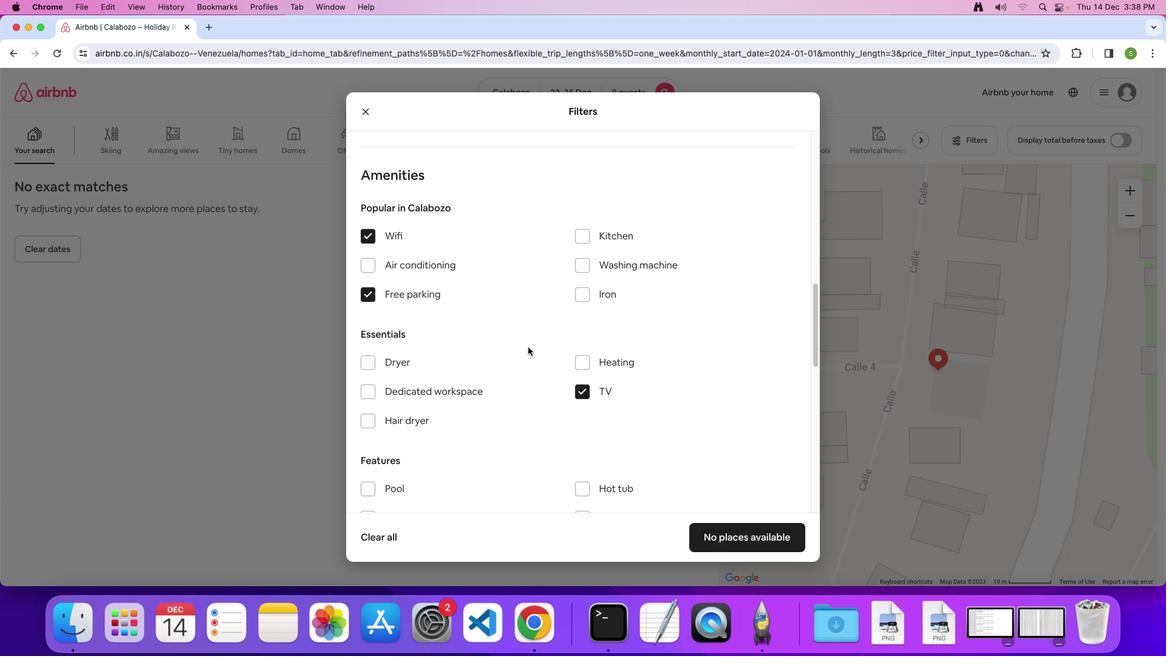 
Action: Mouse scrolled (527, 346) with delta (0, 0)
Screenshot: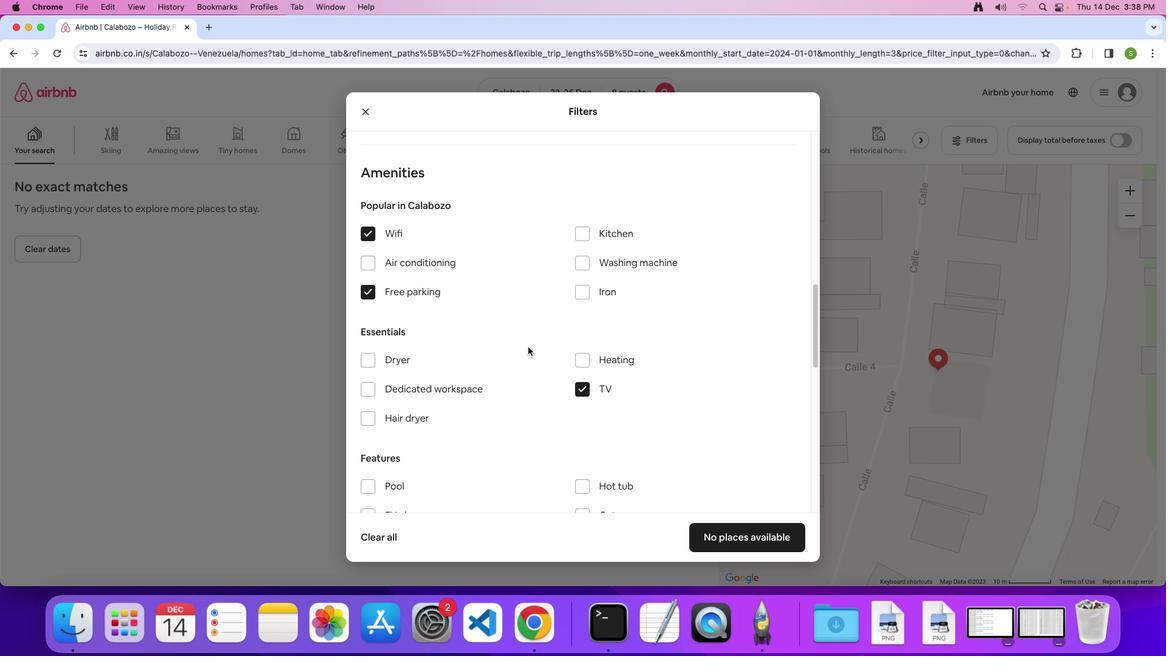 
Action: Mouse scrolled (527, 346) with delta (0, 0)
Screenshot: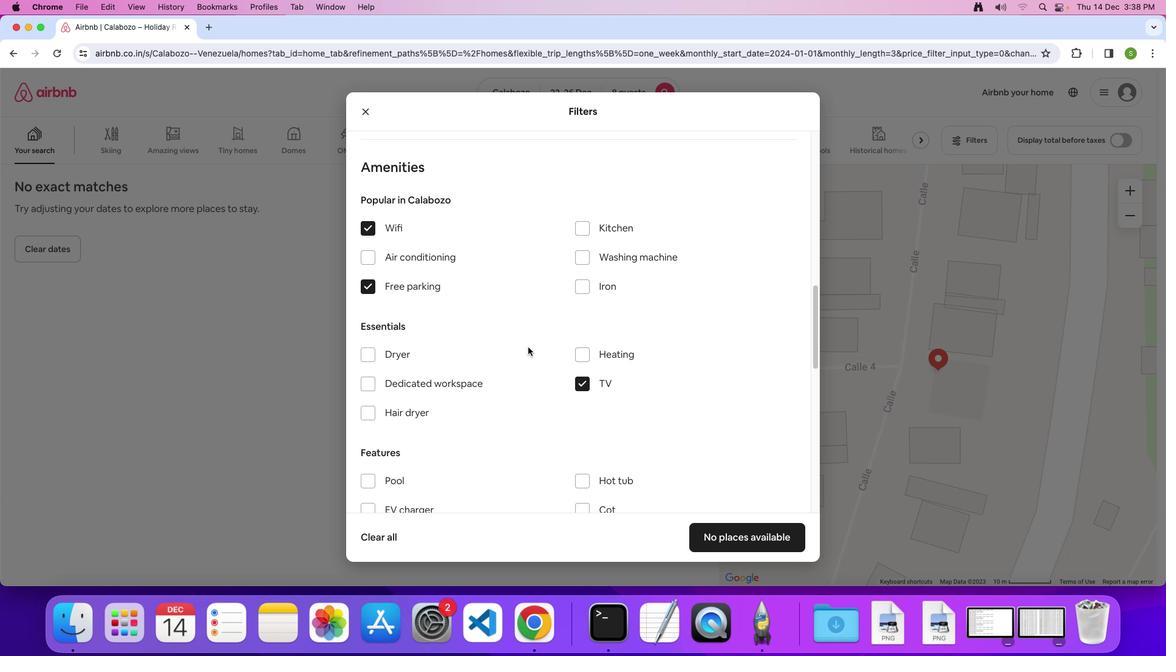 
Action: Mouse scrolled (527, 346) with delta (0, 0)
Screenshot: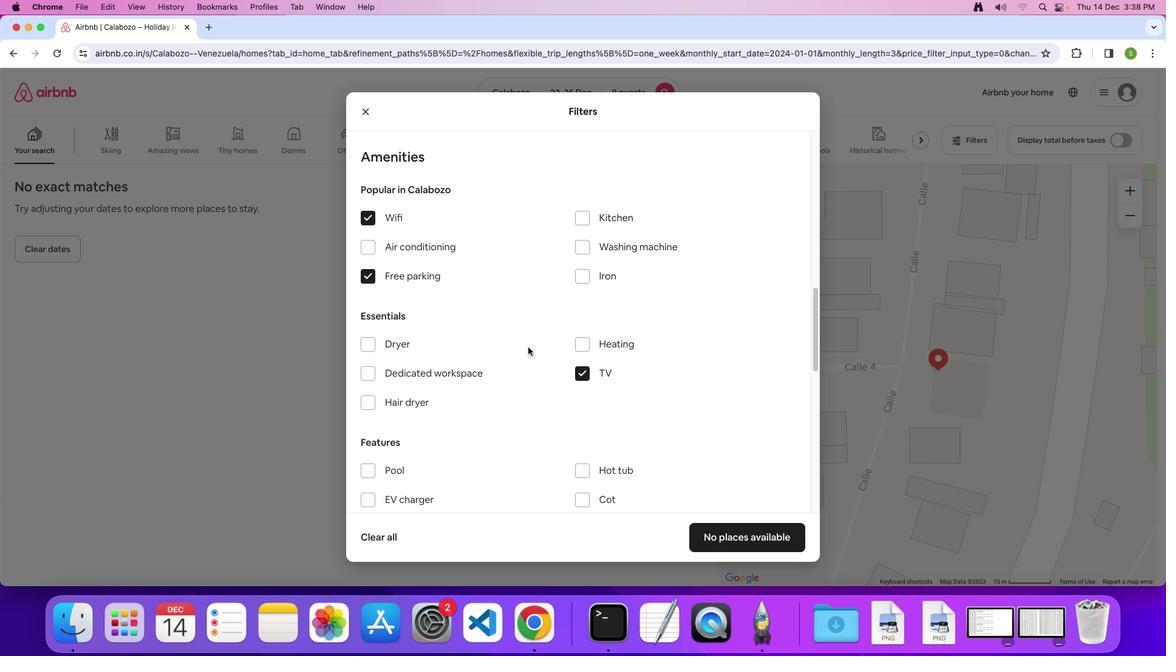 
Action: Mouse scrolled (527, 346) with delta (0, 0)
Screenshot: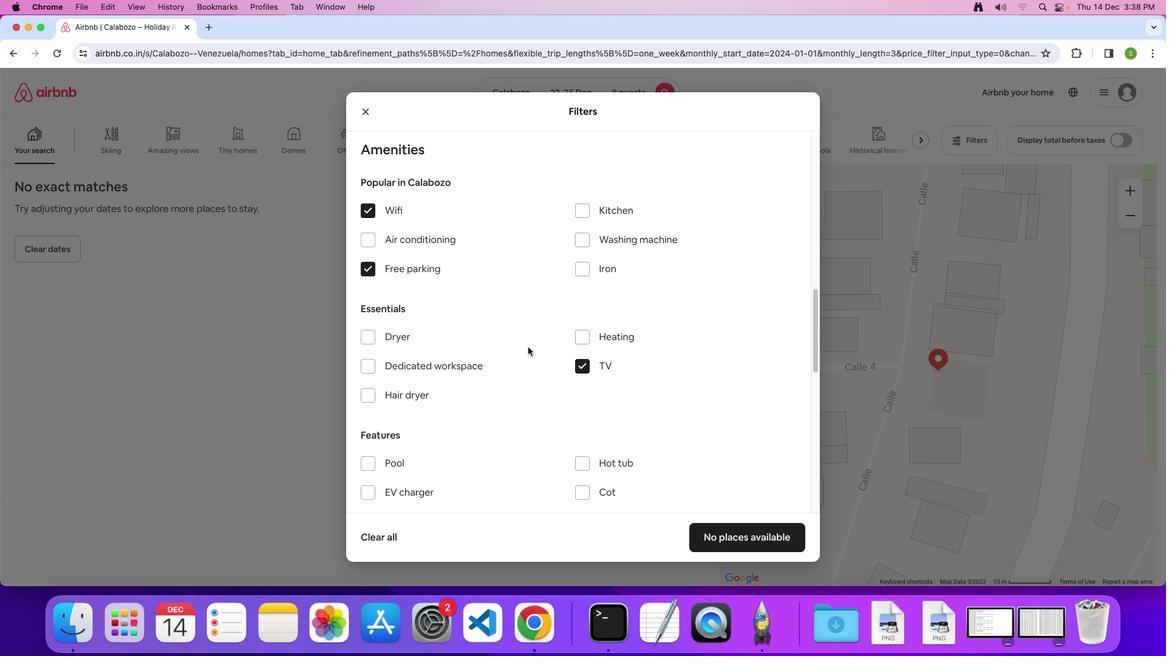 
Action: Mouse scrolled (527, 346) with delta (0, 0)
Screenshot: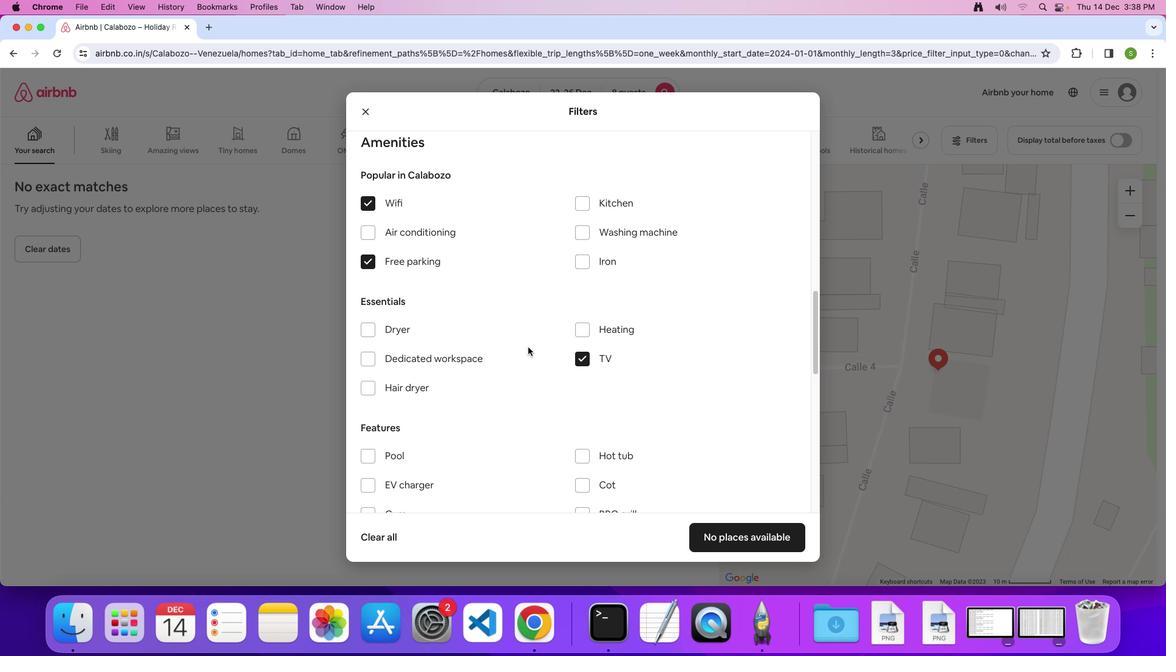 
Action: Mouse scrolled (527, 346) with delta (0, 0)
Screenshot: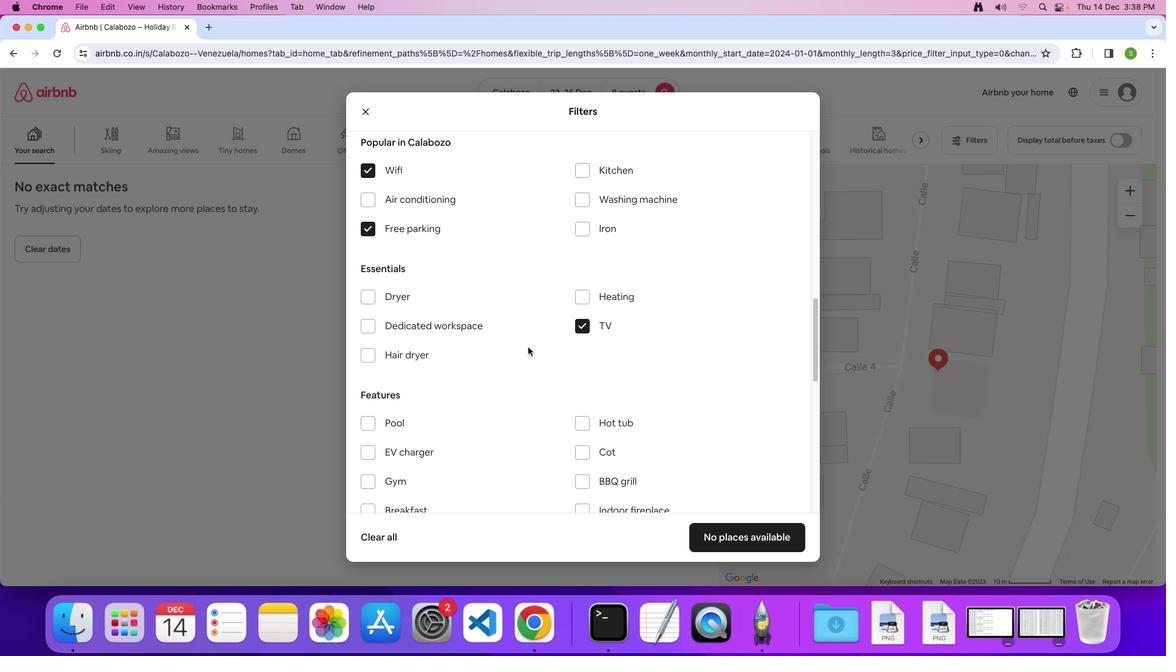 
Action: Mouse scrolled (527, 346) with delta (0, 0)
Screenshot: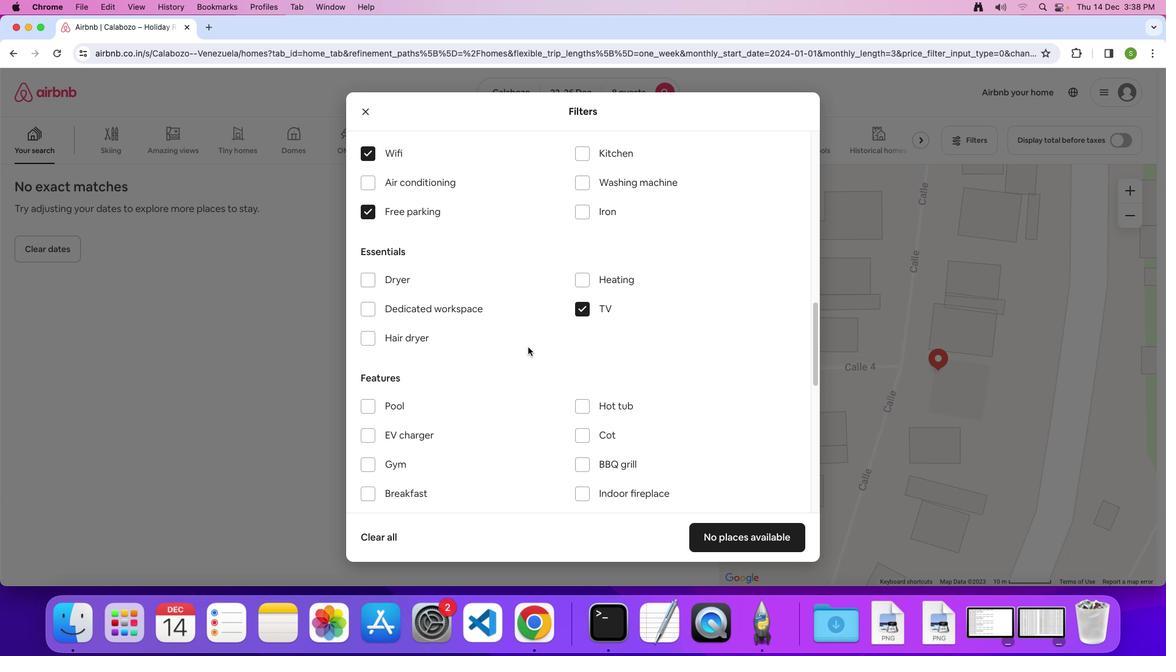 
Action: Mouse scrolled (527, 346) with delta (0, 0)
Screenshot: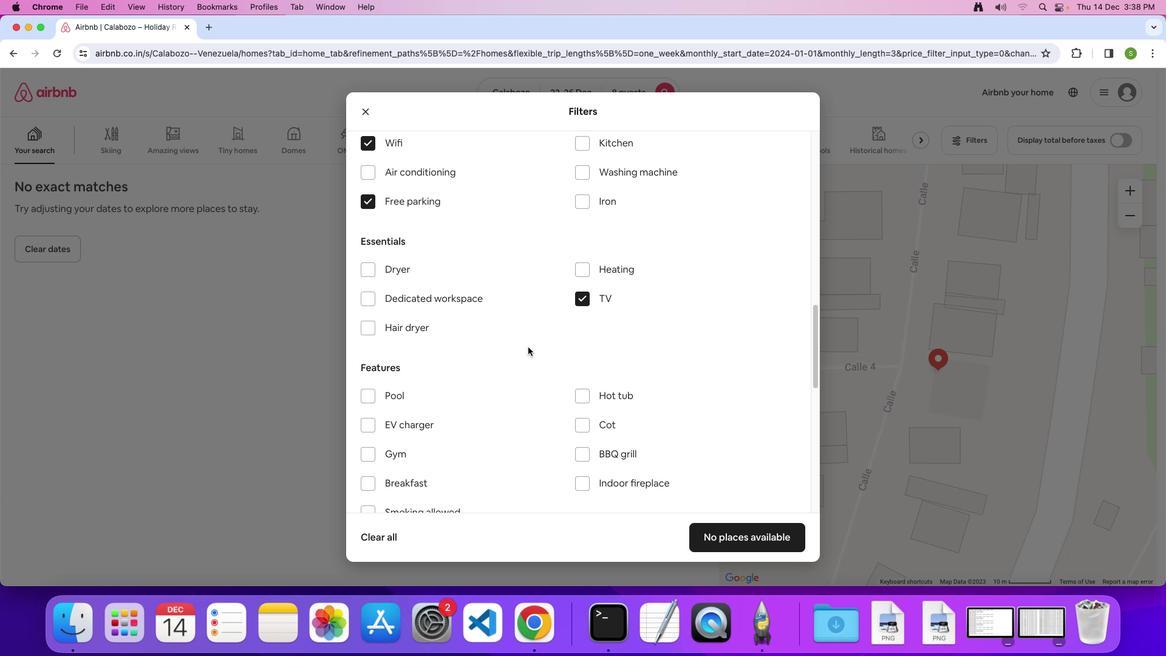 
Action: Mouse scrolled (527, 346) with delta (0, 0)
Screenshot: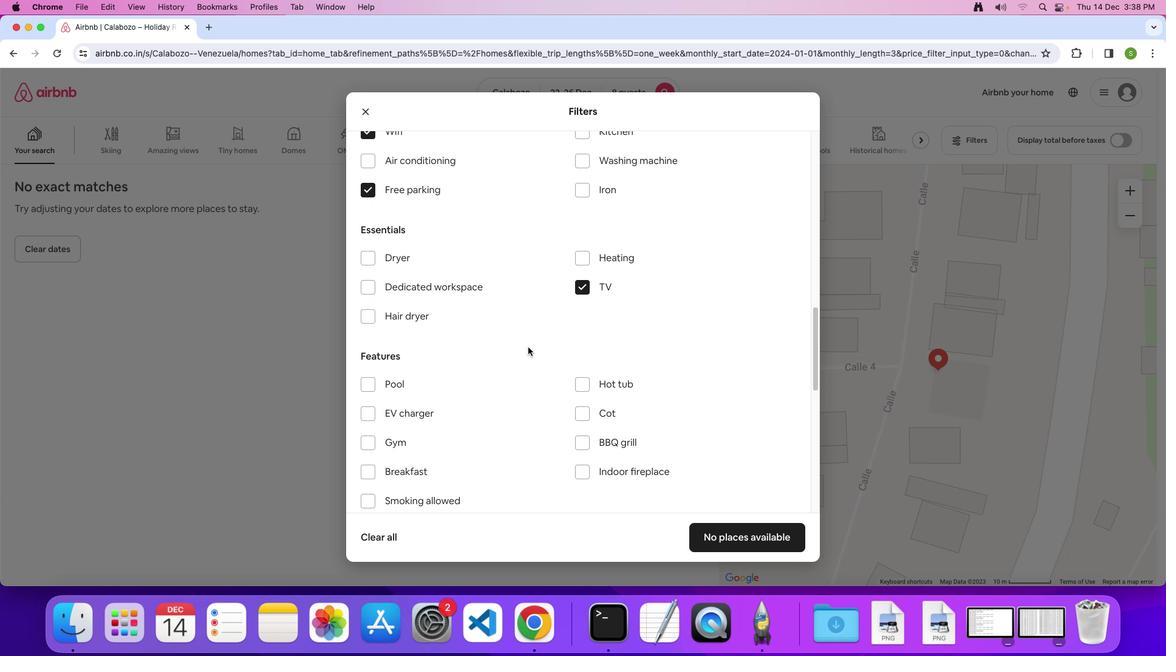 
Action: Mouse scrolled (527, 346) with delta (0, 0)
Screenshot: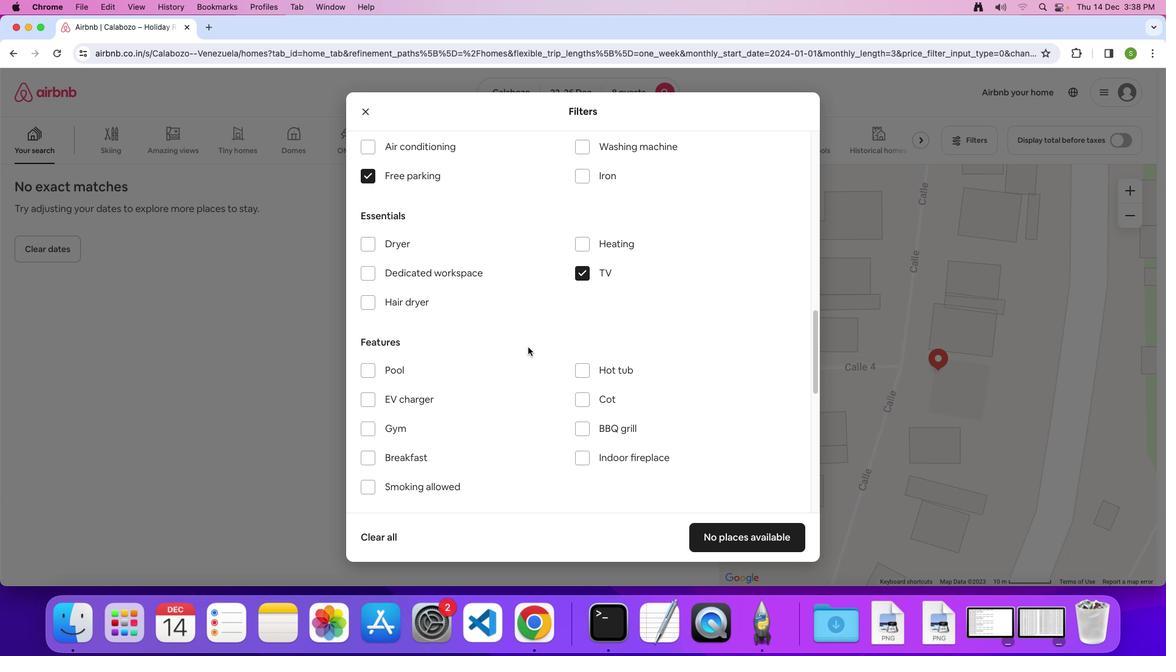 
Action: Mouse scrolled (527, 346) with delta (0, -1)
Screenshot: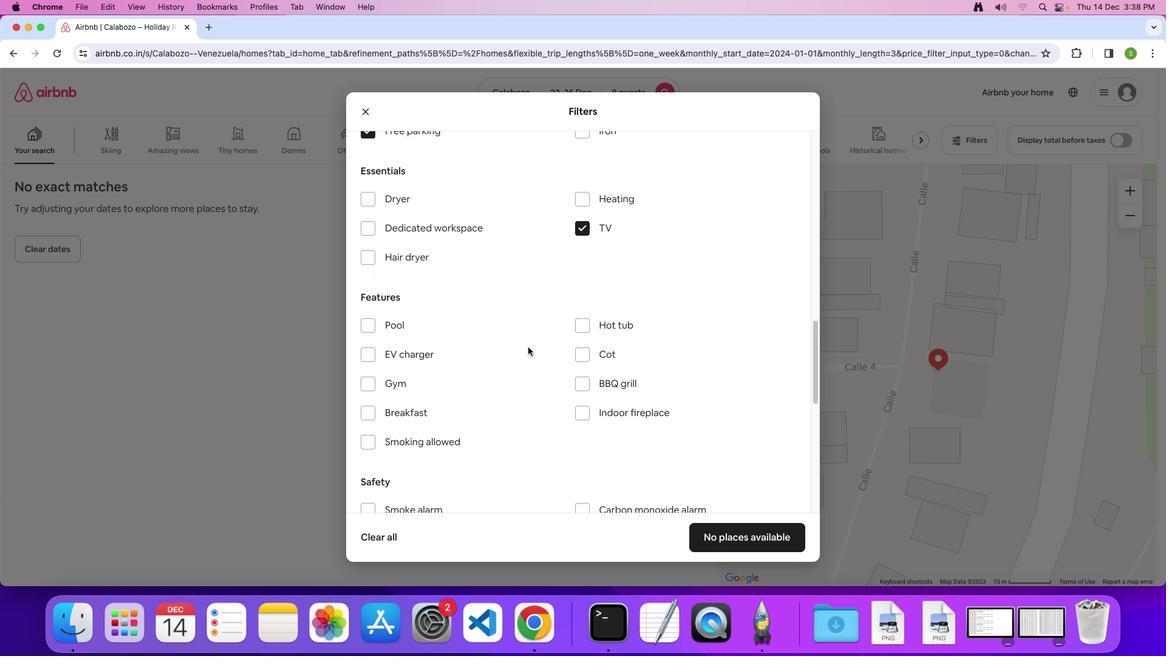 
Action: Mouse scrolled (527, 346) with delta (0, -1)
Screenshot: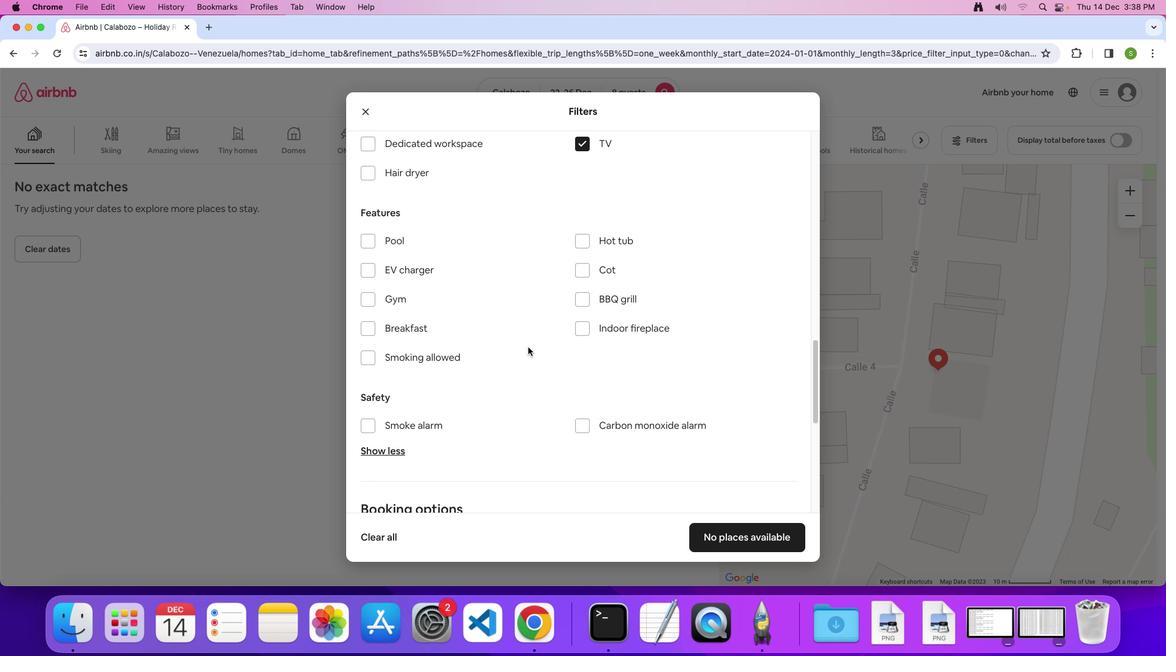 
Action: Mouse moved to (365, 267)
Screenshot: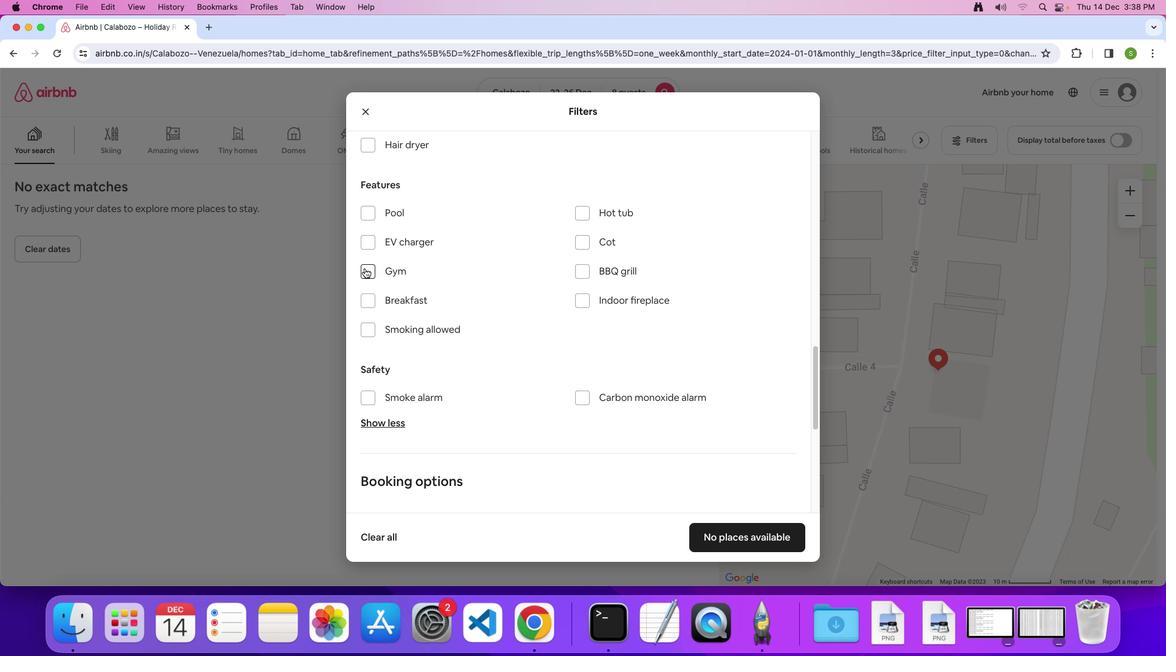
Action: Mouse pressed left at (365, 267)
Screenshot: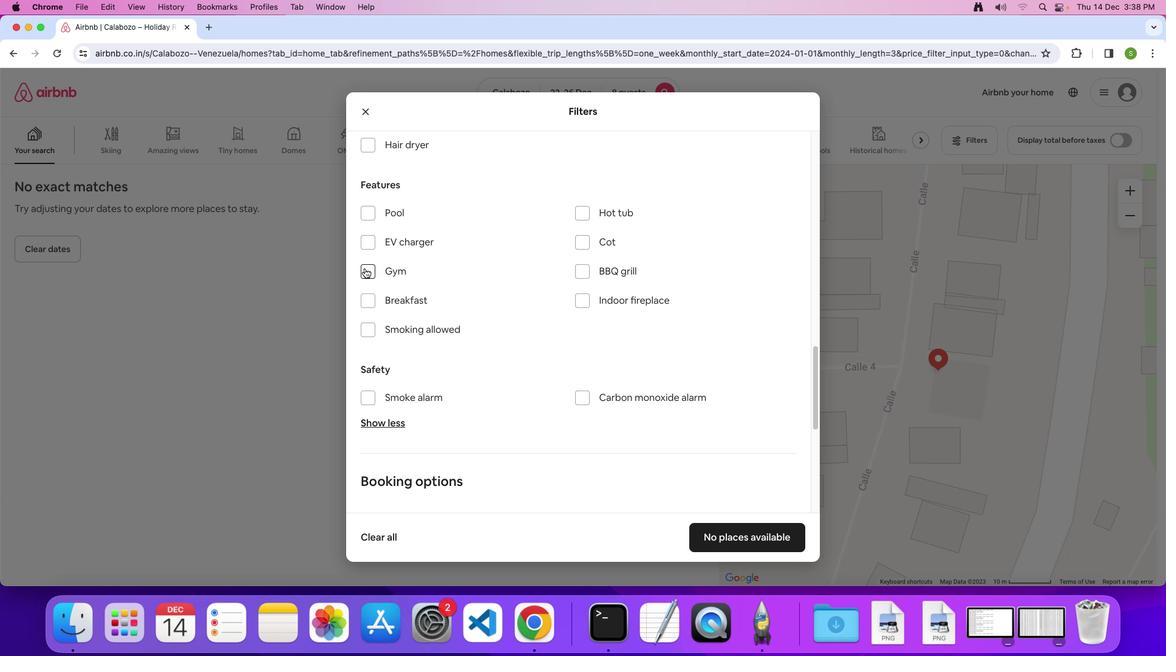 
Action: Mouse moved to (366, 290)
Screenshot: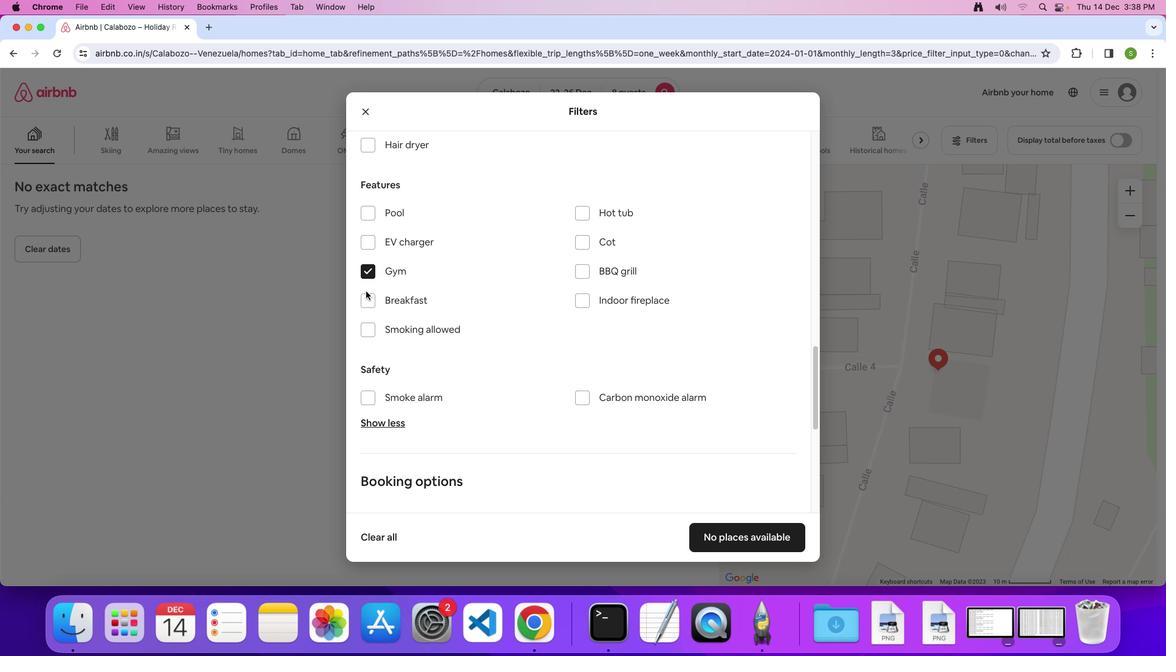 
Action: Mouse pressed left at (366, 290)
Screenshot: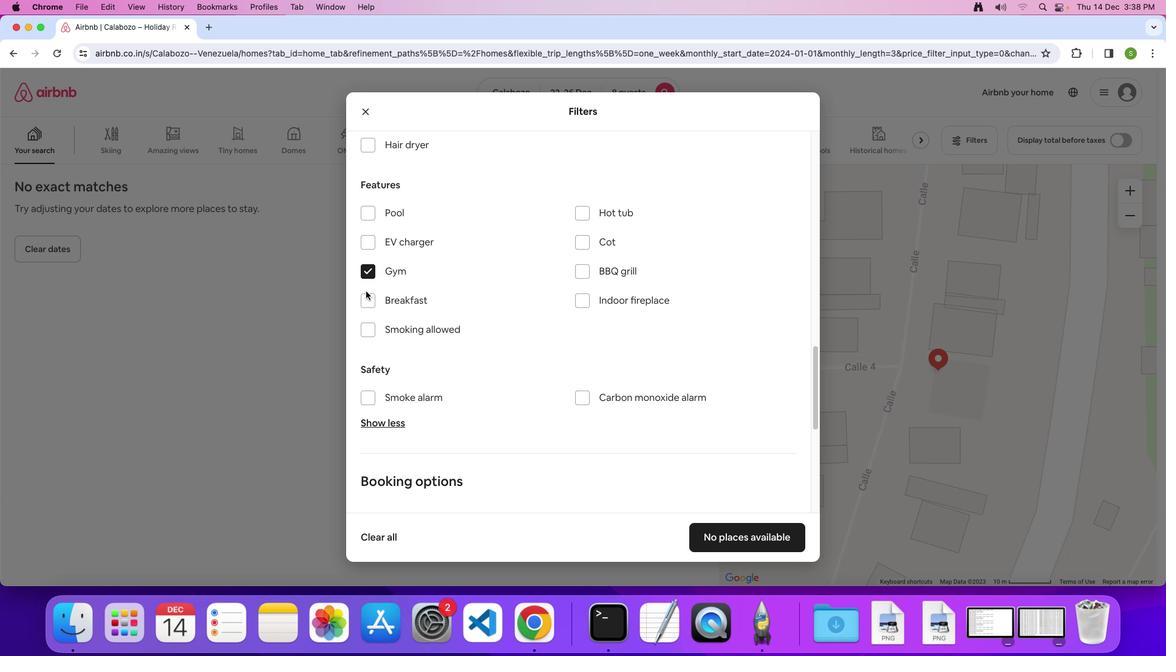 
Action: Mouse moved to (371, 297)
Screenshot: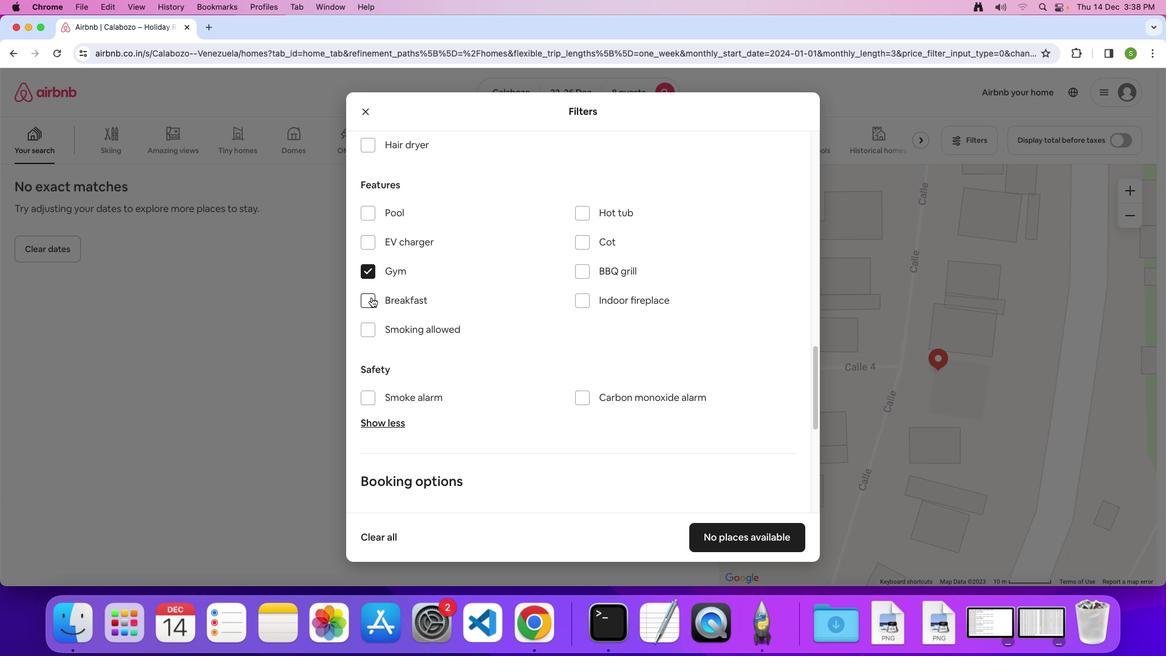 
Action: Mouse pressed left at (371, 297)
Screenshot: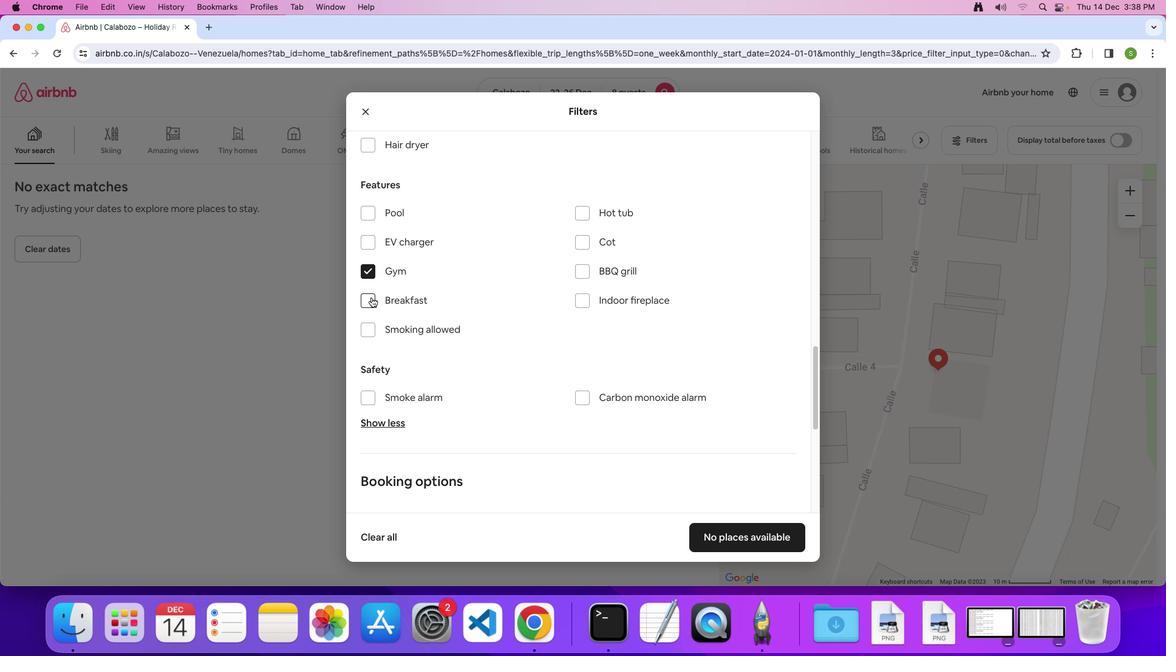 
Action: Mouse moved to (550, 291)
Screenshot: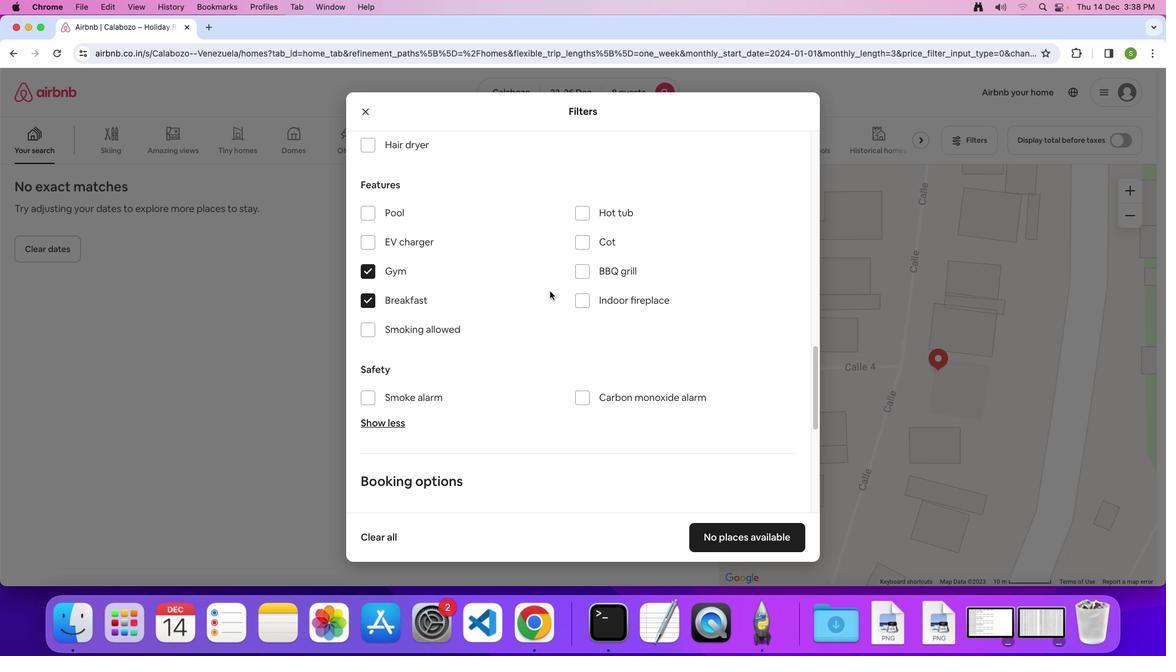 
Action: Mouse scrolled (550, 291) with delta (0, 0)
Screenshot: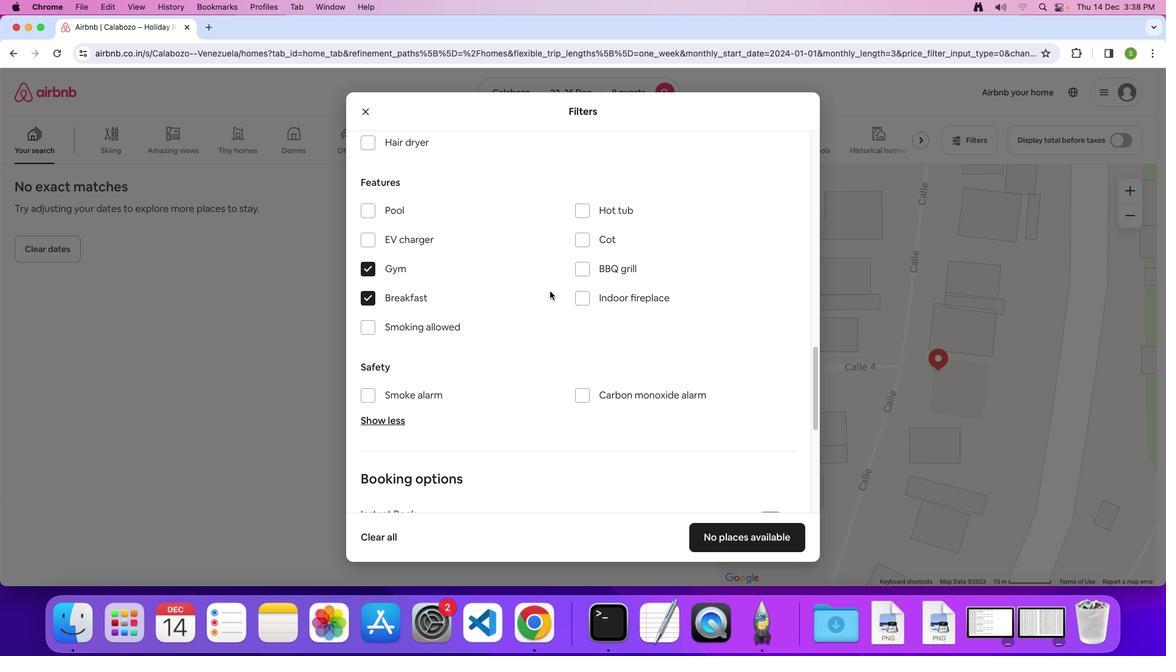 
Action: Mouse scrolled (550, 291) with delta (0, 0)
Screenshot: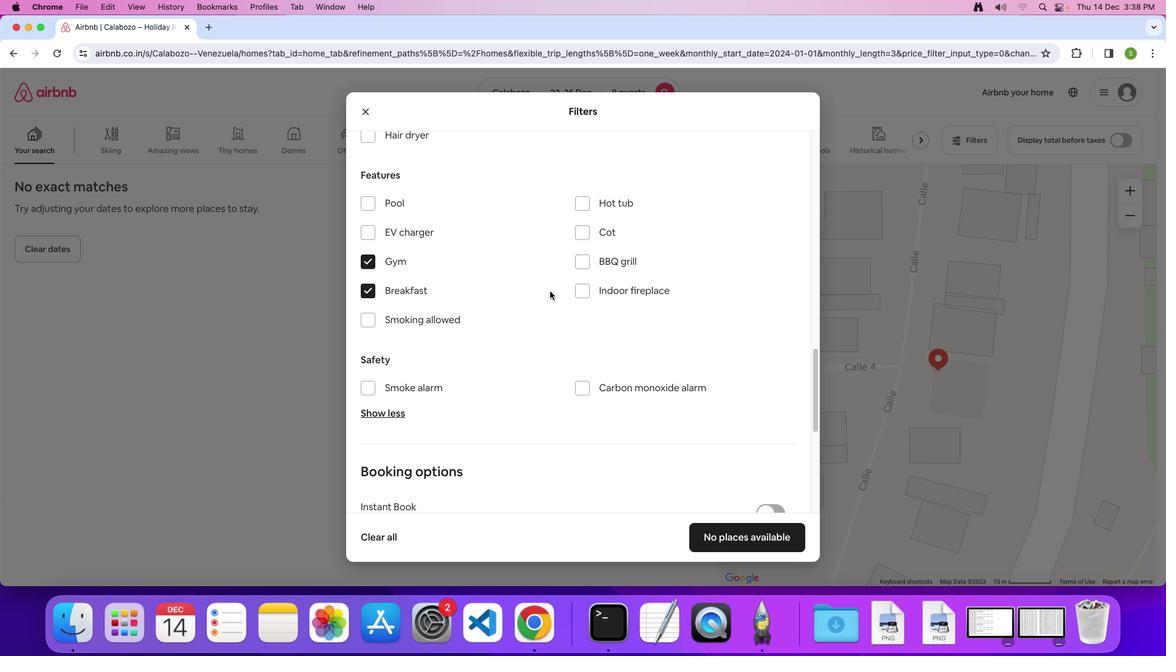 
Action: Mouse scrolled (550, 291) with delta (0, 0)
Screenshot: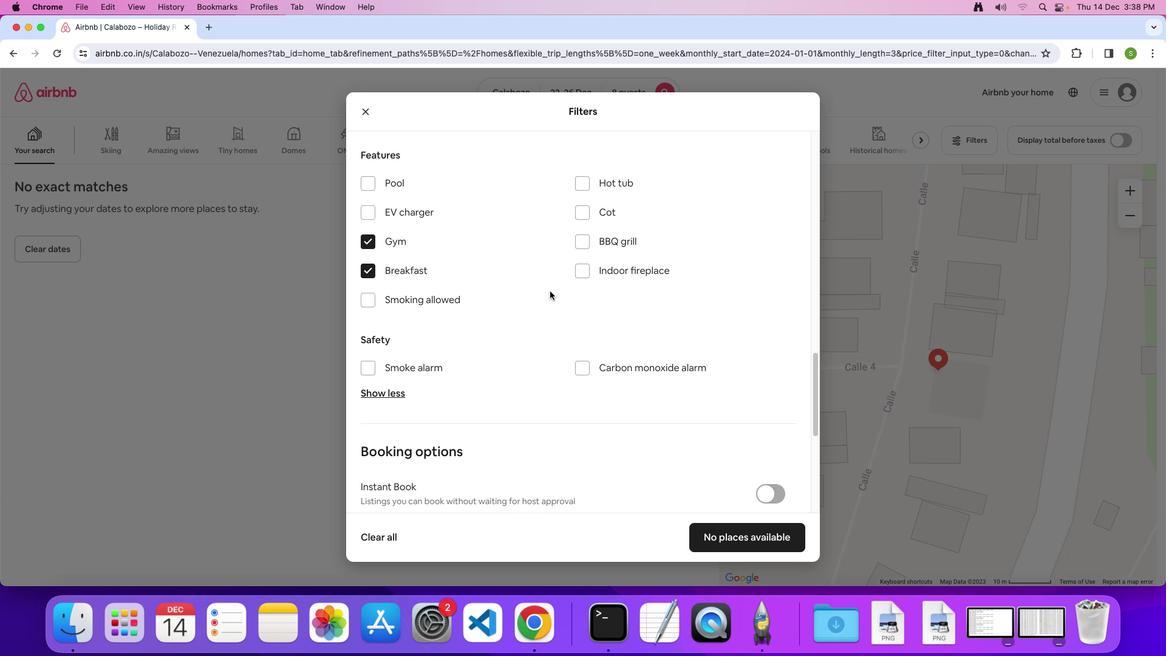 
Action: Mouse scrolled (550, 291) with delta (0, 0)
Screenshot: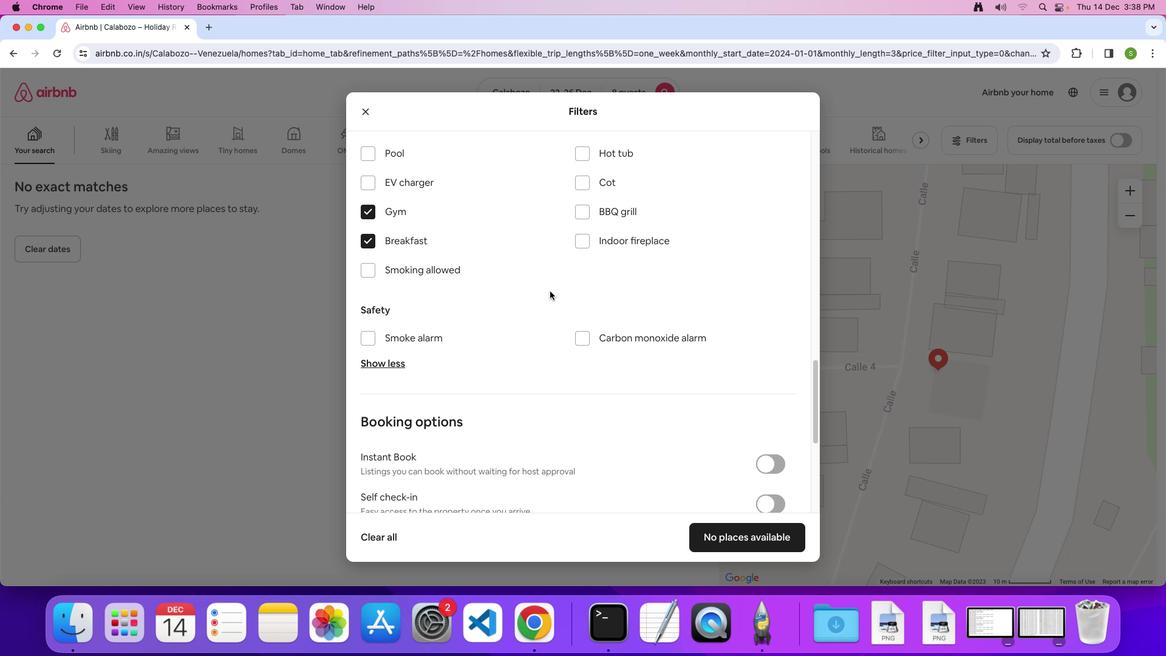 
Action: Mouse scrolled (550, 291) with delta (0, 0)
Screenshot: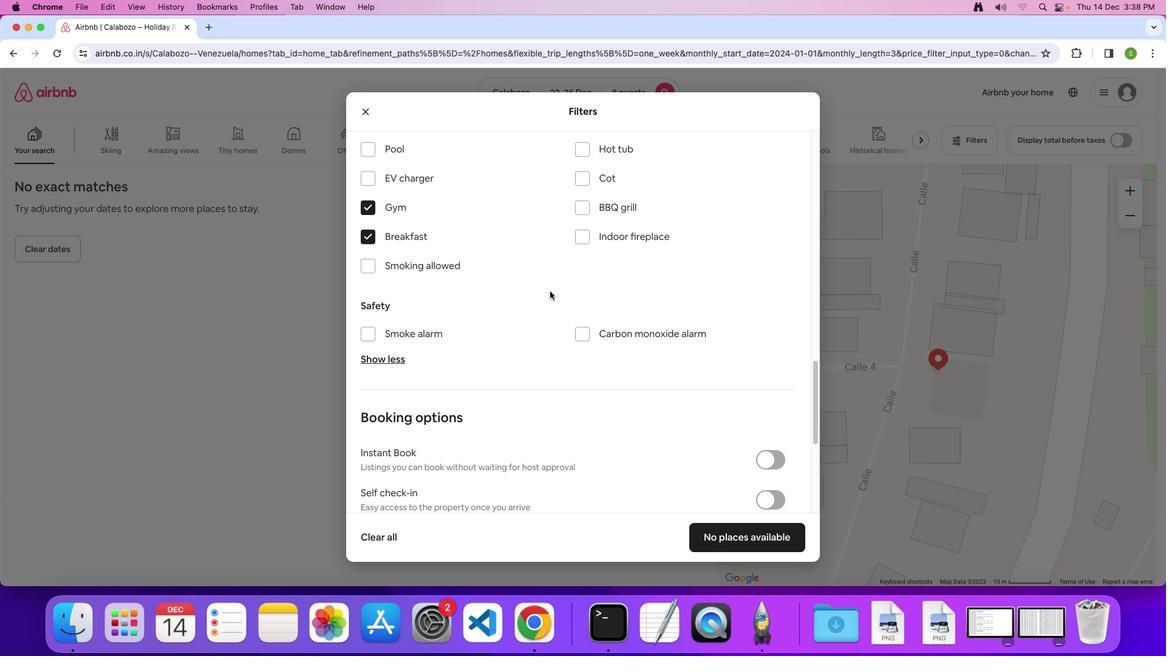 
Action: Mouse scrolled (550, 291) with delta (0, 0)
Screenshot: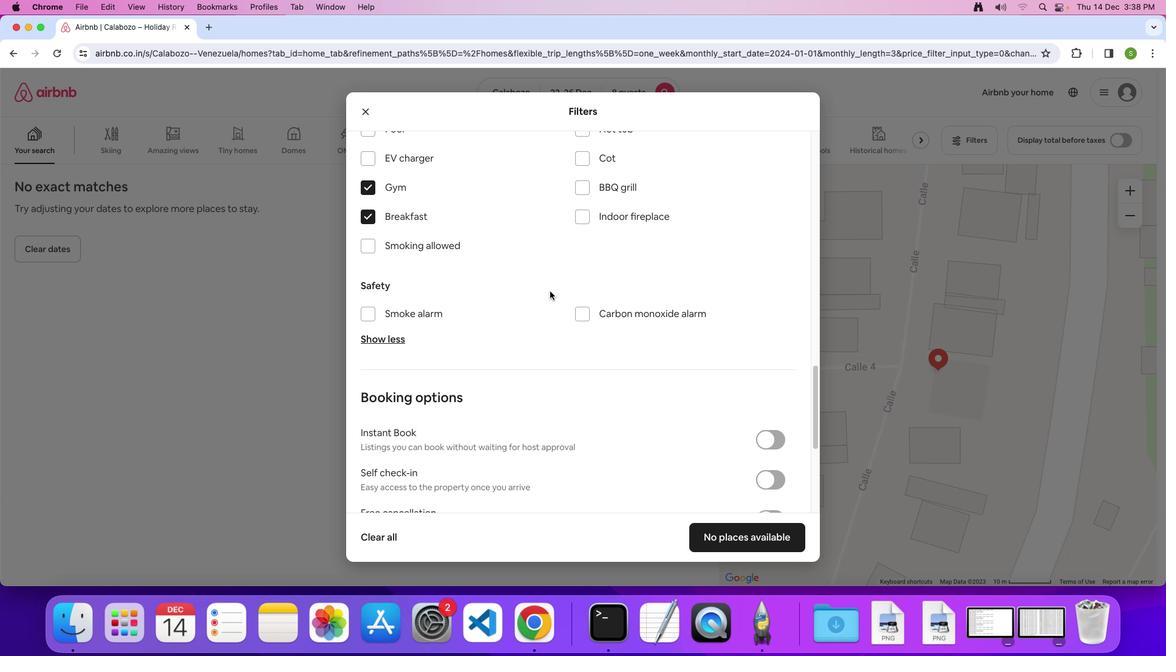 
Action: Mouse scrolled (550, 291) with delta (0, 0)
Screenshot: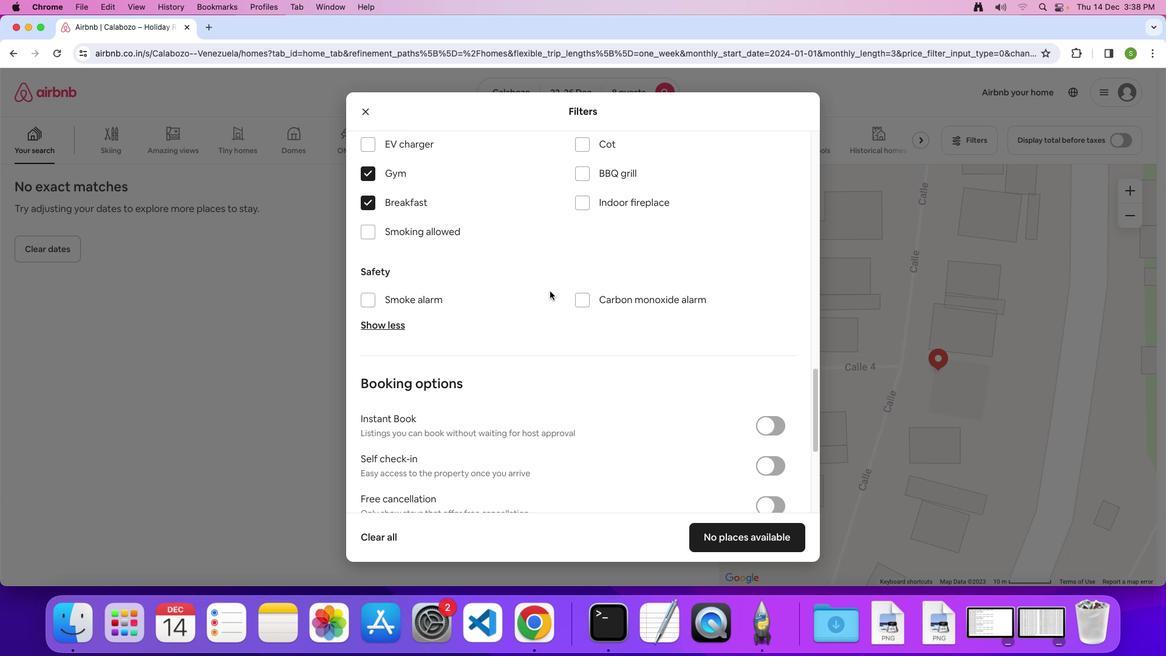 
Action: Mouse scrolled (550, 291) with delta (0, 0)
Screenshot: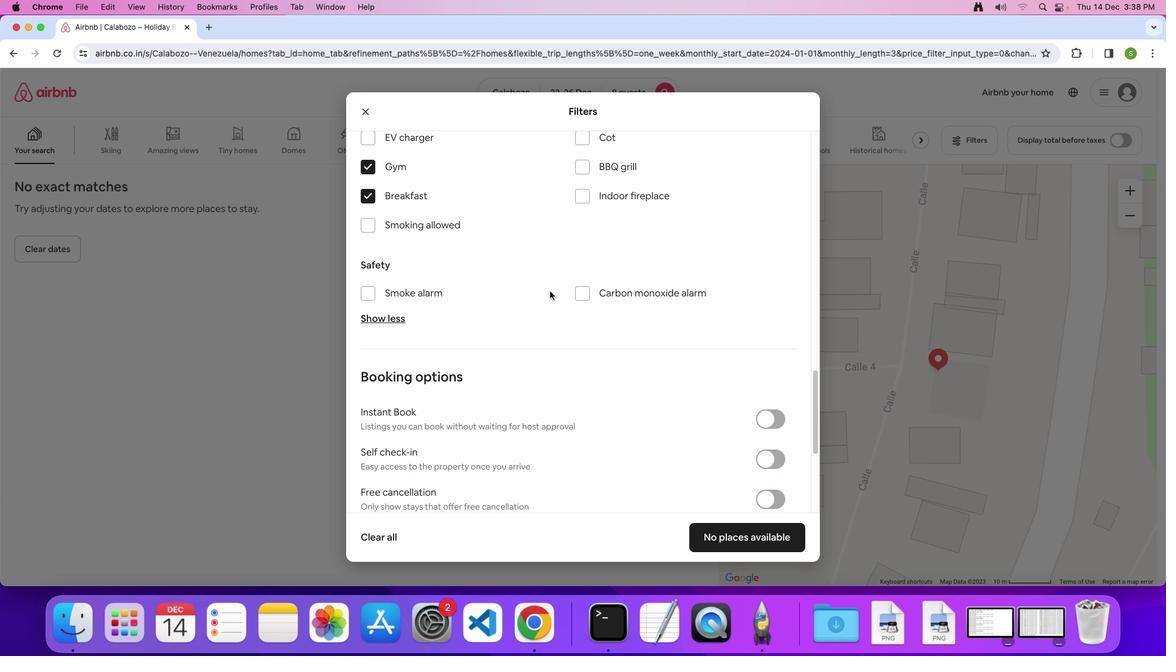 
Action: Mouse scrolled (550, 291) with delta (0, 0)
Screenshot: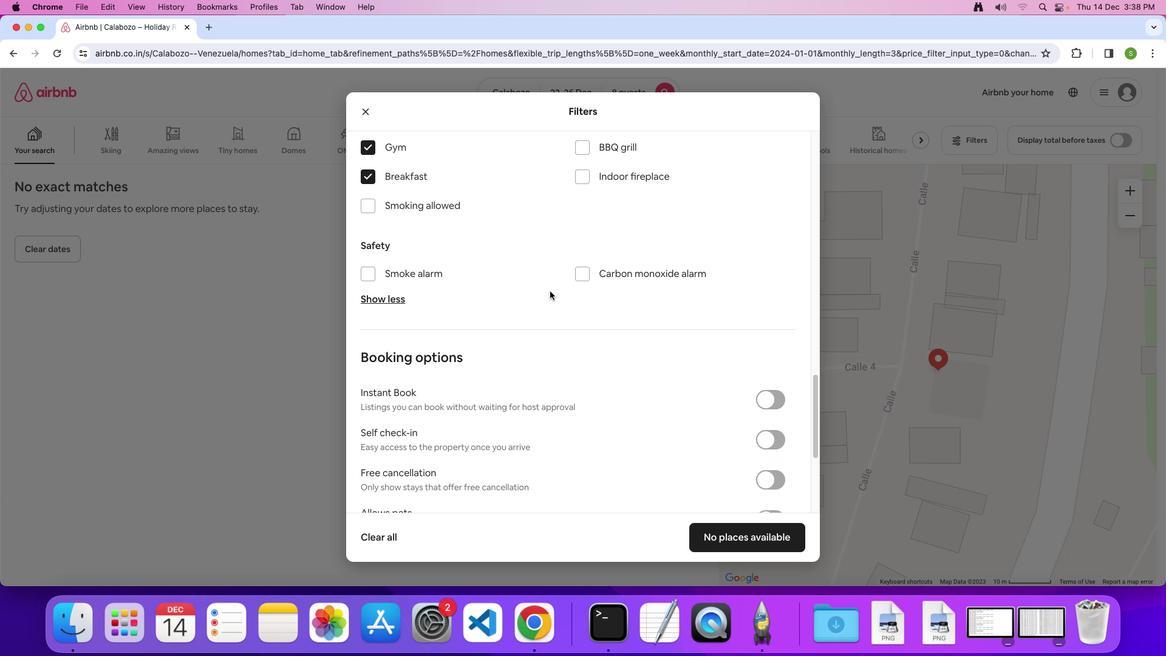 
Action: Mouse scrolled (550, 291) with delta (0, 0)
Screenshot: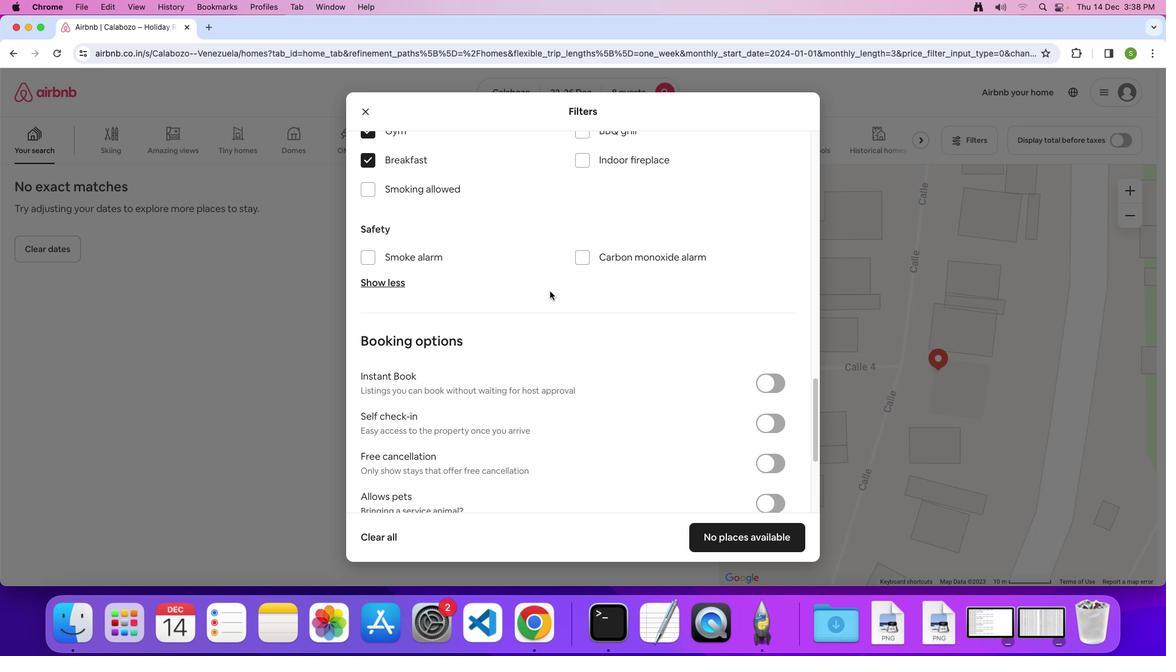 
Action: Mouse scrolled (550, 291) with delta (0, 0)
Screenshot: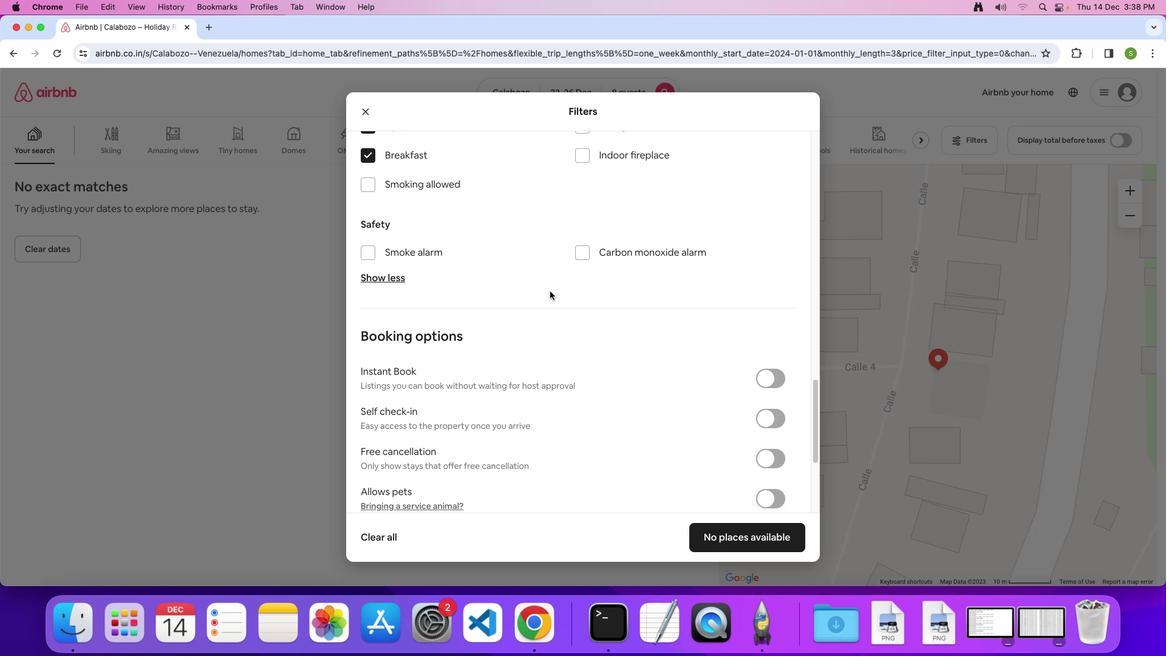 
Action: Mouse scrolled (550, 291) with delta (0, 0)
Screenshot: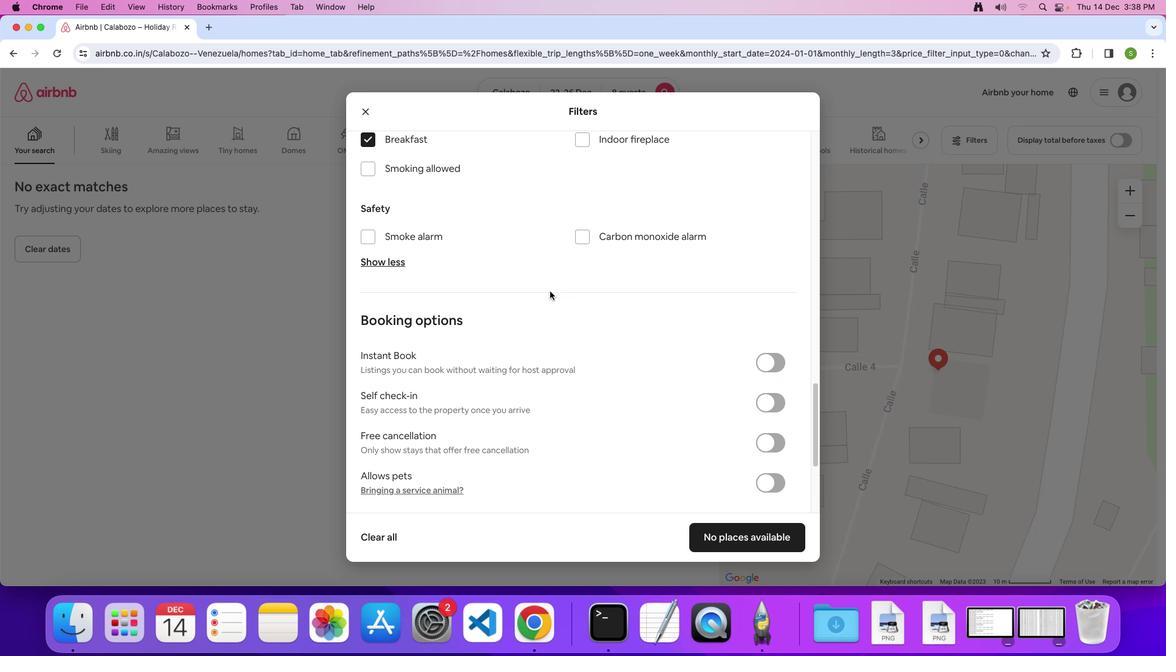 
Action: Mouse scrolled (550, 291) with delta (0, 0)
Screenshot: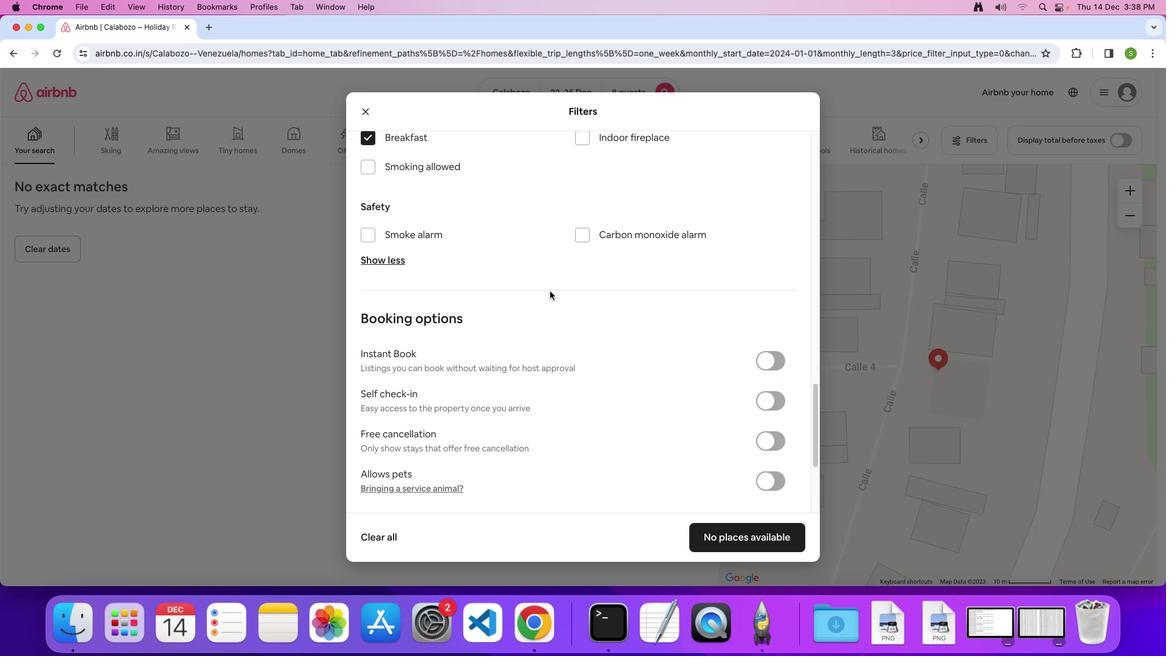 
Action: Mouse scrolled (550, 291) with delta (0, -1)
Screenshot: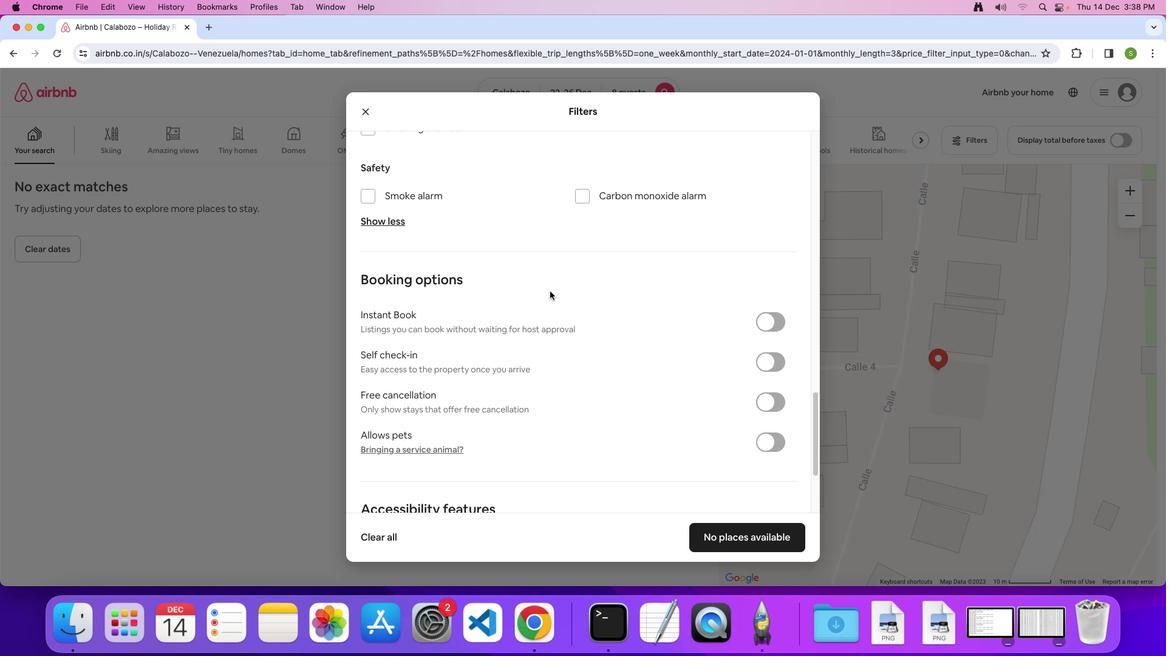 
Action: Mouse scrolled (550, 291) with delta (0, 0)
Screenshot: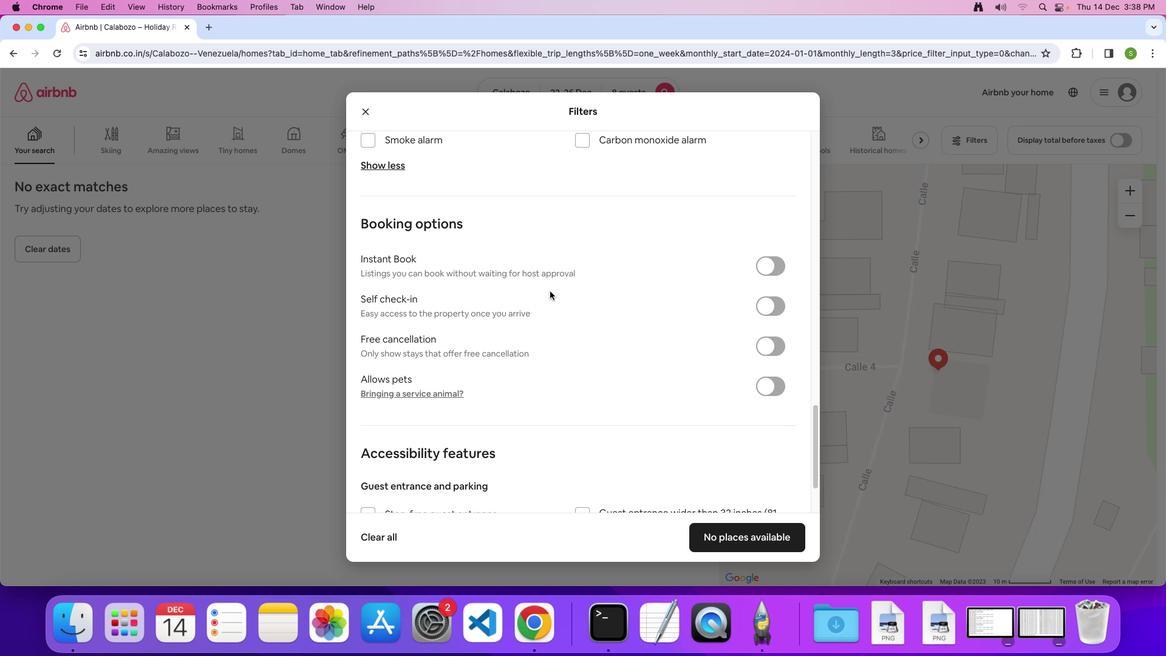 
Action: Mouse scrolled (550, 291) with delta (0, 0)
Screenshot: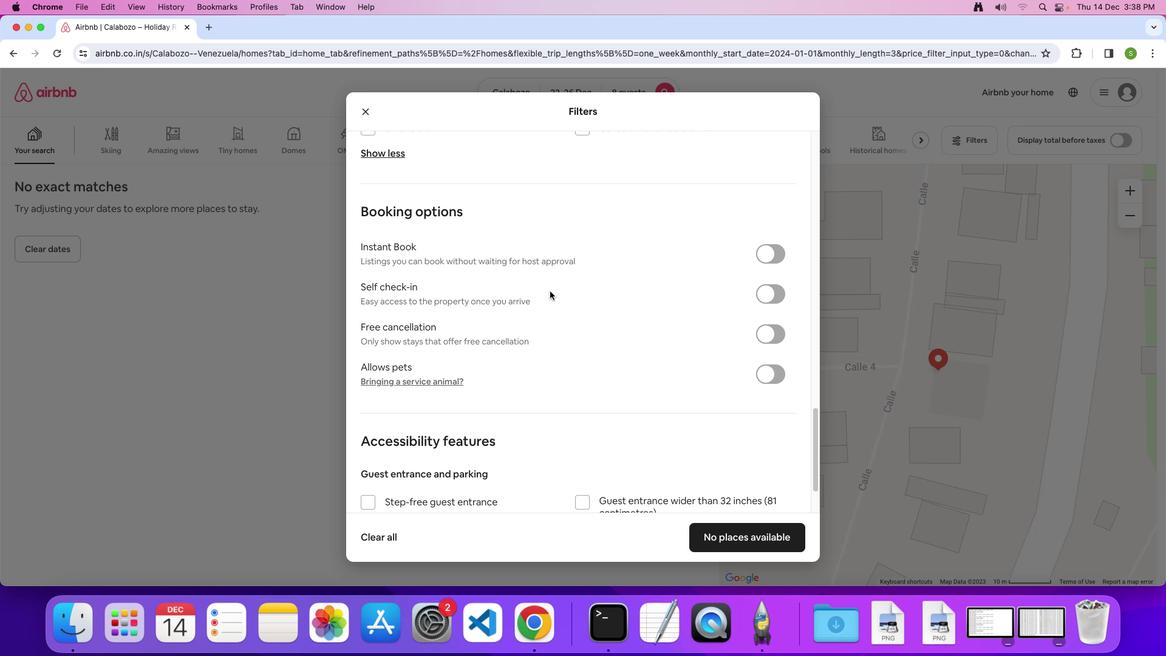 
Action: Mouse scrolled (550, 291) with delta (0, 0)
Screenshot: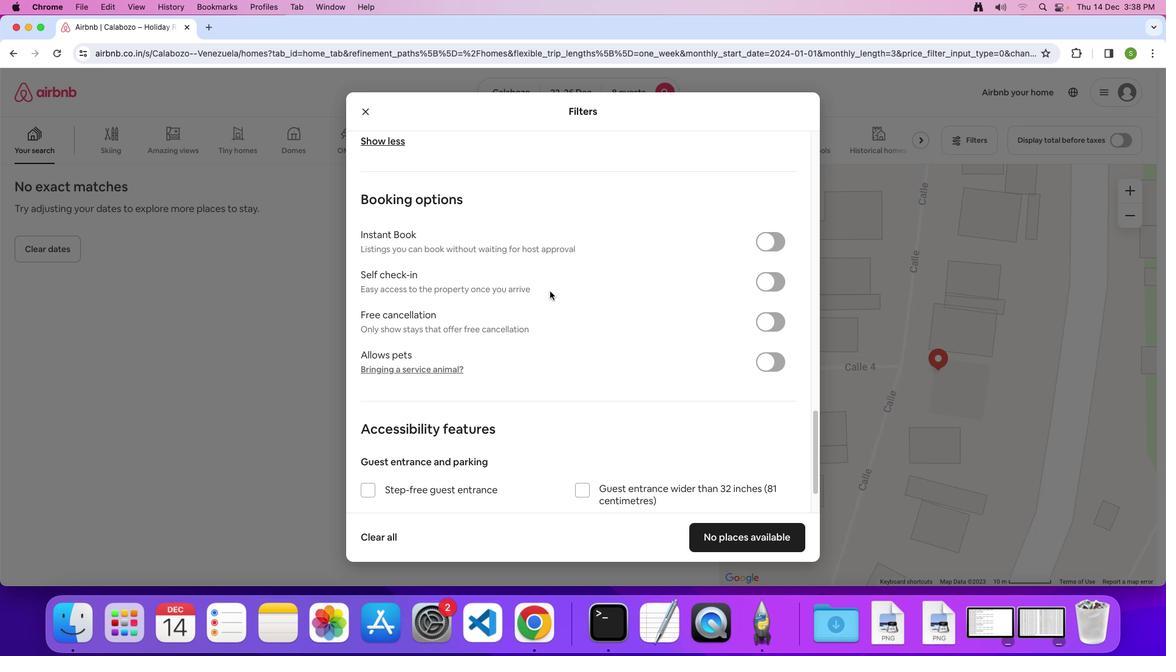 
Action: Mouse scrolled (550, 291) with delta (0, 0)
Screenshot: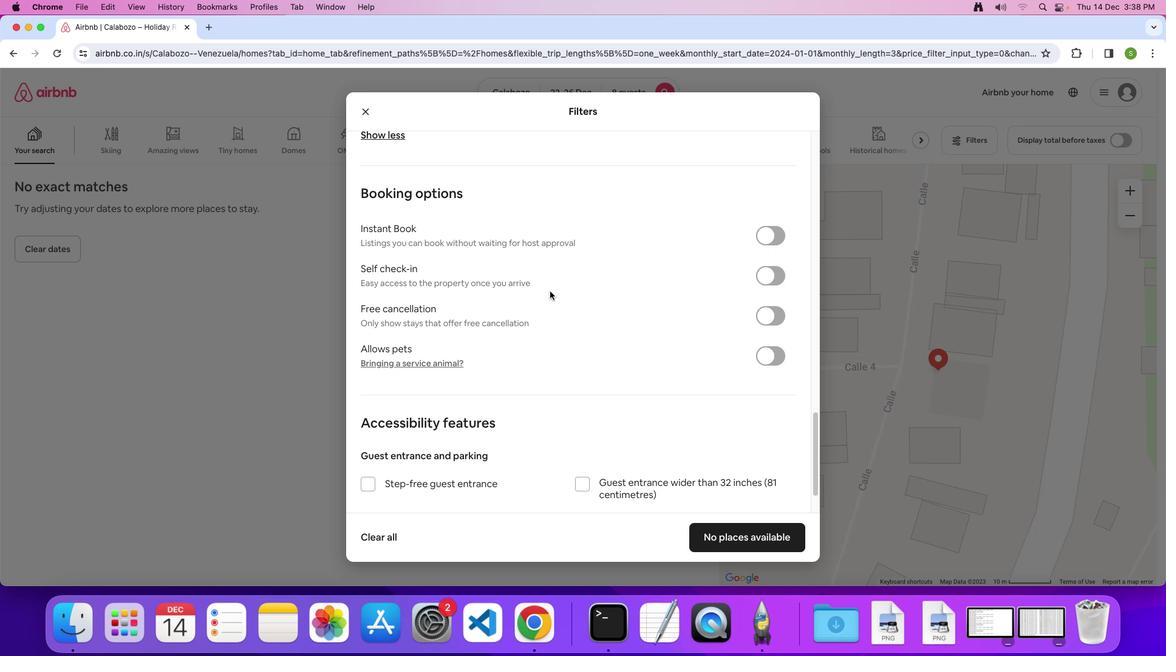 
Action: Mouse scrolled (550, 291) with delta (0, -1)
Screenshot: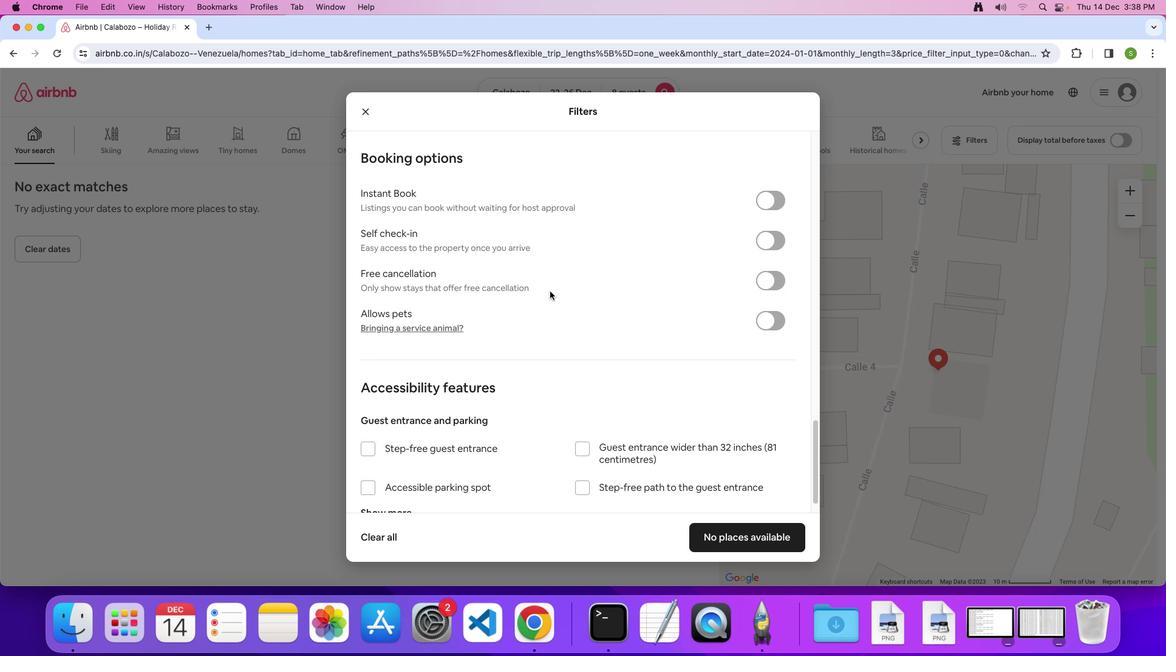 
Action: Mouse scrolled (550, 291) with delta (0, -1)
Screenshot: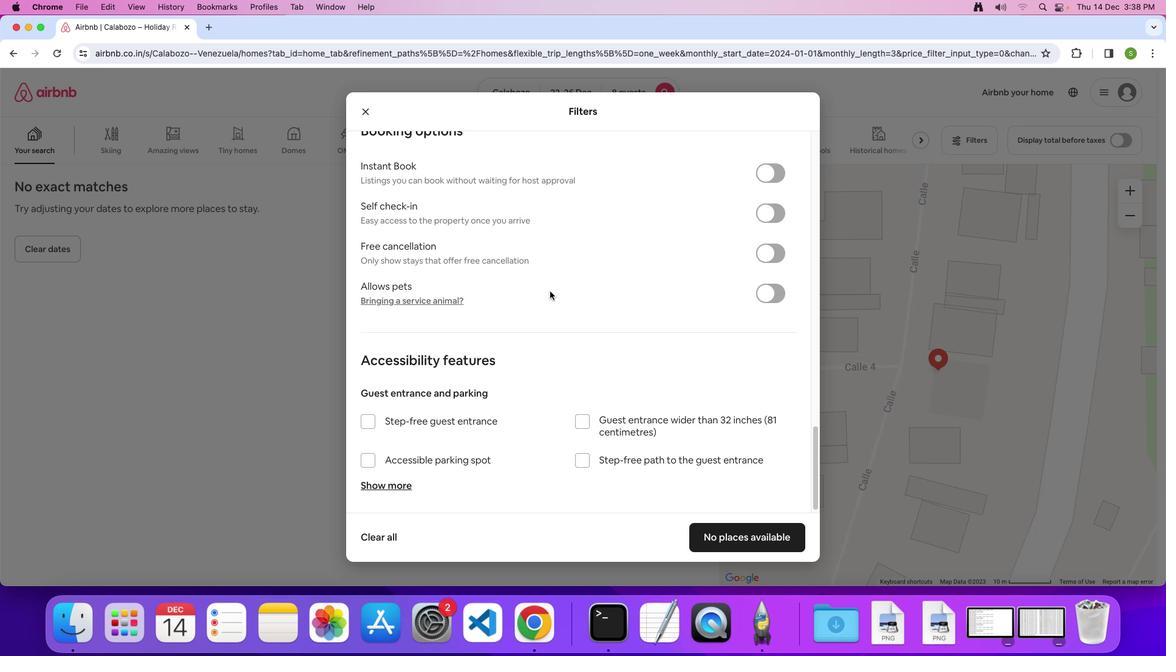 
Action: Mouse scrolled (550, 291) with delta (0, 0)
Screenshot: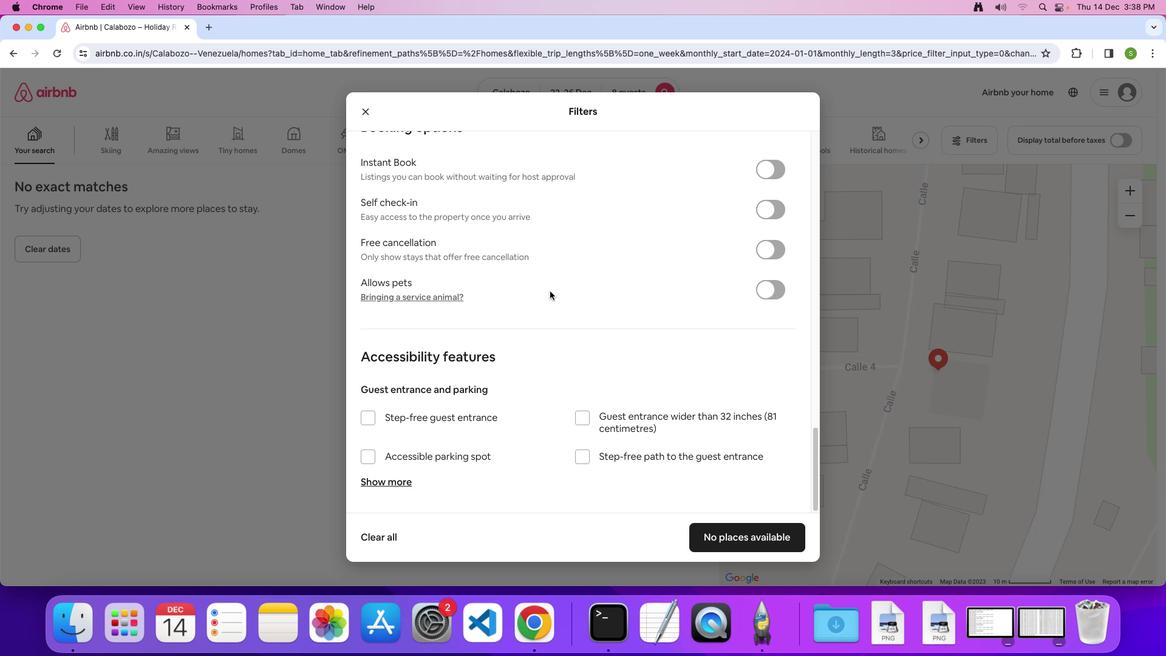 
Action: Mouse scrolled (550, 291) with delta (0, 0)
Screenshot: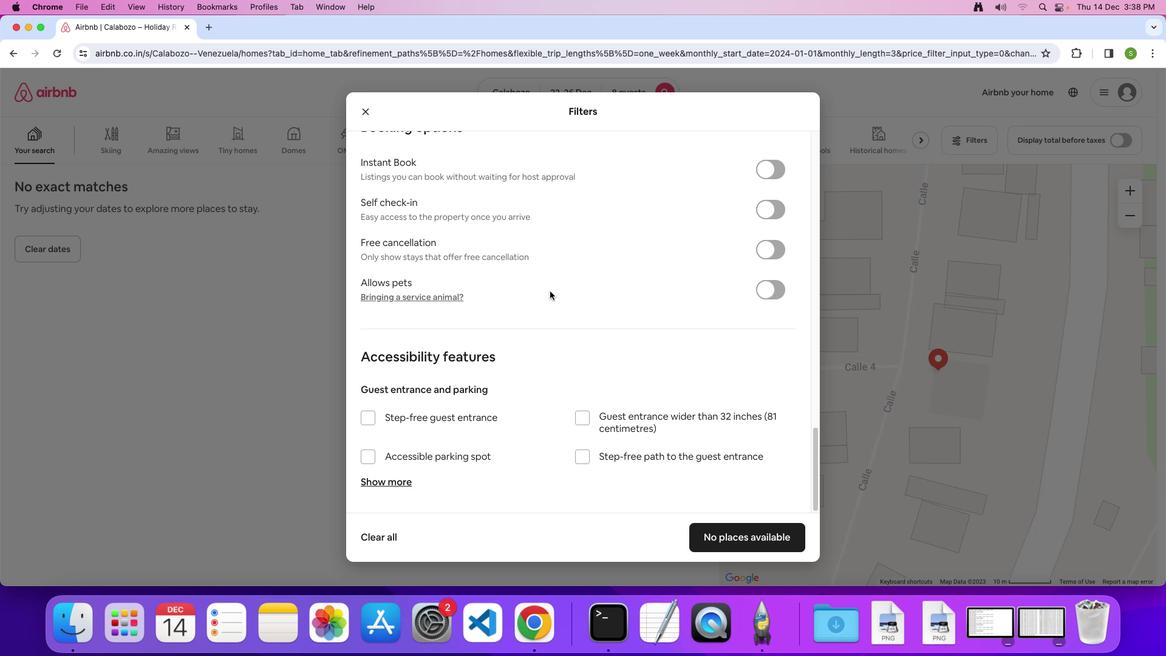 
Action: Mouse moved to (718, 533)
Screenshot: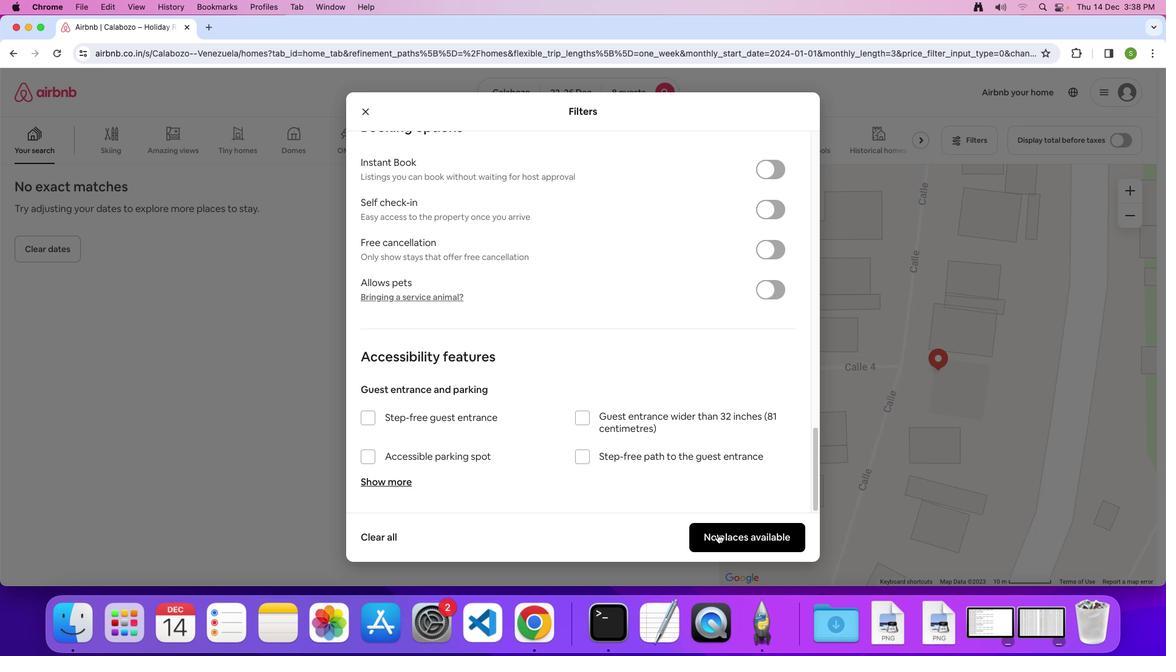 
Action: Mouse pressed left at (718, 533)
Screenshot: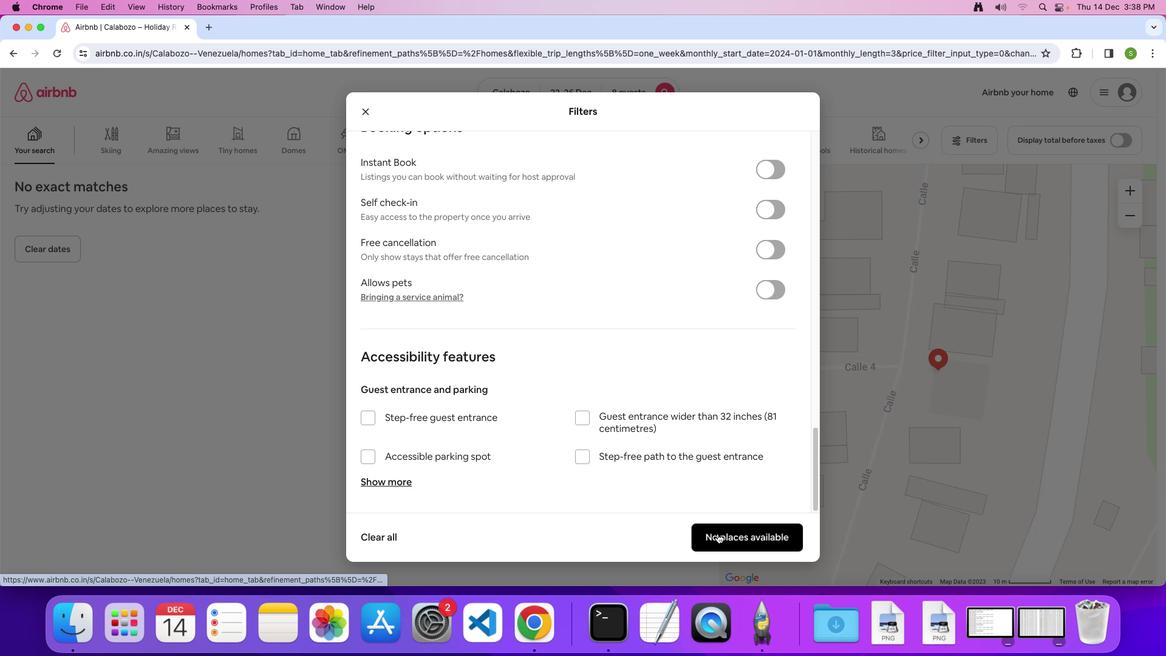 
Action: Mouse moved to (531, 306)
Screenshot: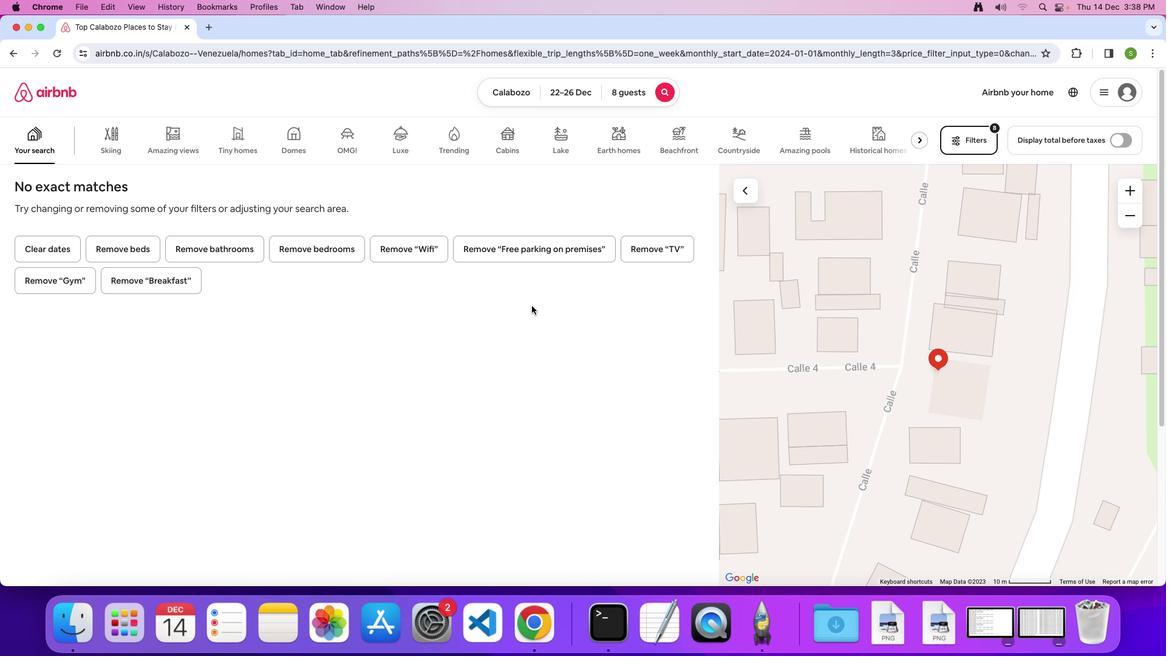 
